 Task: Look for space in El Arahal, Spain from 6th September, 2023 to 10th September, 2023 for 1 adult in price range Rs.10000 to Rs.15000. Place can be private room with 1  bedroom having 1 bed and 1 bathroom. Property type can be house, flat, guest house, hotel. Booking option can be shelf check-in. Required host language is English.
Action: Mouse moved to (267, 157)
Screenshot: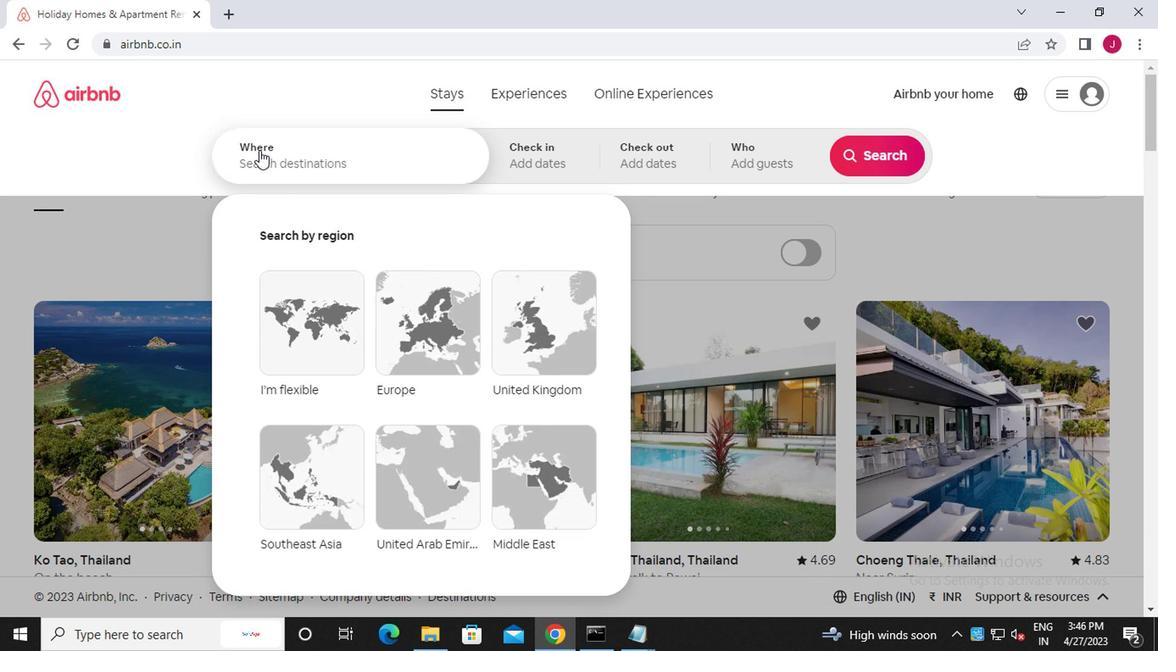 
Action: Mouse pressed left at (267, 157)
Screenshot: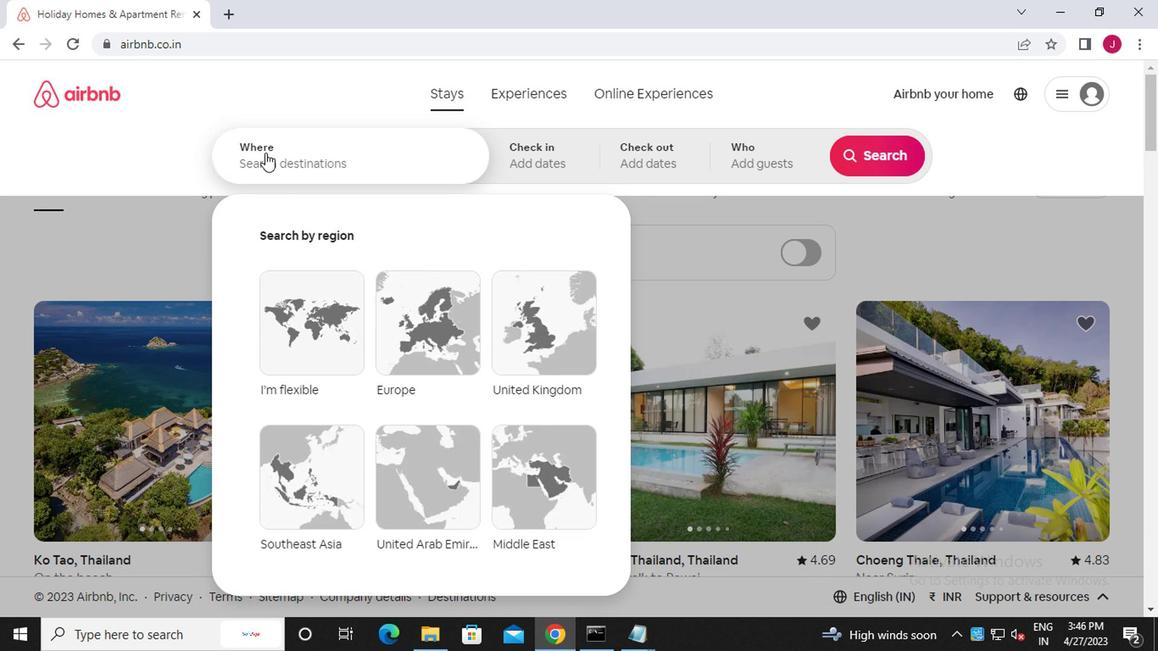 
Action: Mouse moved to (284, 173)
Screenshot: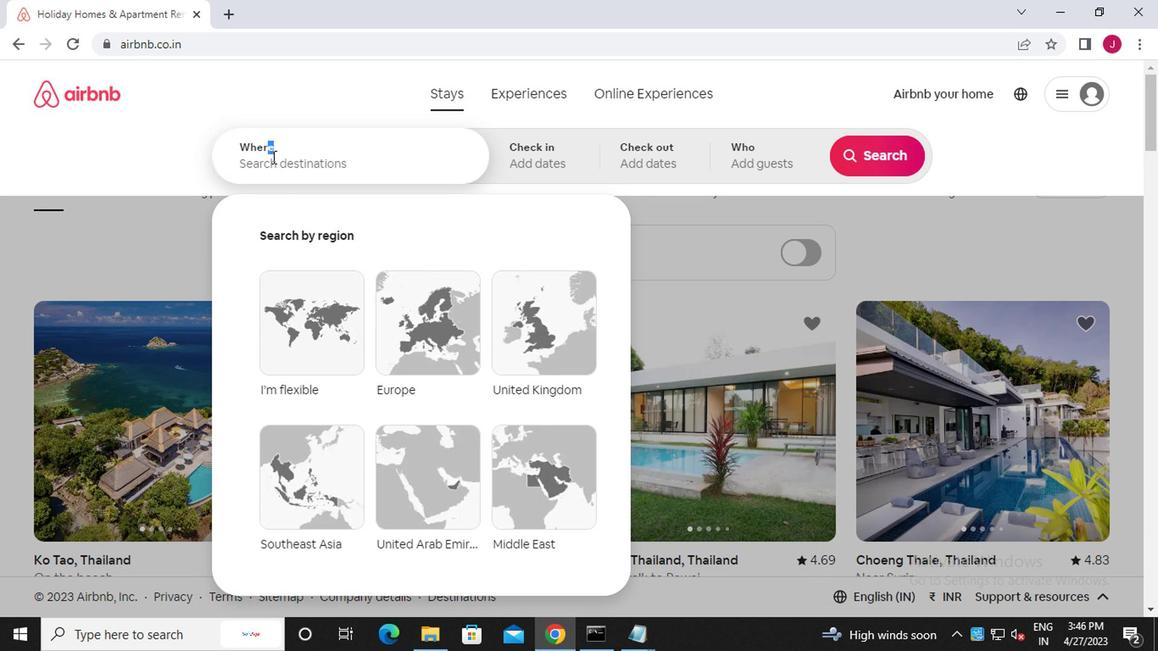 
Action: Mouse pressed left at (284, 173)
Screenshot: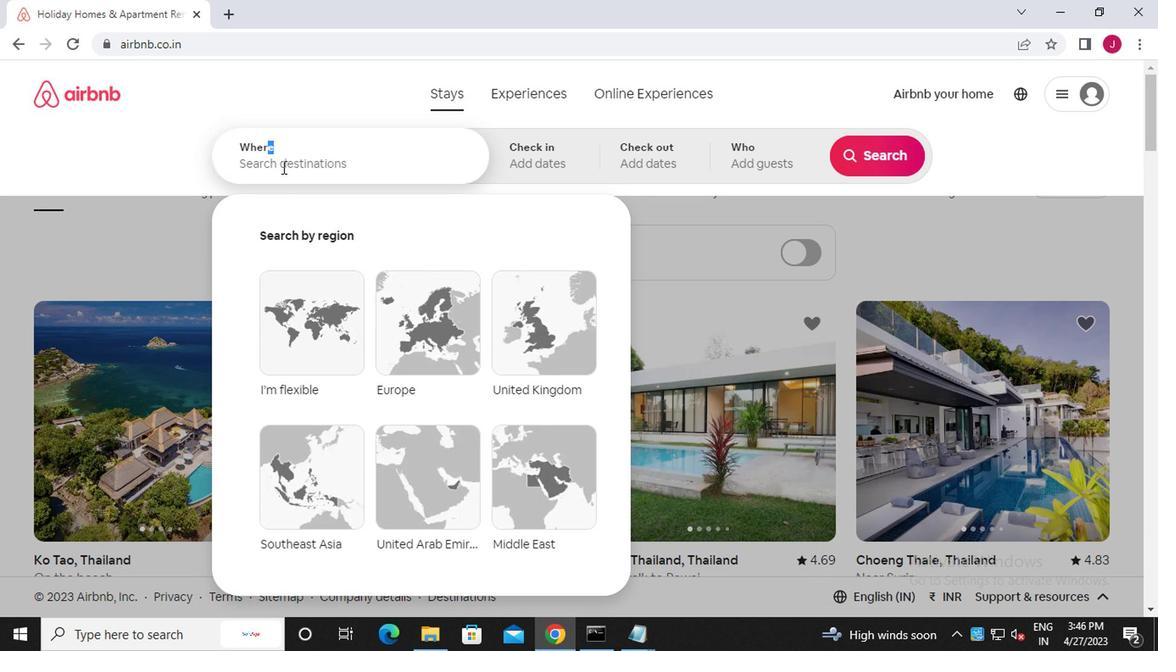 
Action: Mouse moved to (272, 168)
Screenshot: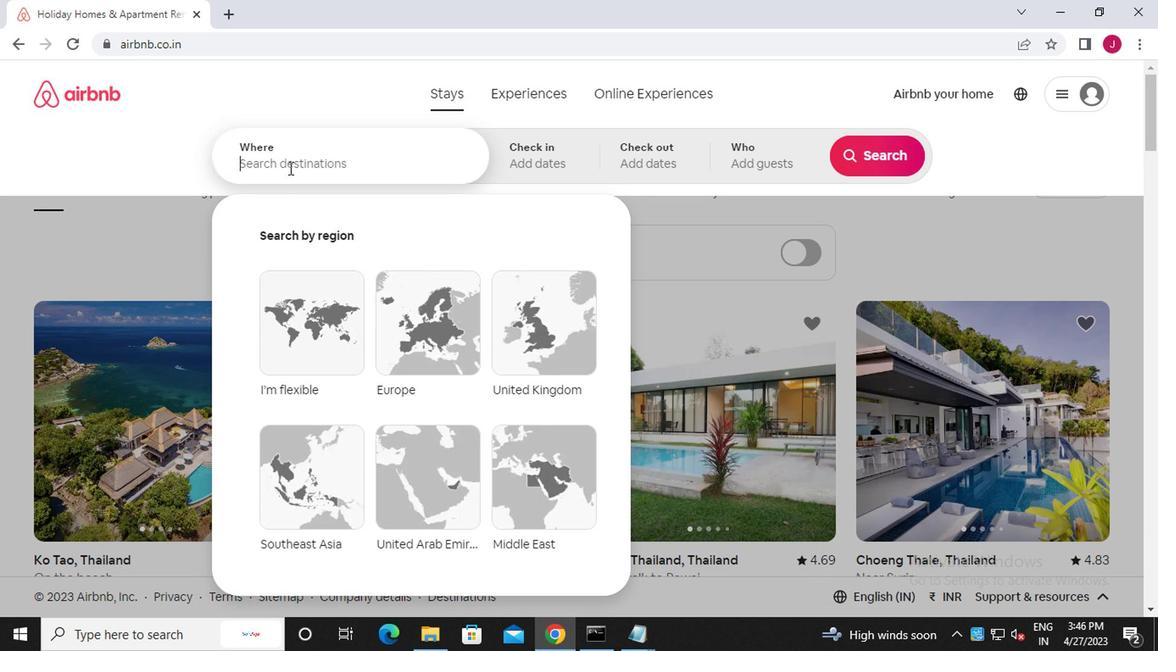 
Action: Key pressed e<Key.caps_lock><Key.caps_lock>l<Key.space><Key.caps_lock>arahal
Screenshot: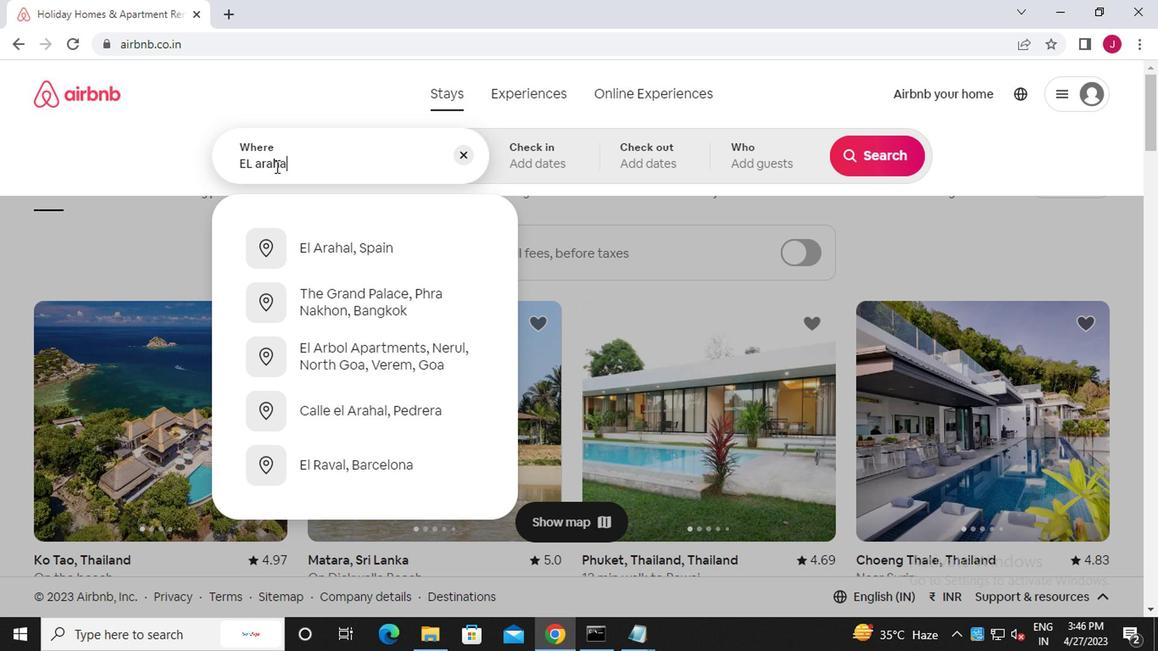 
Action: Mouse moved to (380, 257)
Screenshot: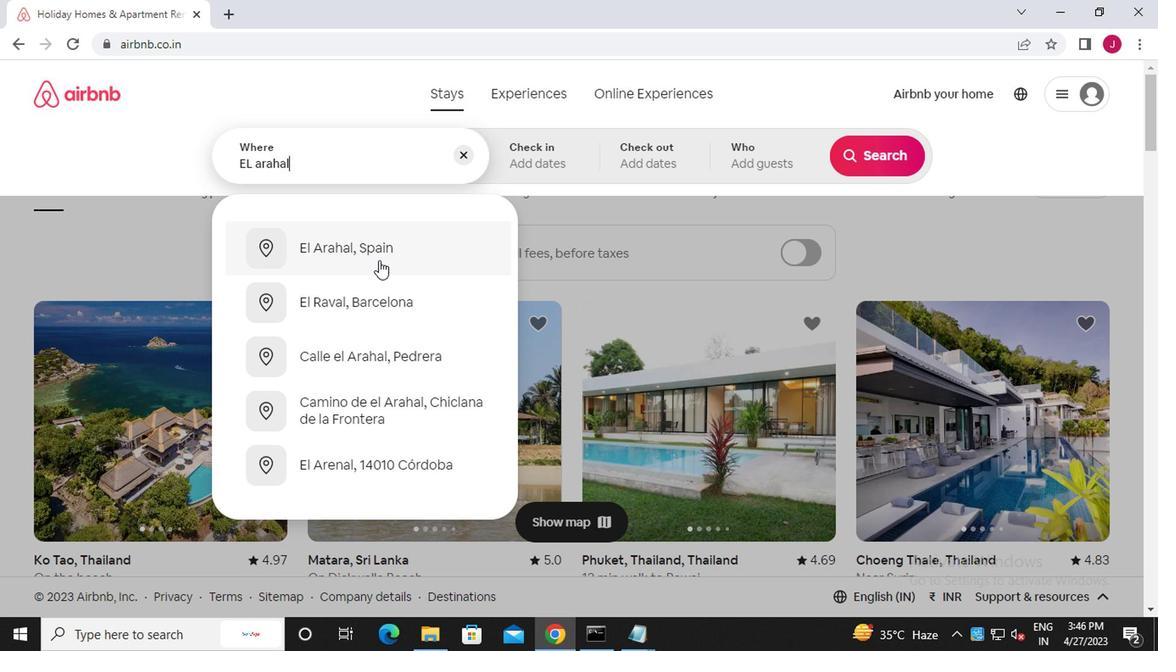 
Action: Mouse pressed left at (380, 257)
Screenshot: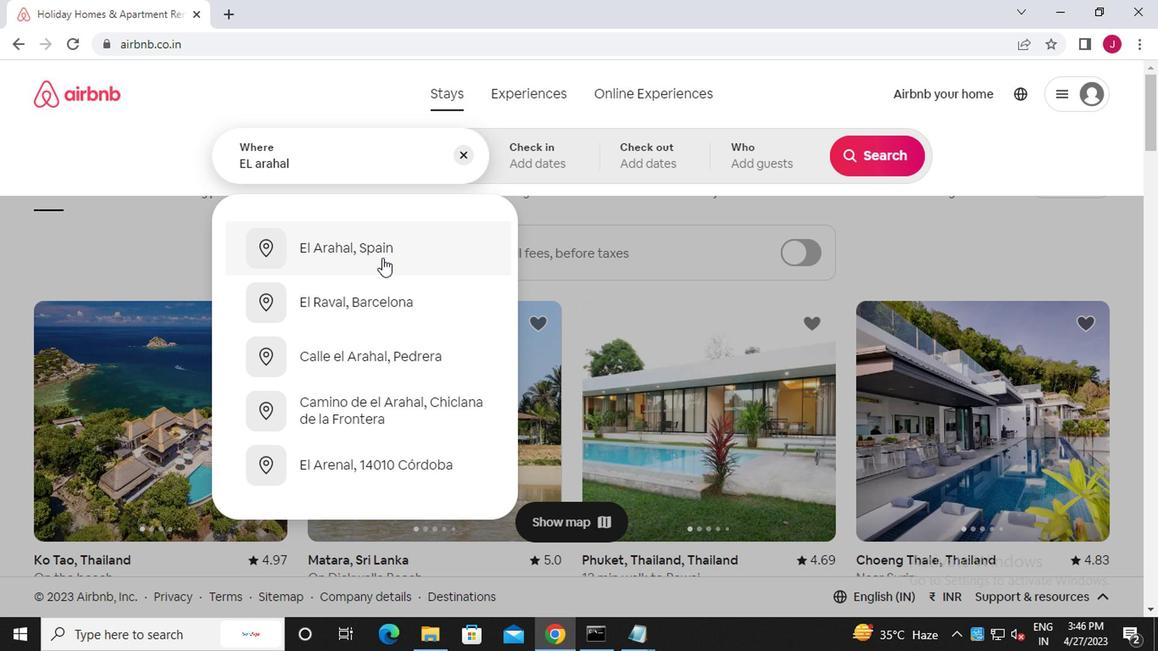 
Action: Mouse moved to (872, 298)
Screenshot: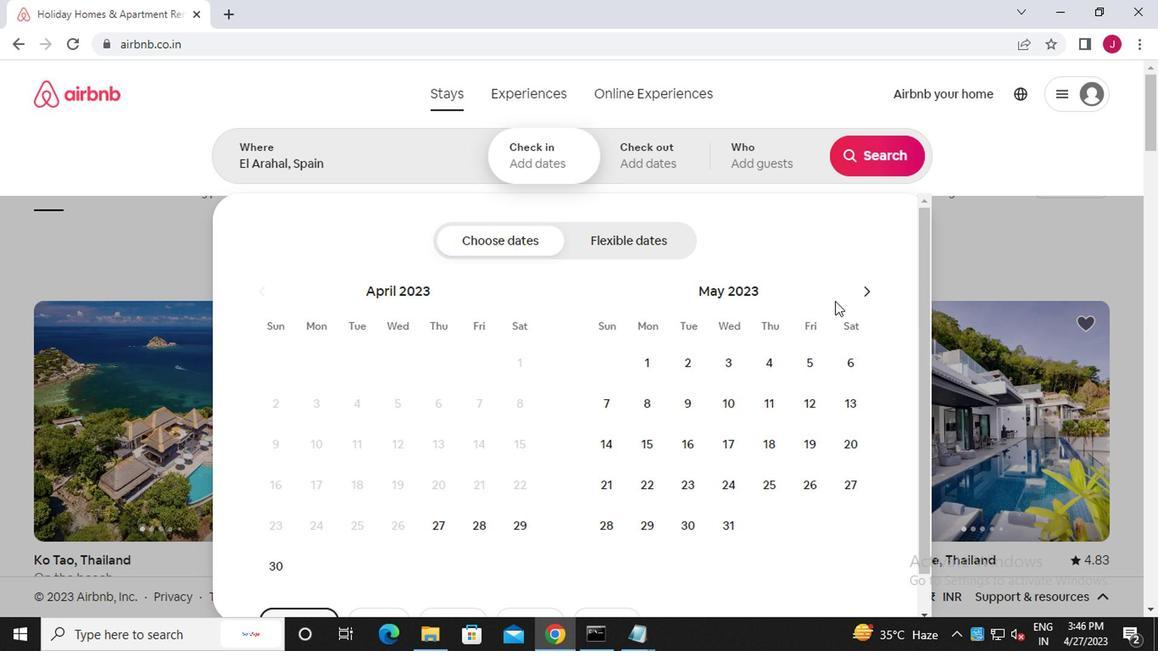 
Action: Mouse pressed left at (872, 298)
Screenshot: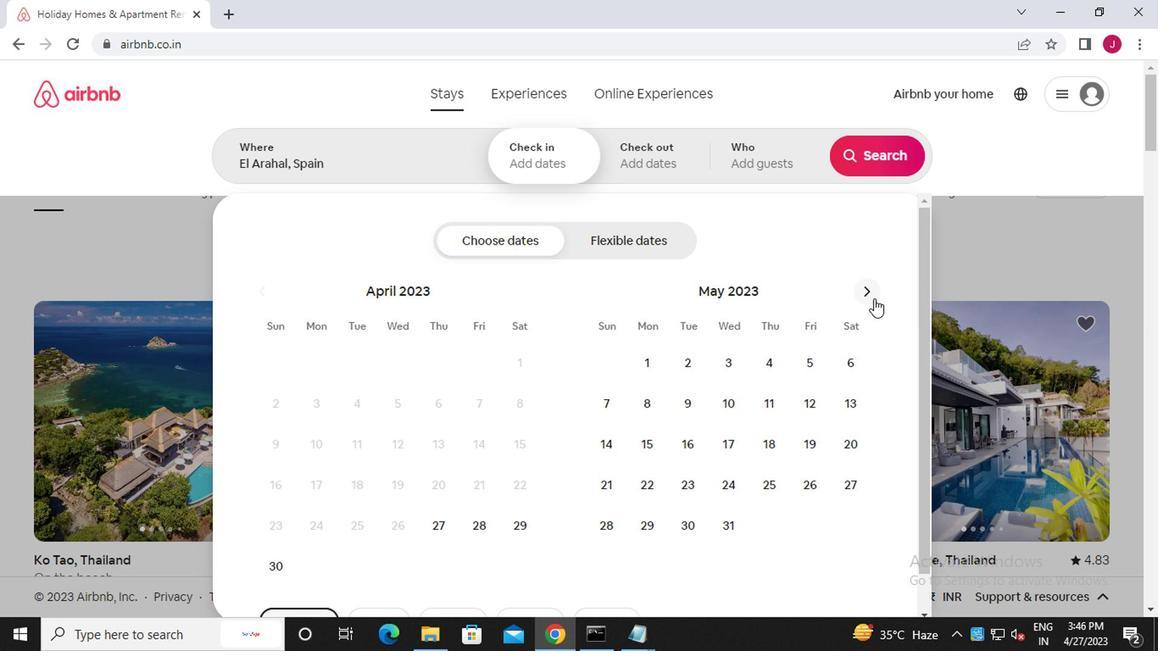 
Action: Mouse pressed left at (872, 298)
Screenshot: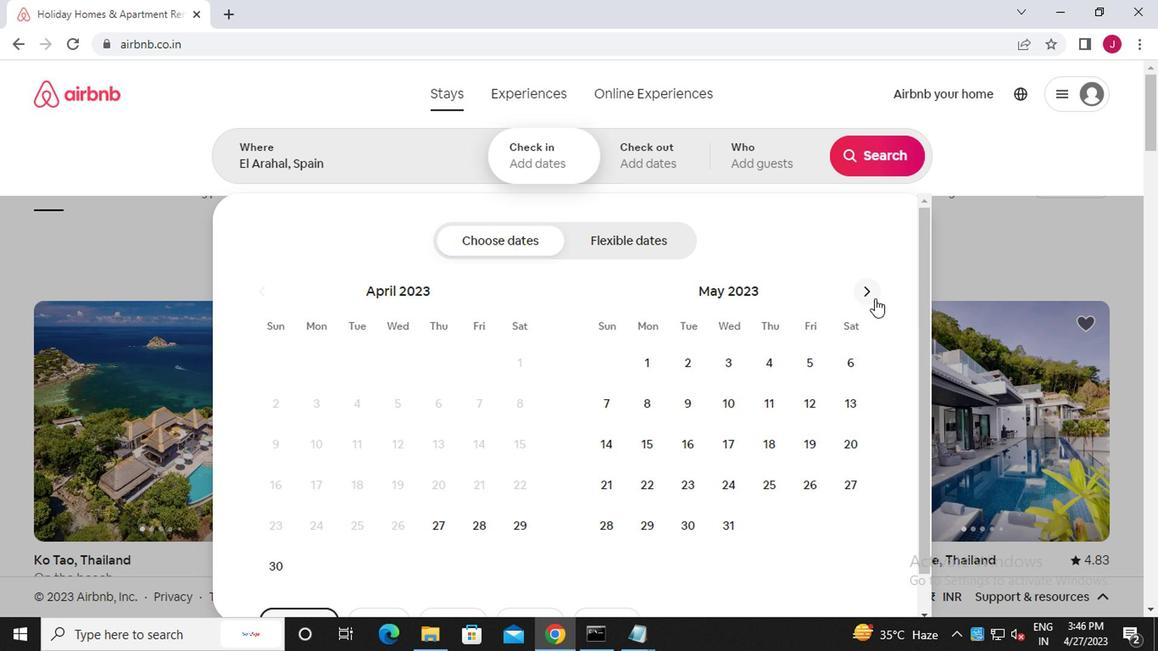 
Action: Mouse pressed left at (872, 298)
Screenshot: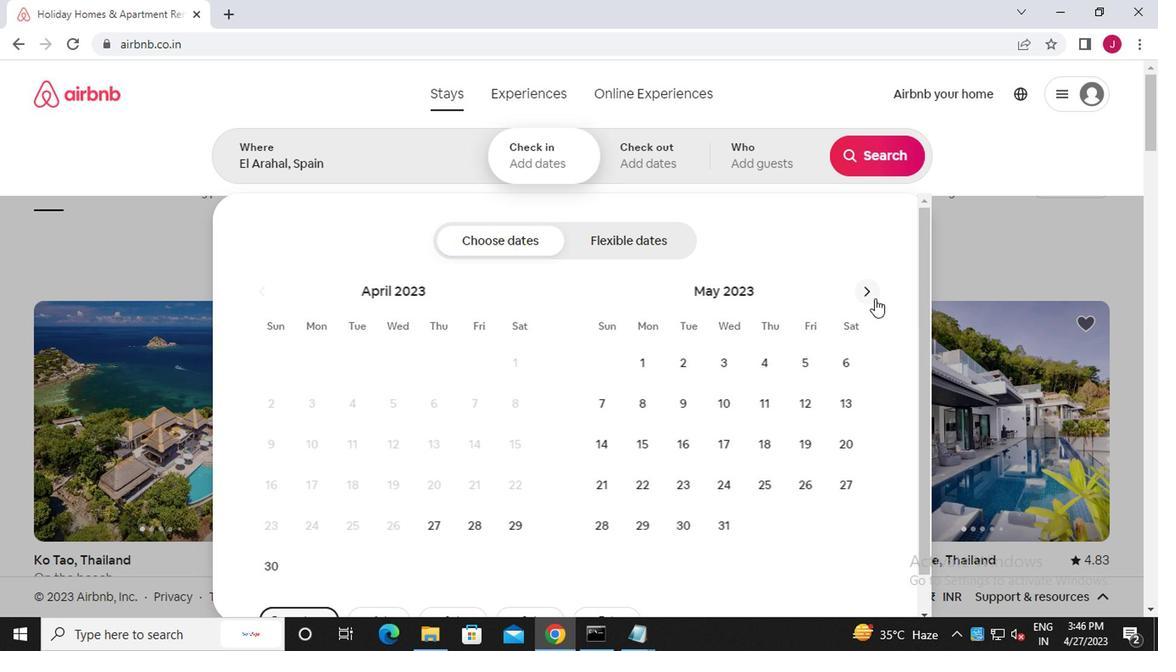 
Action: Mouse pressed left at (872, 298)
Screenshot: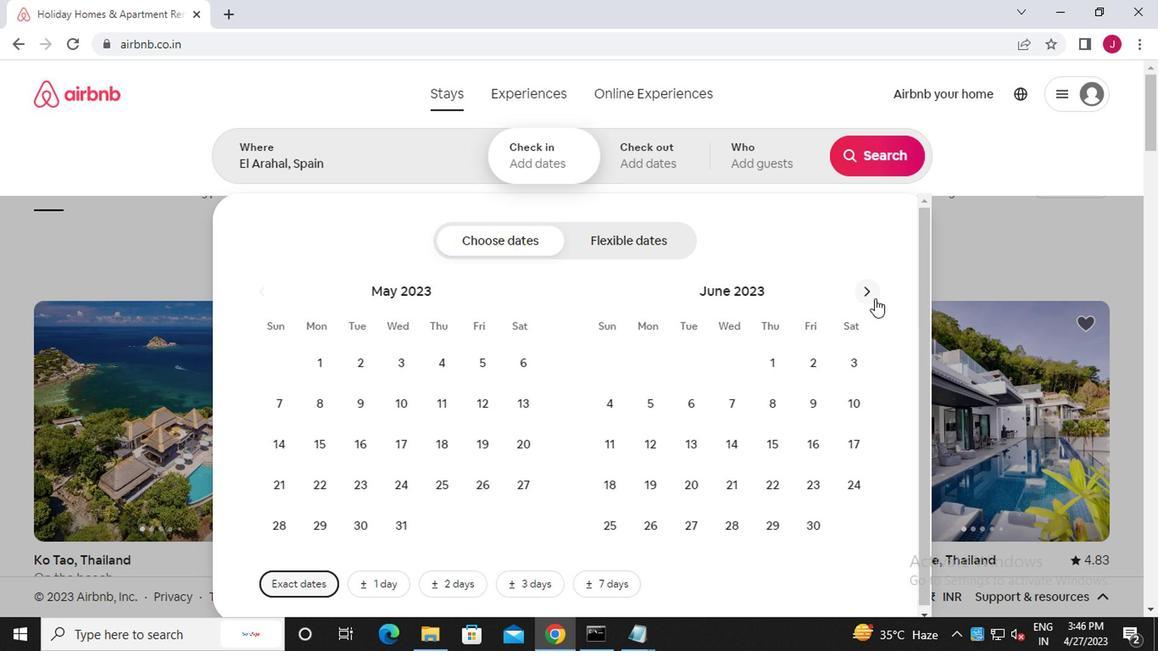 
Action: Mouse pressed left at (872, 298)
Screenshot: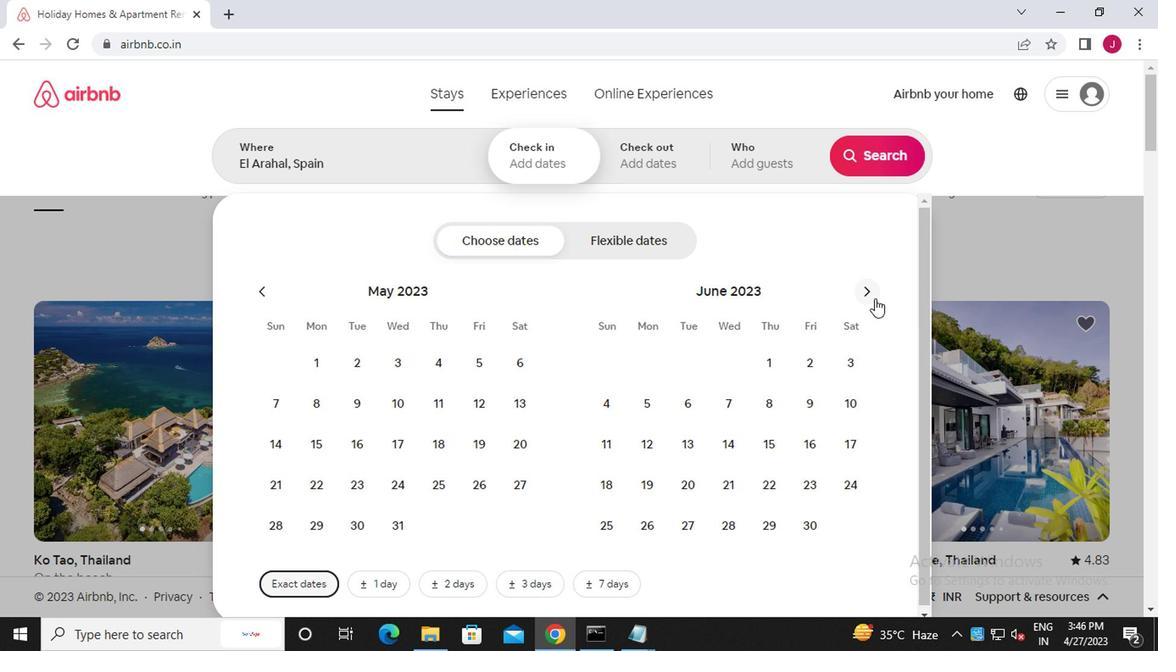 
Action: Mouse pressed left at (872, 298)
Screenshot: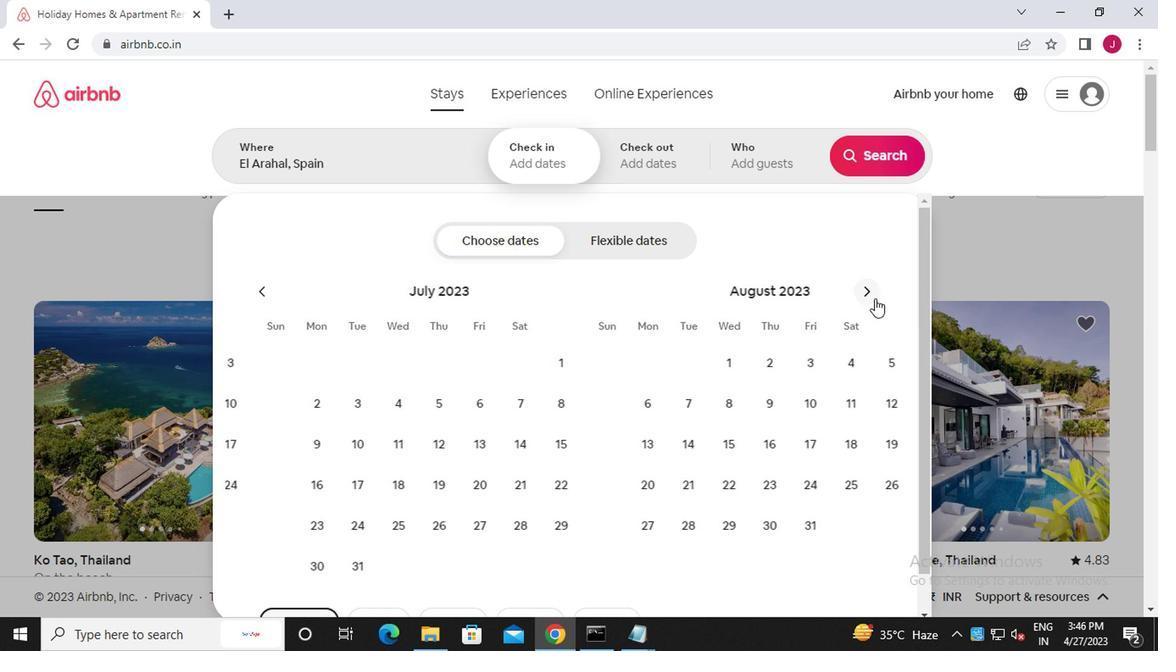 
Action: Mouse moved to (730, 403)
Screenshot: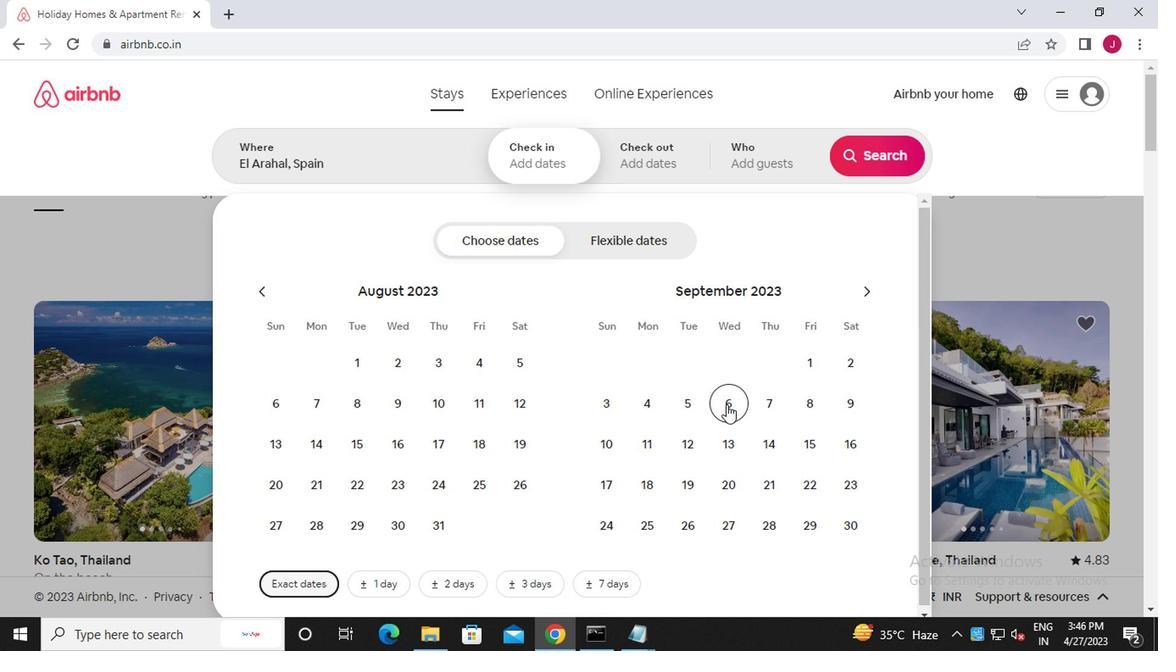 
Action: Mouse pressed left at (730, 403)
Screenshot: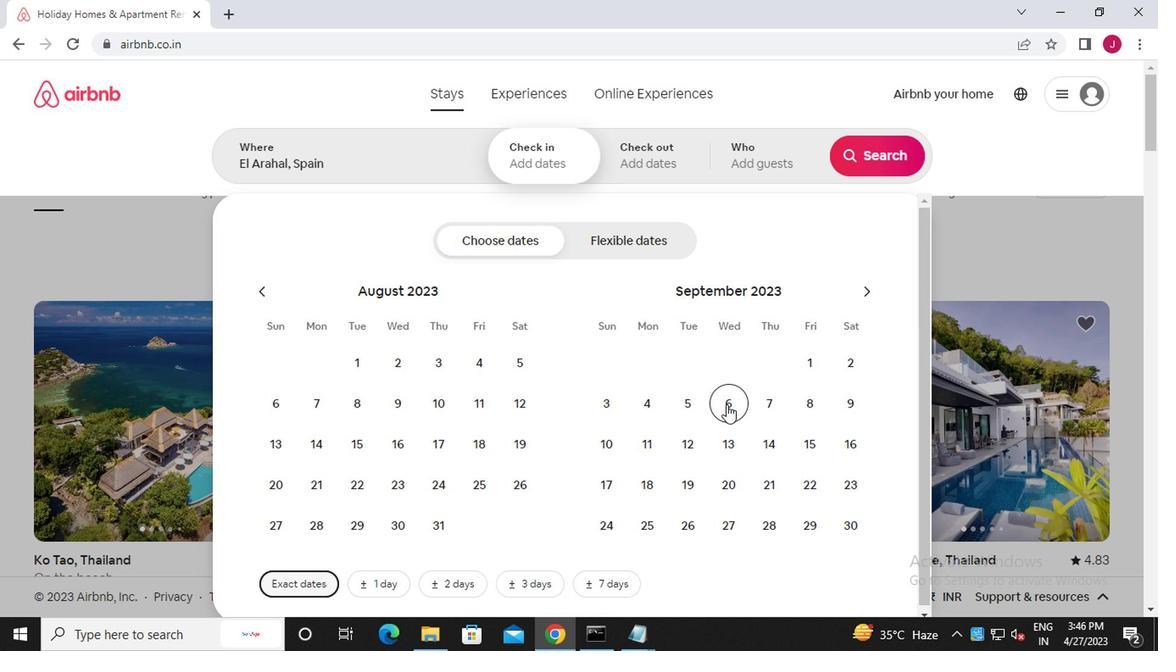
Action: Mouse moved to (604, 436)
Screenshot: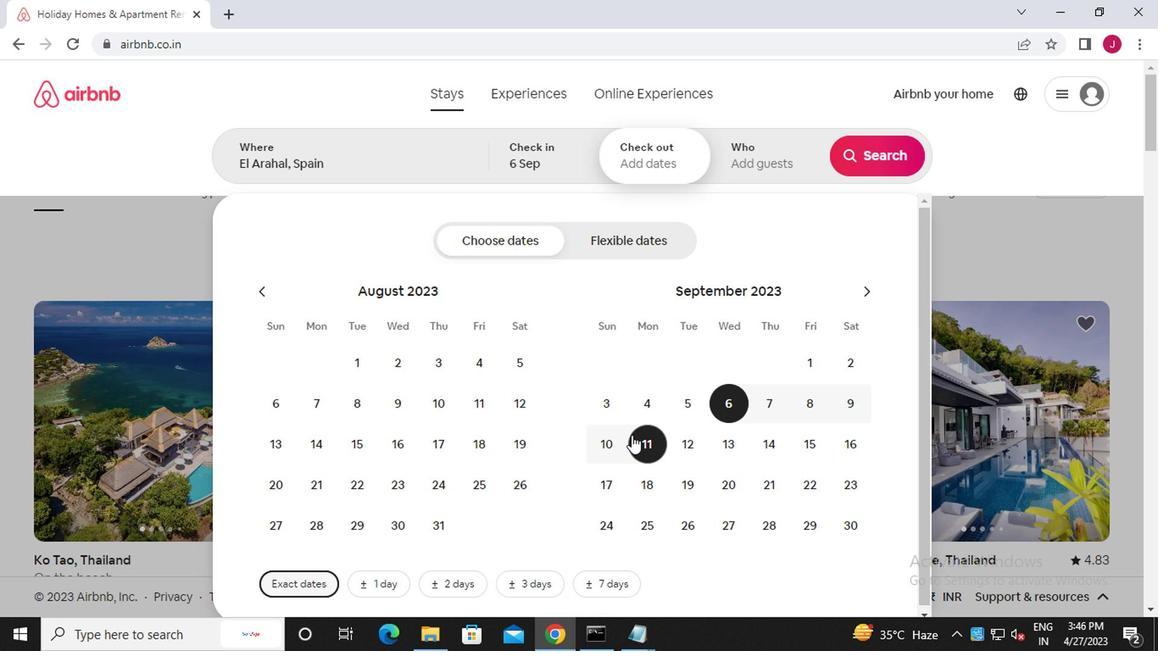 
Action: Mouse pressed left at (604, 436)
Screenshot: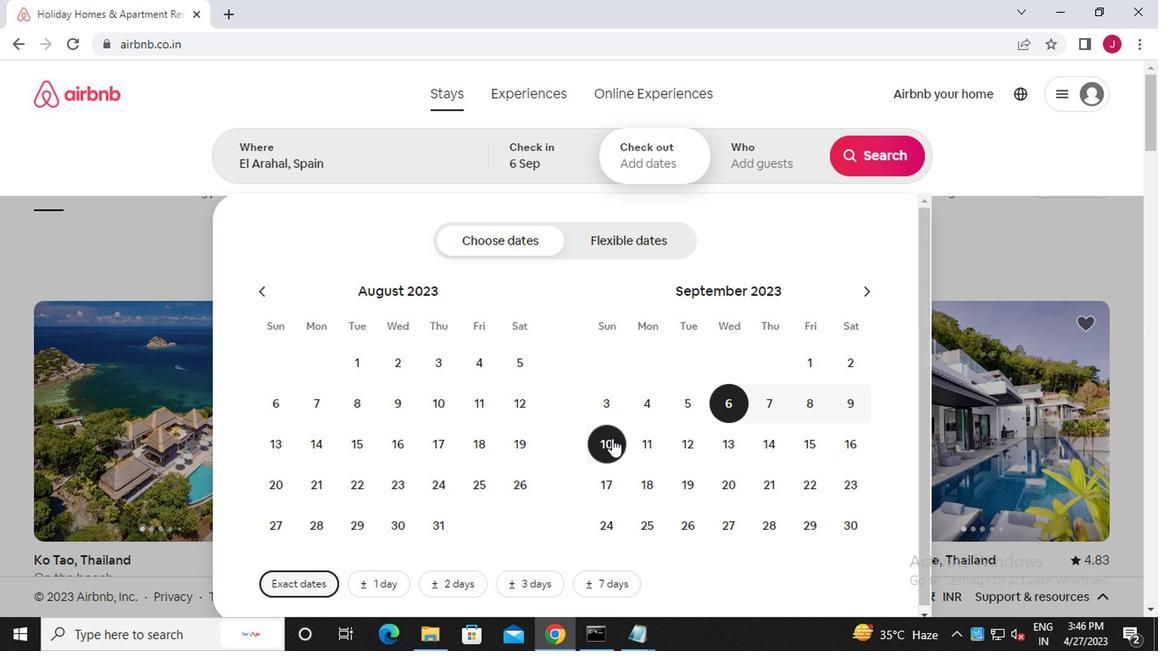 
Action: Mouse moved to (750, 164)
Screenshot: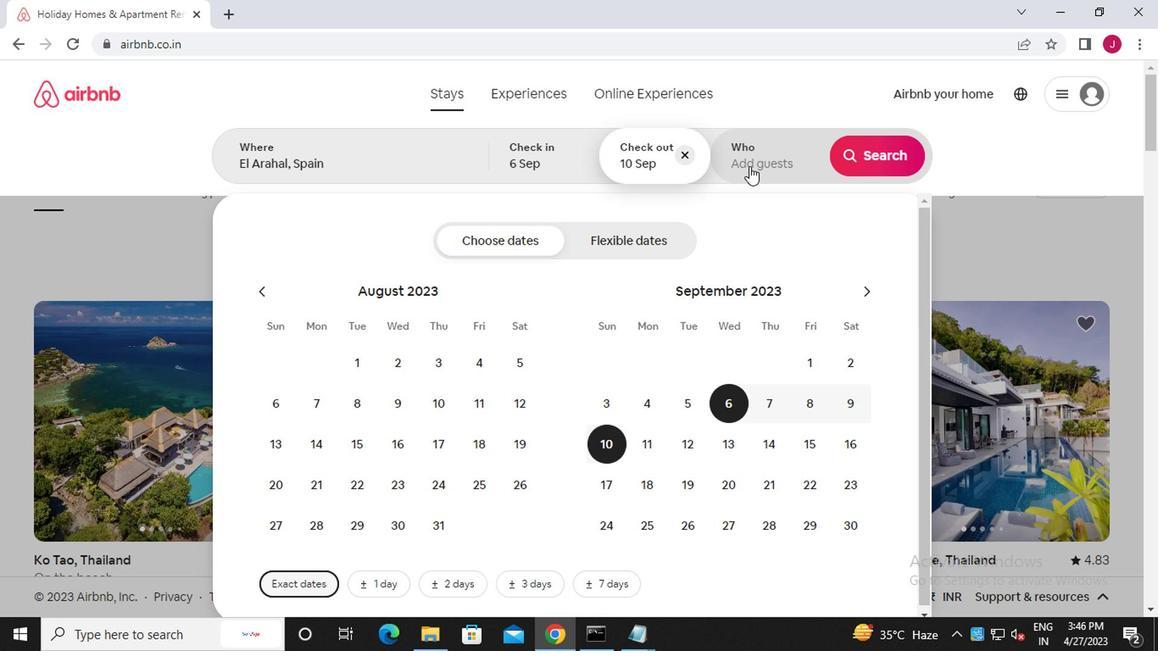 
Action: Mouse pressed left at (750, 164)
Screenshot: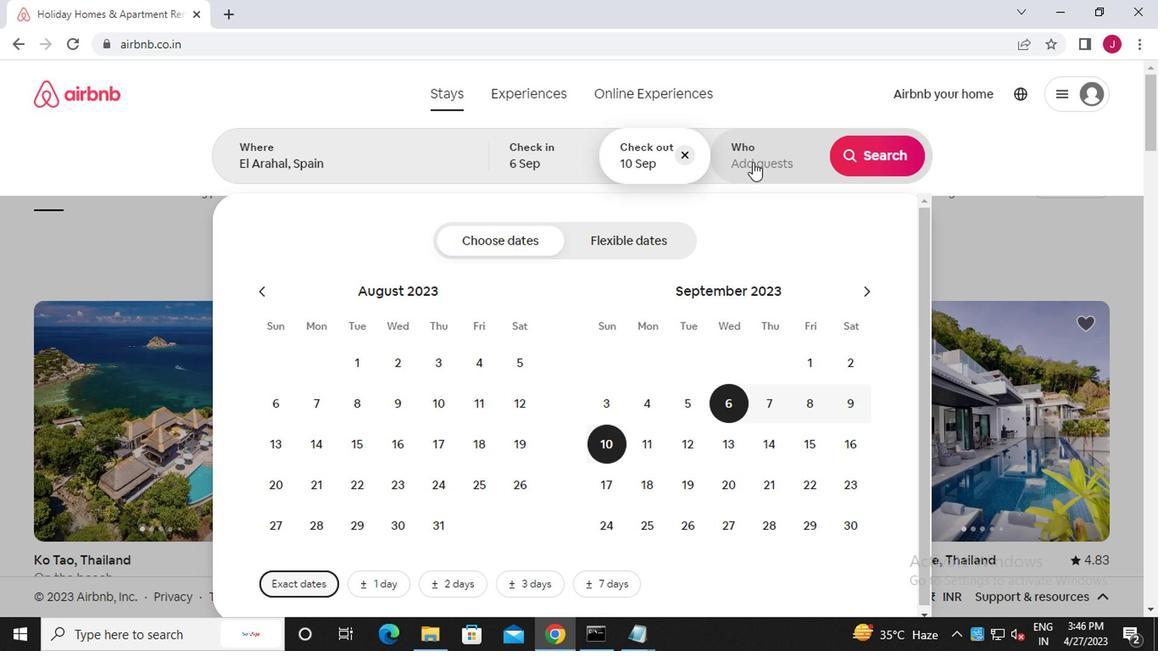 
Action: Mouse moved to (883, 240)
Screenshot: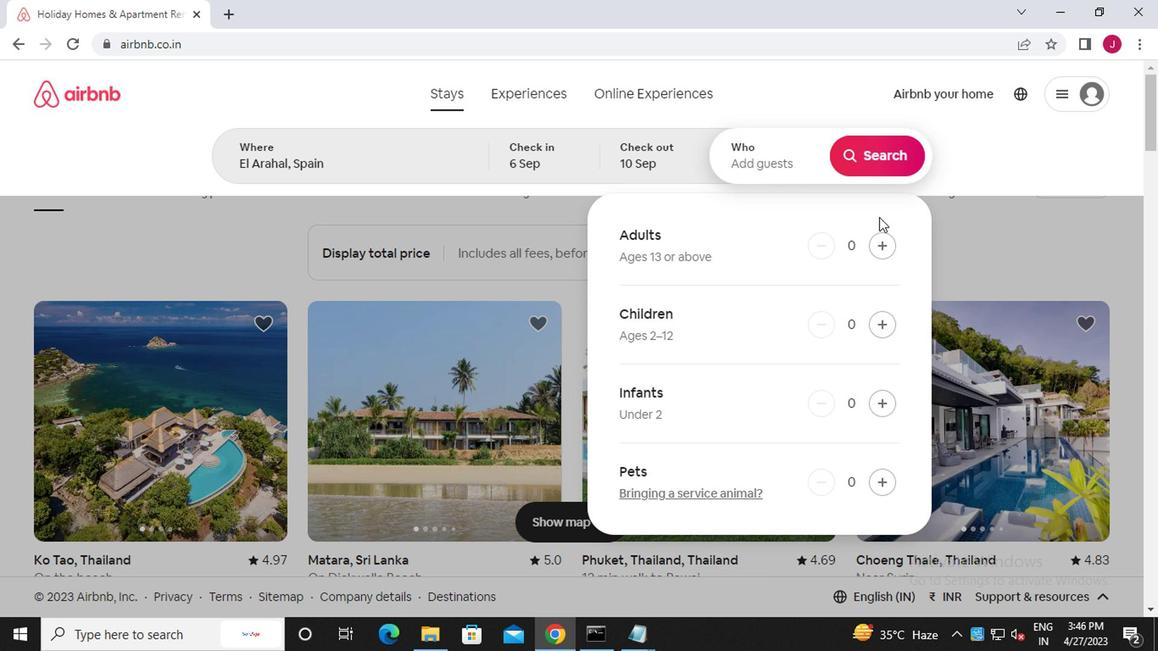 
Action: Mouse pressed left at (883, 240)
Screenshot: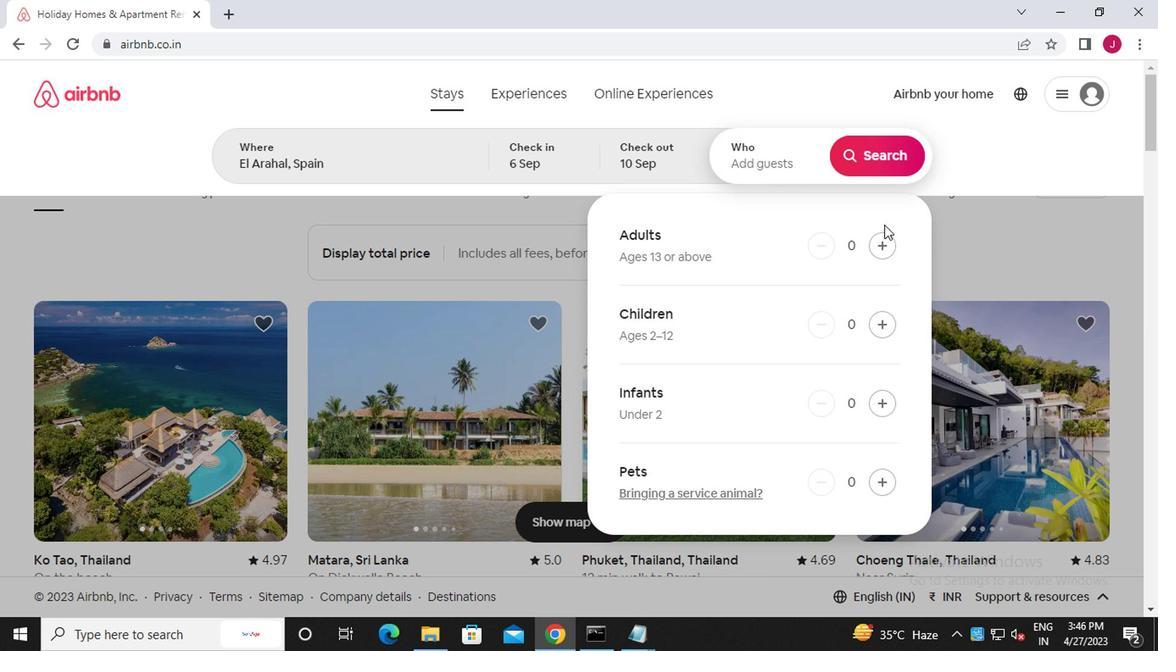 
Action: Mouse moved to (896, 156)
Screenshot: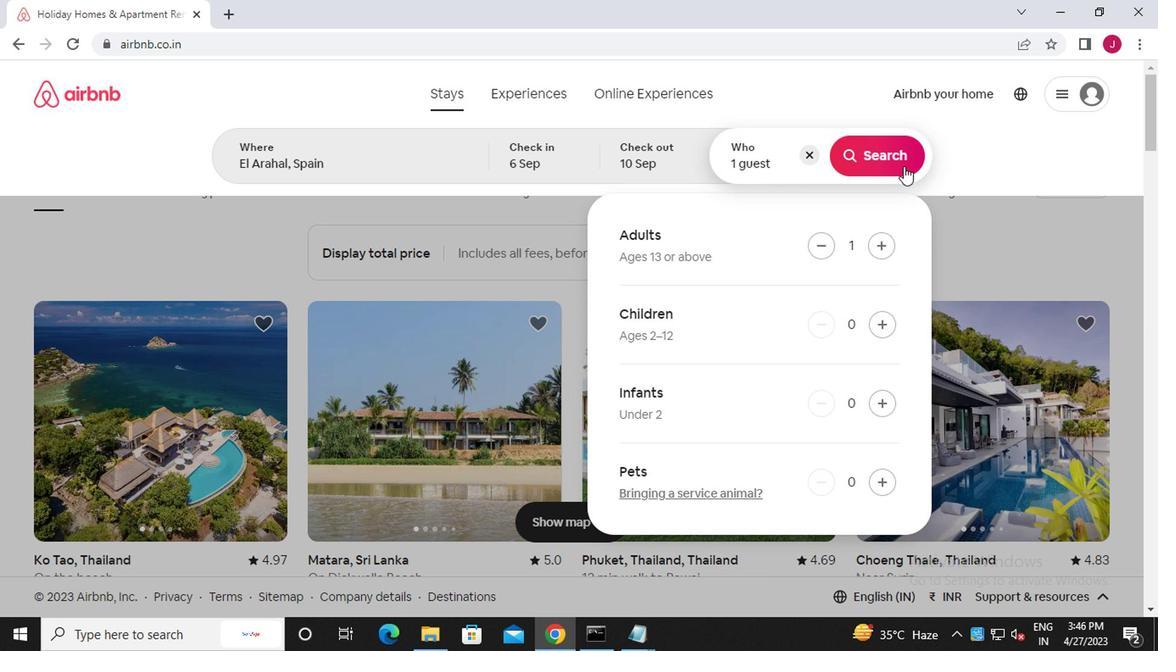 
Action: Mouse pressed left at (896, 156)
Screenshot: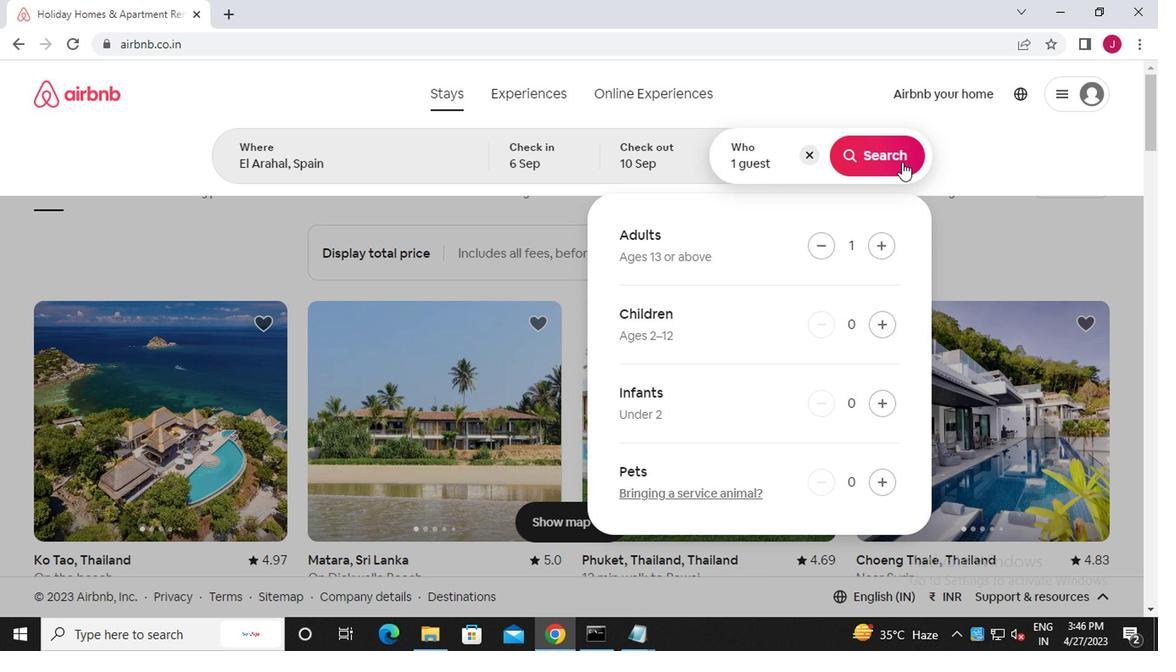 
Action: Mouse moved to (1082, 172)
Screenshot: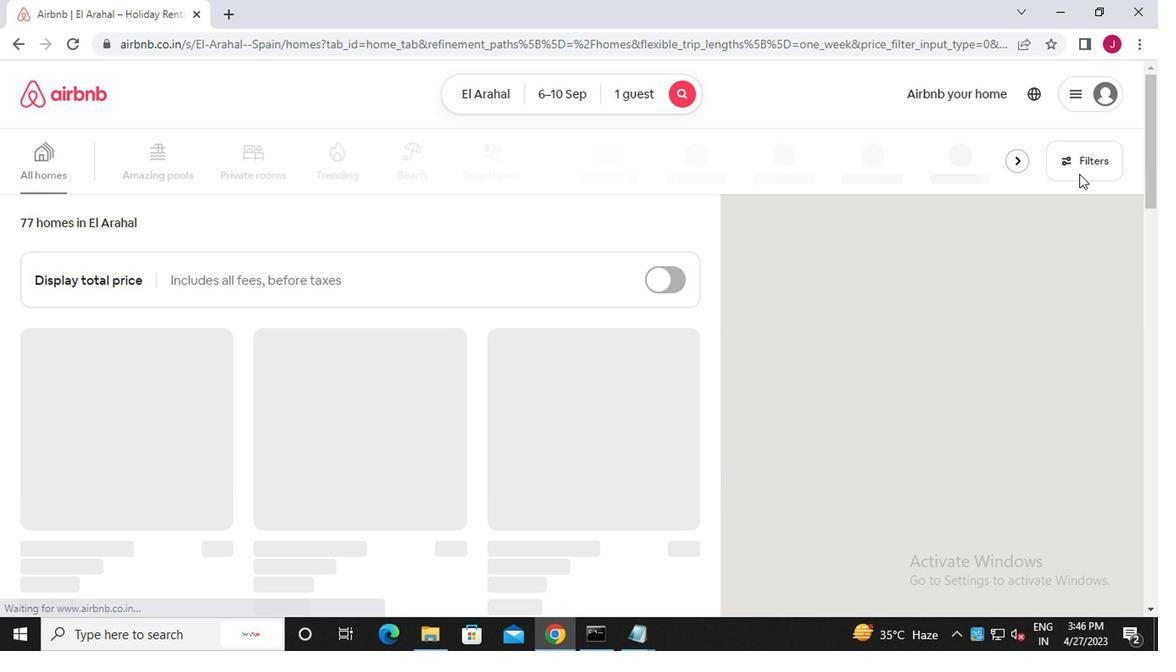 
Action: Mouse pressed left at (1082, 172)
Screenshot: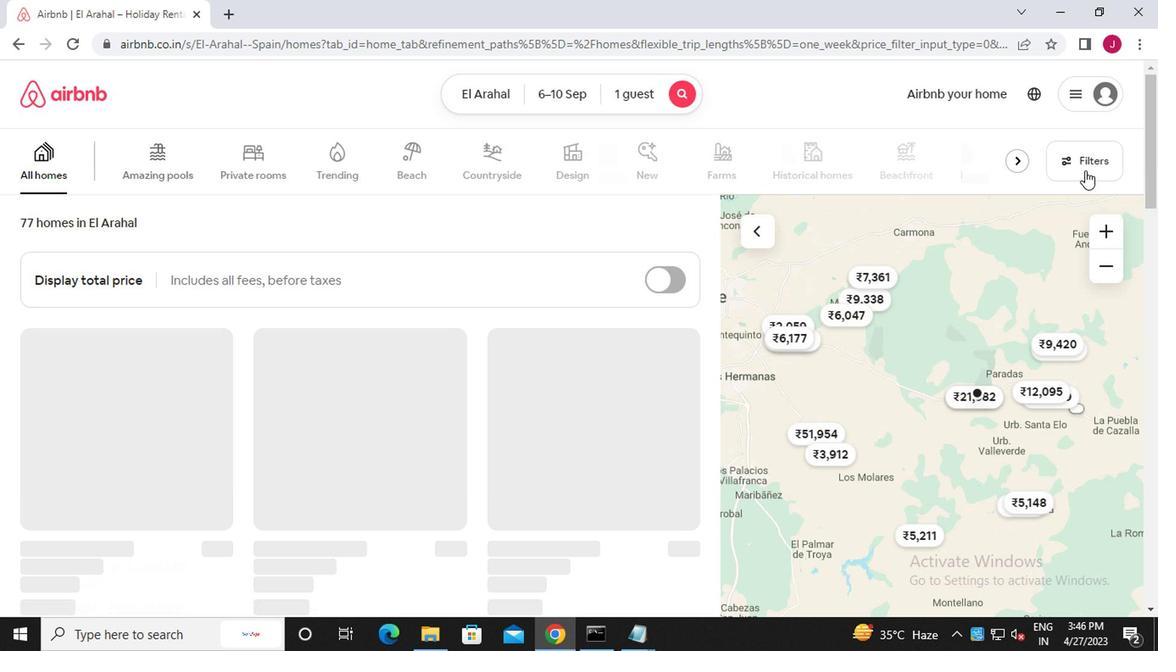 
Action: Mouse moved to (390, 374)
Screenshot: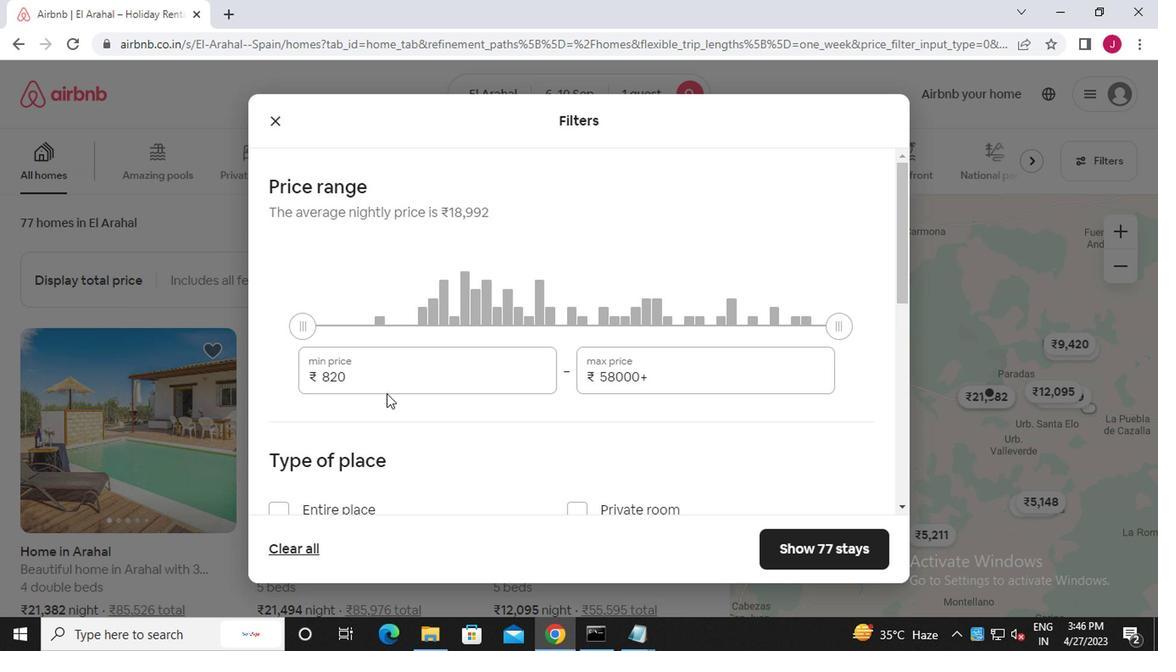 
Action: Mouse pressed left at (390, 374)
Screenshot: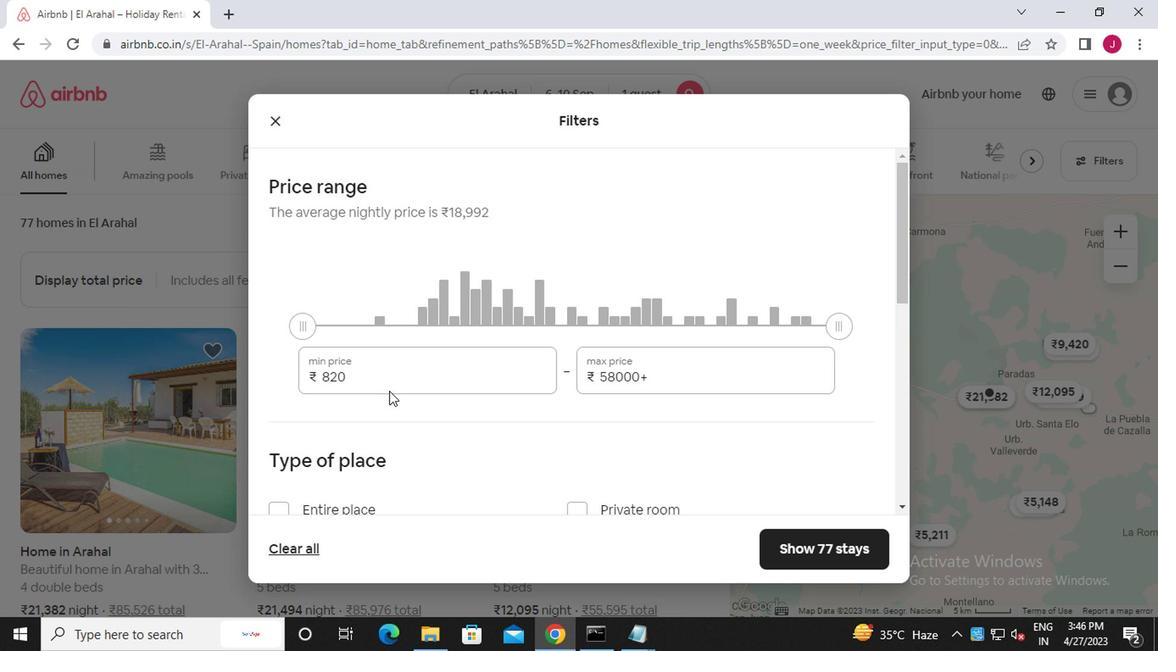 
Action: Mouse moved to (372, 362)
Screenshot: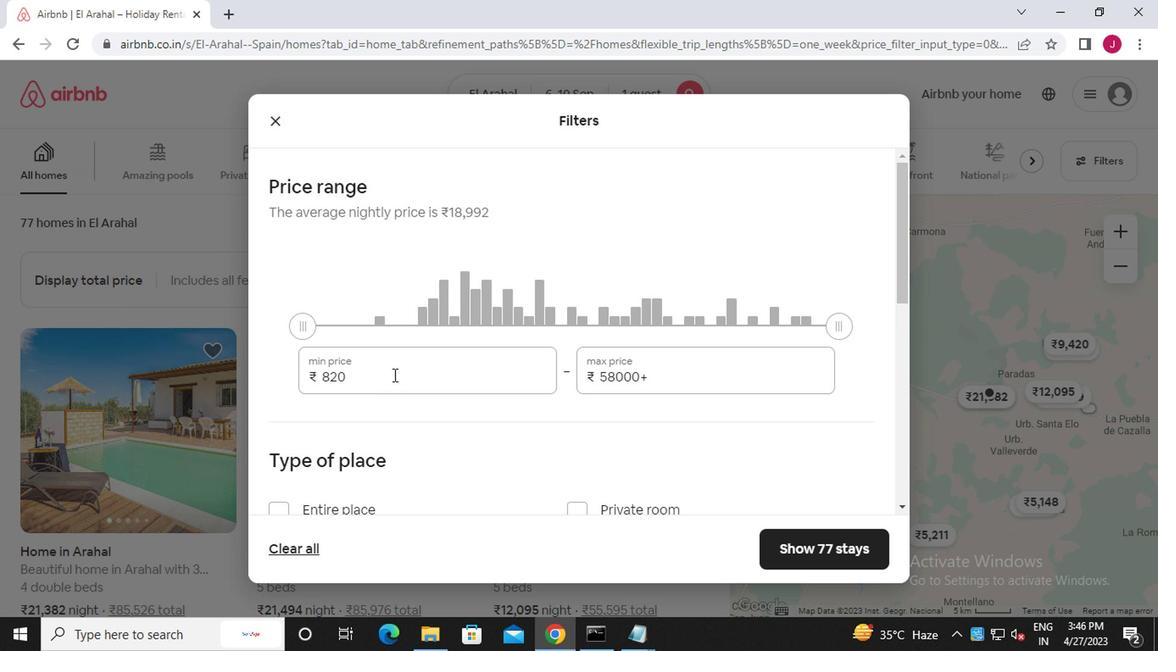 
Action: Key pressed <Key.backspace><Key.backspace><Key.backspace><<97>><<96>><<96>><<96>><<96>>
Screenshot: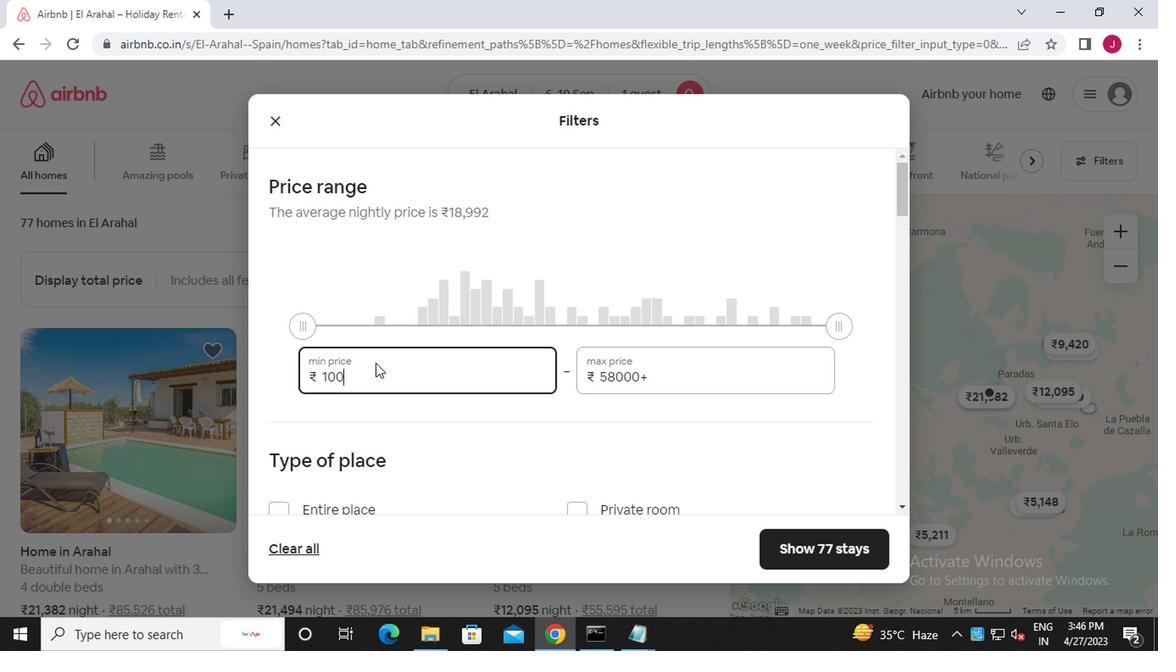 
Action: Mouse moved to (686, 382)
Screenshot: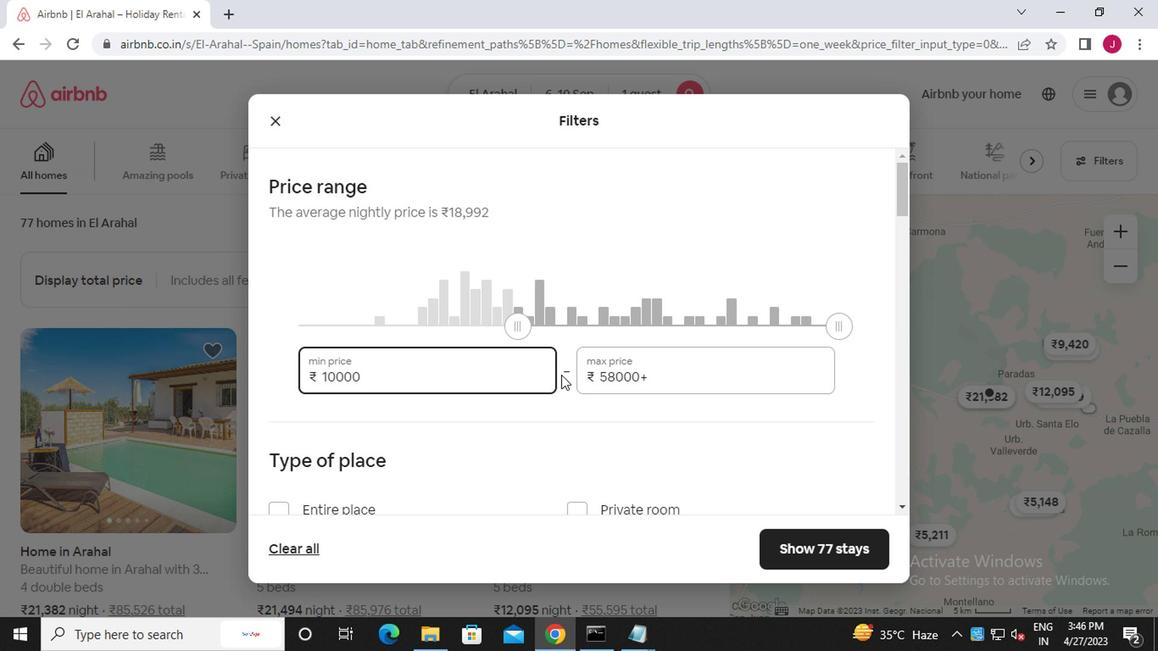
Action: Mouse pressed left at (686, 382)
Screenshot: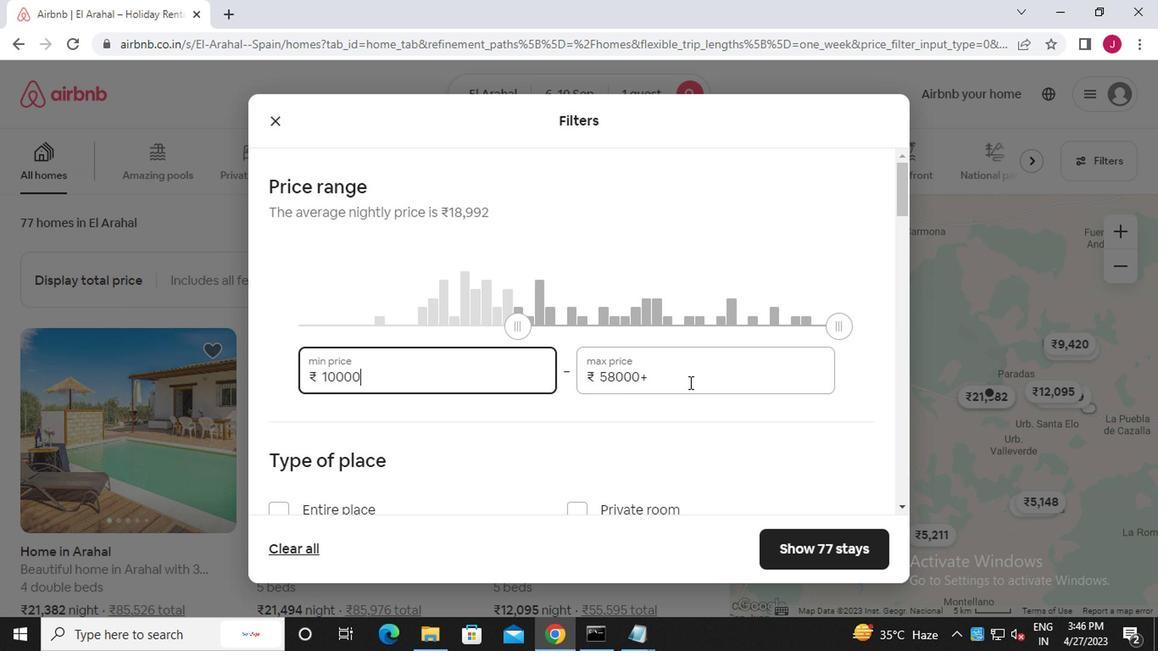 
Action: Key pressed <Key.backspace><Key.backspace><Key.backspace><Key.backspace><Key.backspace><Key.backspace><Key.backspace><Key.backspace><Key.backspace><Key.backspace><Key.backspace><<97>><<101>><<96>><<96>><<96>>
Screenshot: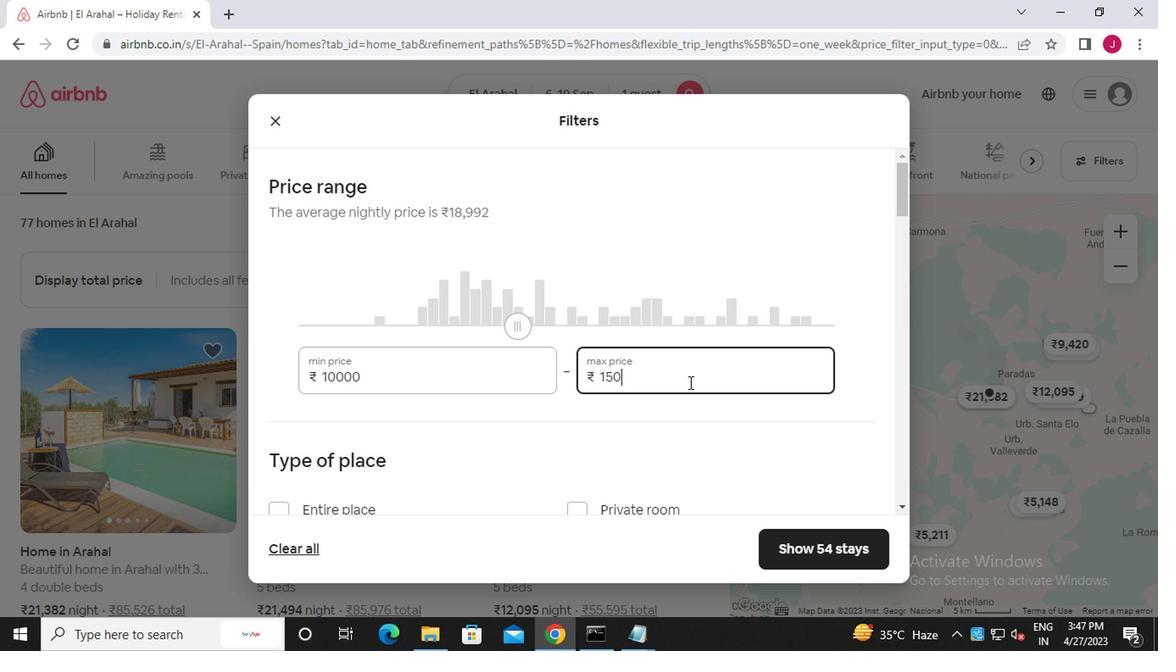 
Action: Mouse moved to (654, 382)
Screenshot: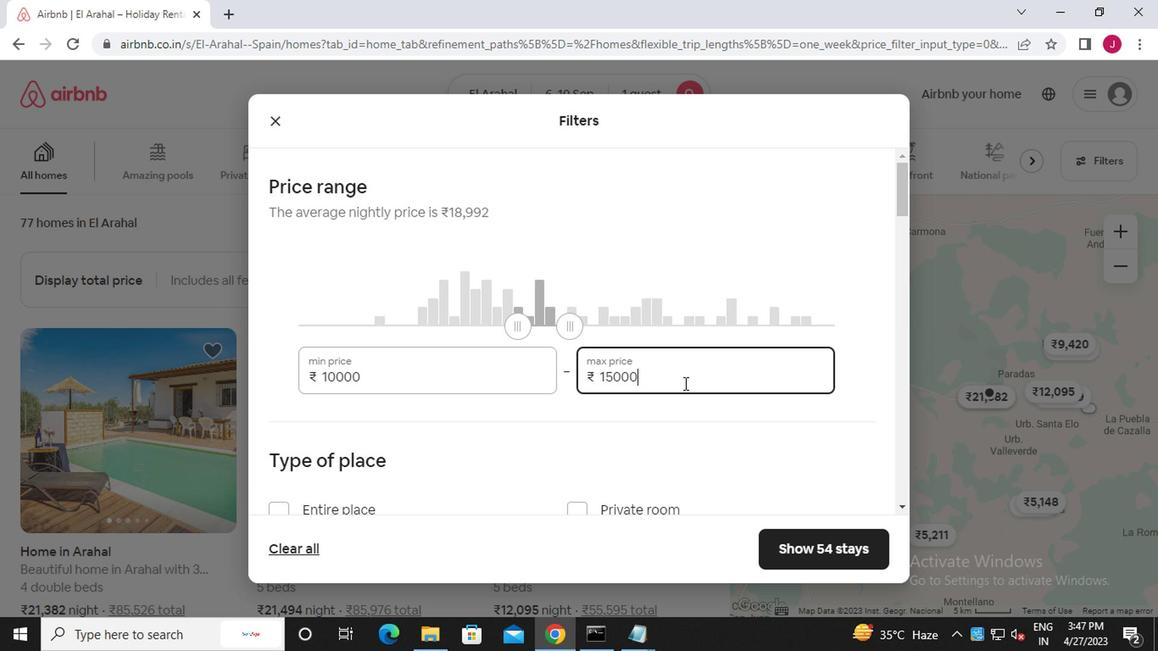 
Action: Mouse scrolled (654, 380) with delta (0, -1)
Screenshot: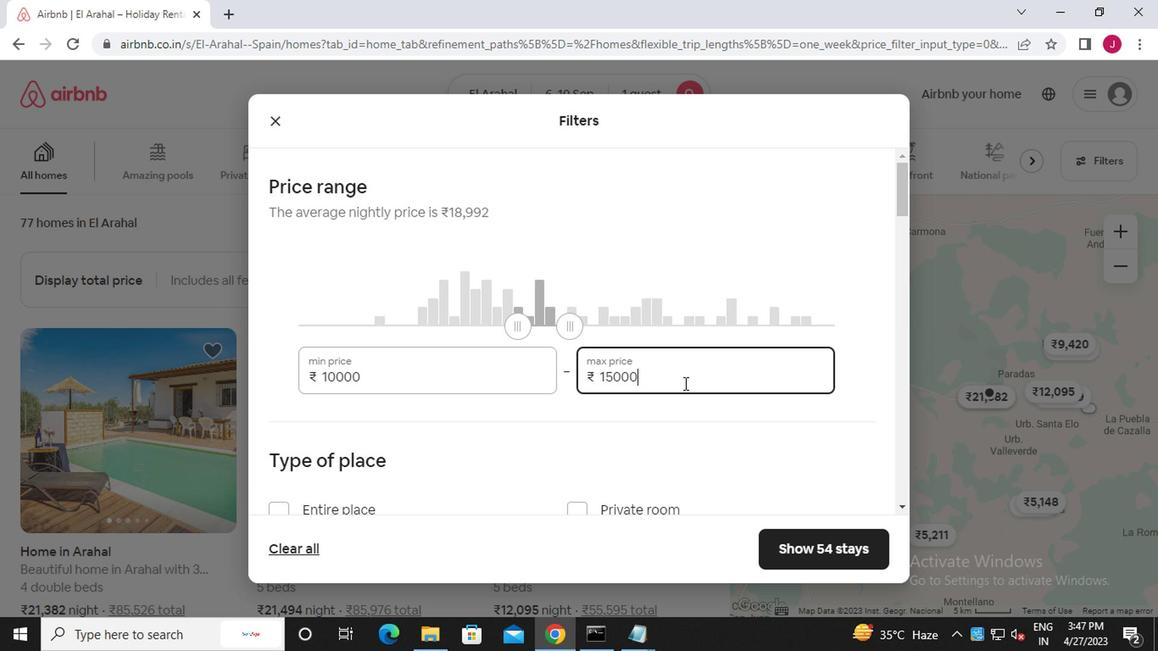 
Action: Mouse scrolled (654, 380) with delta (0, -1)
Screenshot: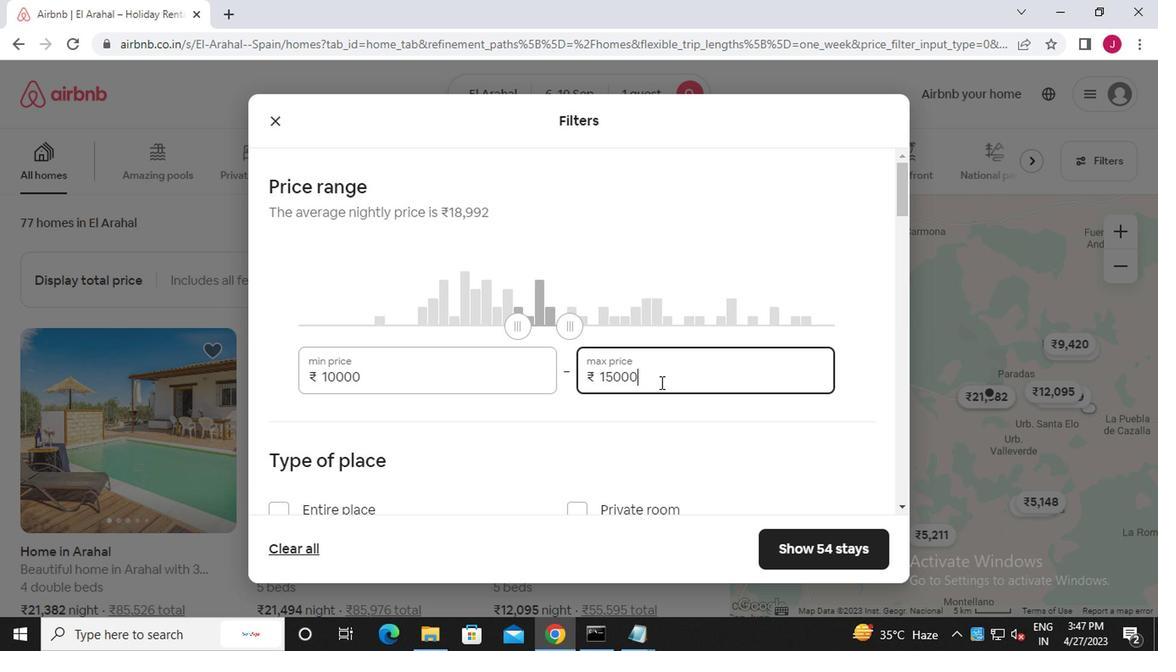 
Action: Mouse scrolled (654, 380) with delta (0, -1)
Screenshot: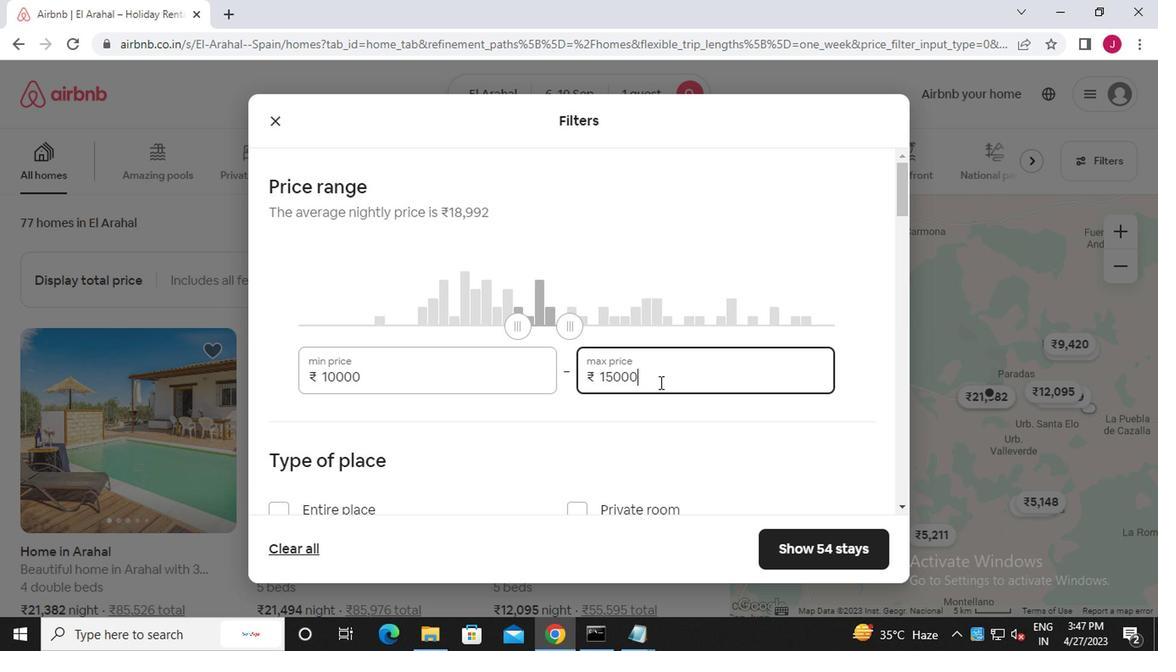 
Action: Mouse moved to (287, 420)
Screenshot: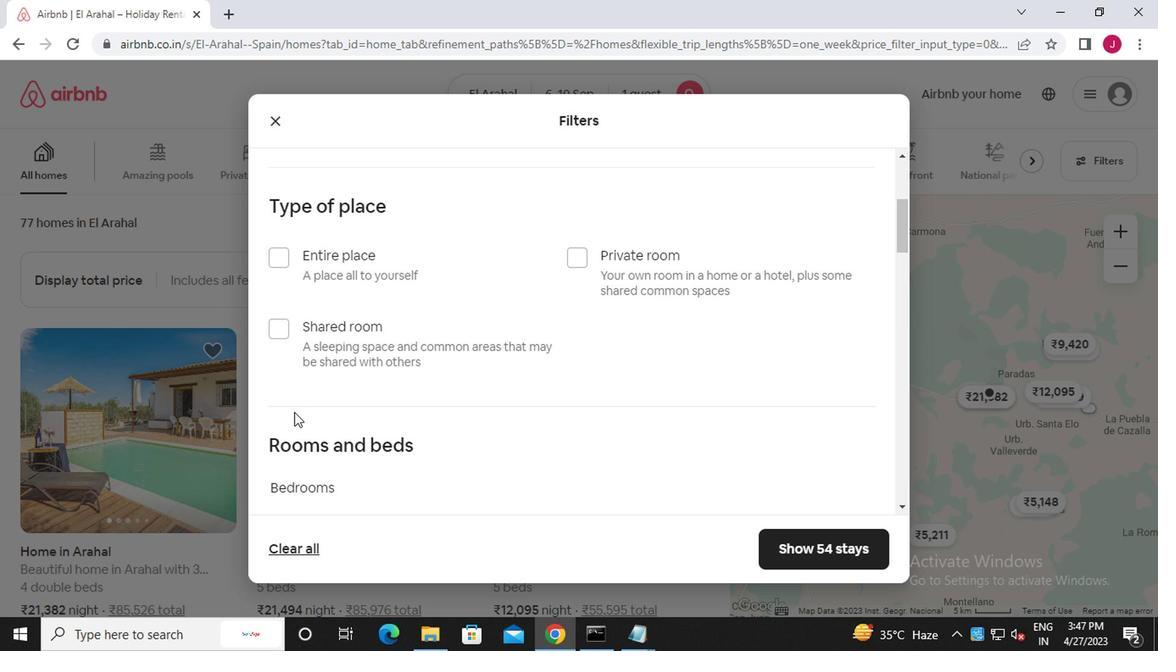 
Action: Mouse scrolled (287, 419) with delta (0, 0)
Screenshot: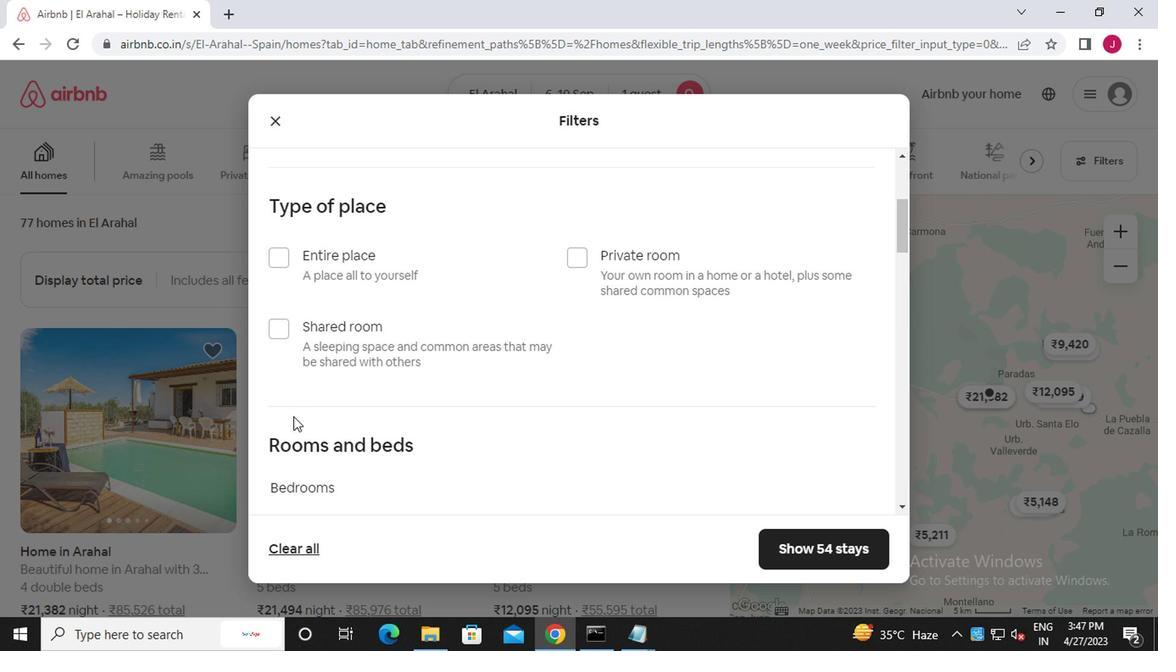 
Action: Mouse moved to (562, 175)
Screenshot: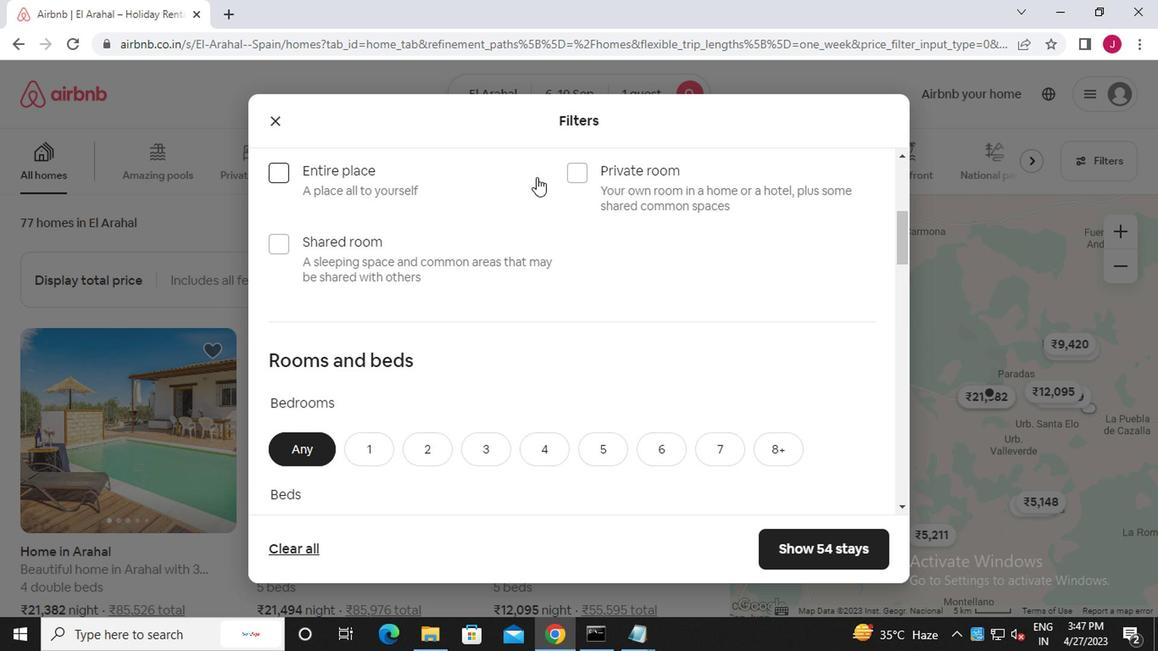 
Action: Mouse pressed left at (562, 175)
Screenshot: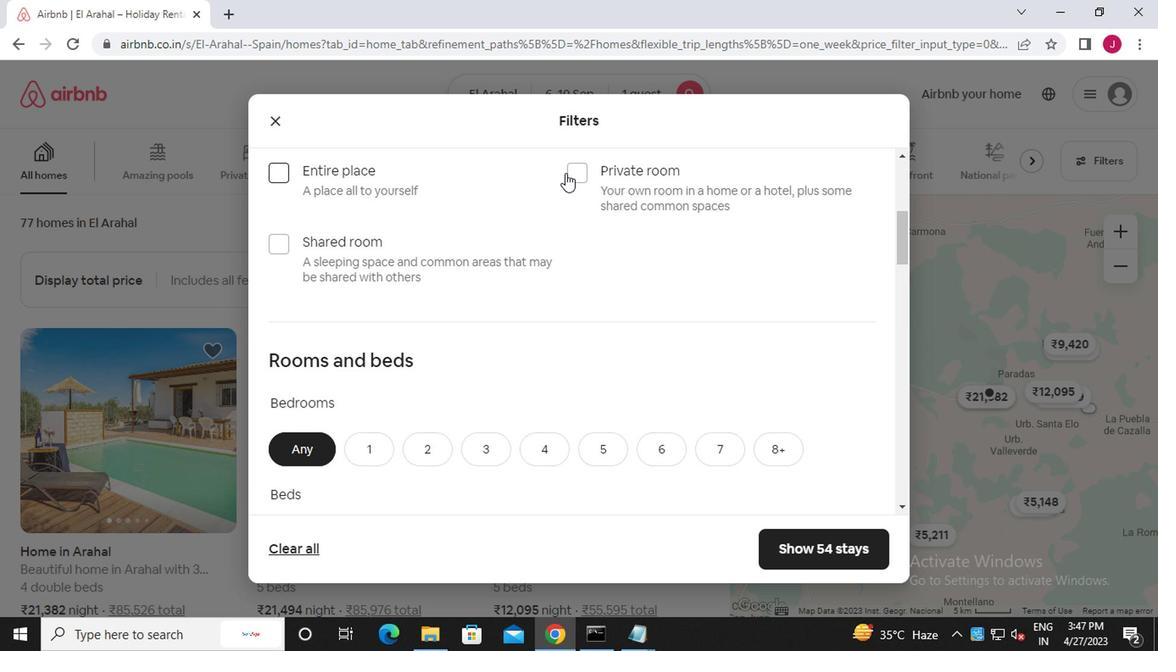 
Action: Mouse moved to (578, 177)
Screenshot: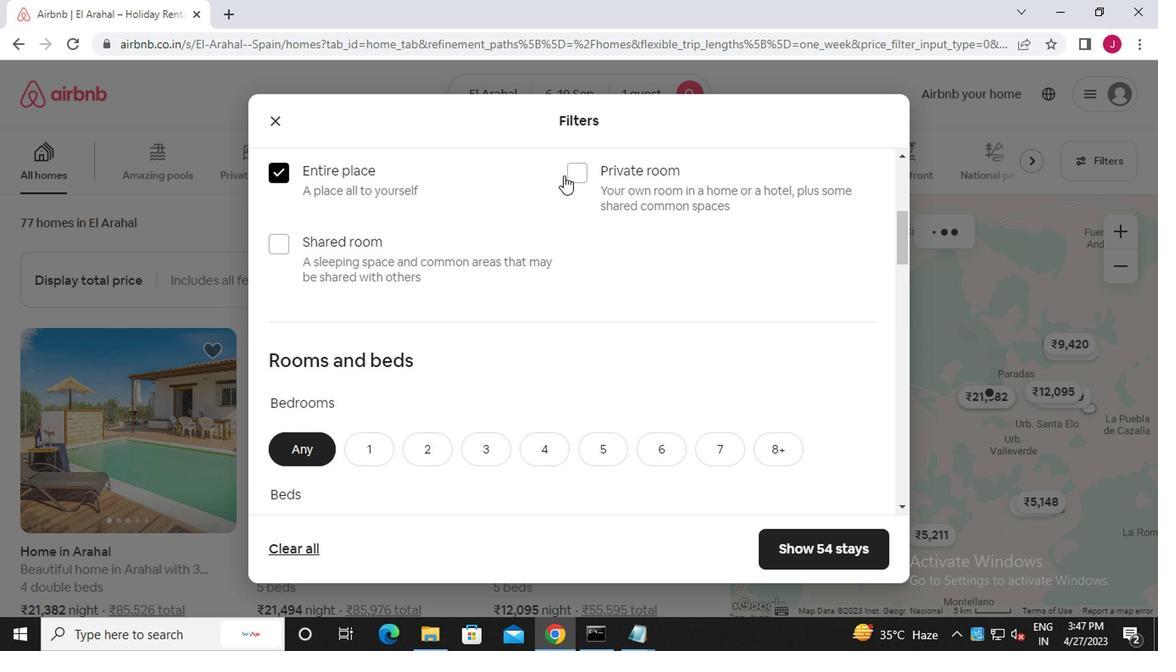 
Action: Mouse pressed left at (578, 177)
Screenshot: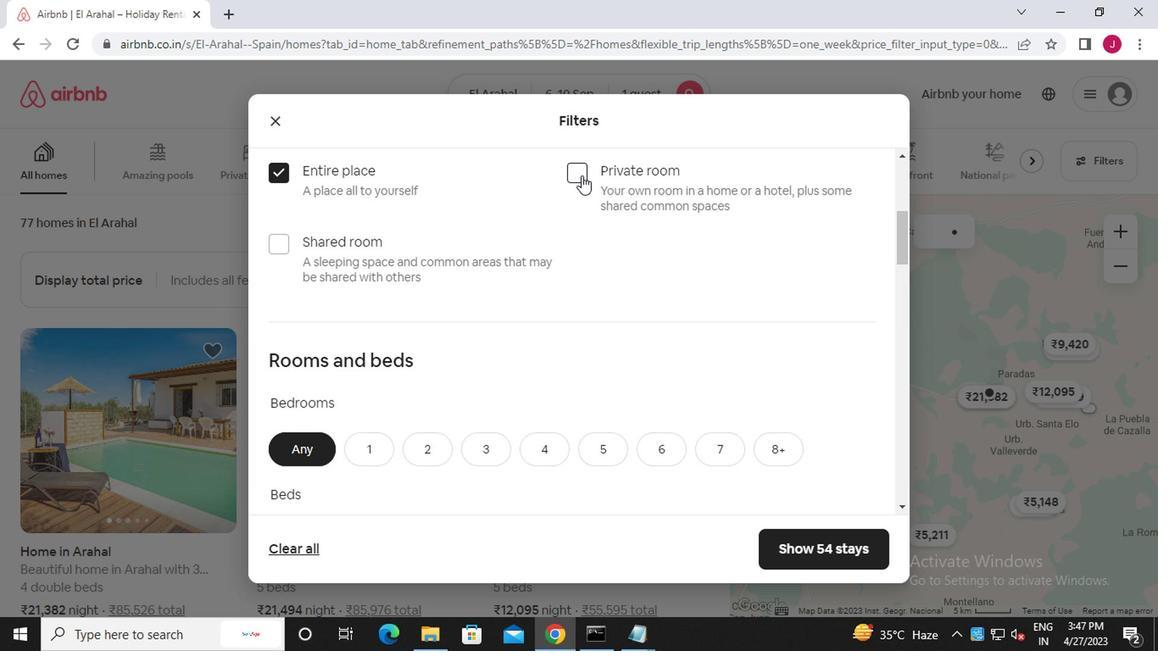 
Action: Mouse moved to (272, 174)
Screenshot: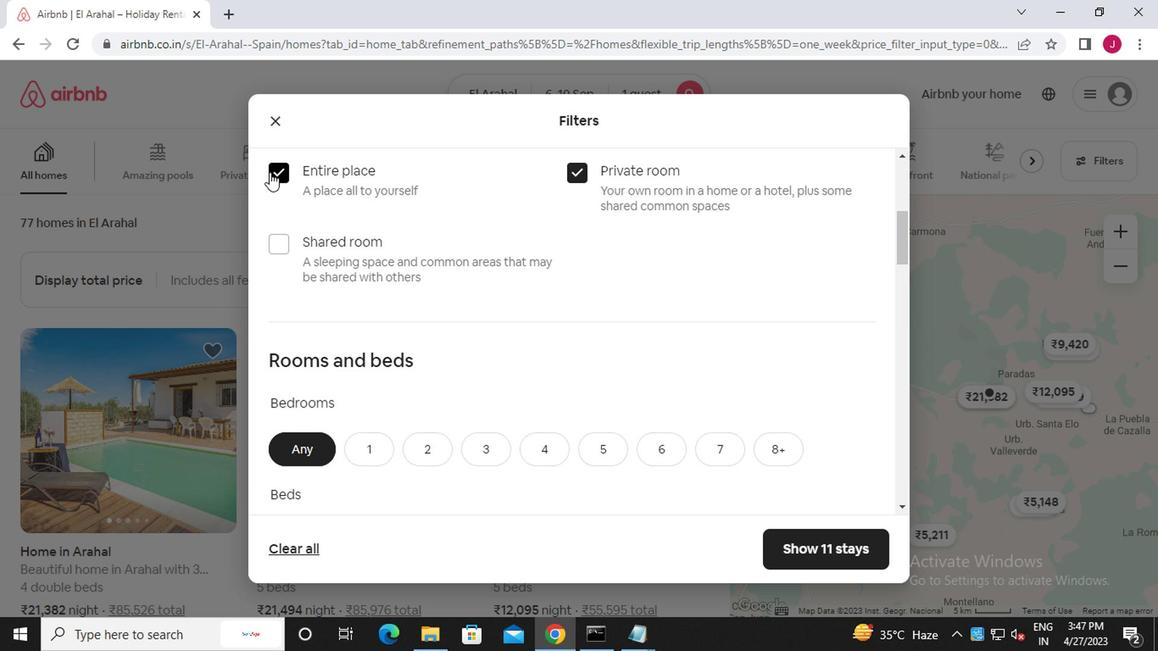 
Action: Mouse pressed left at (272, 174)
Screenshot: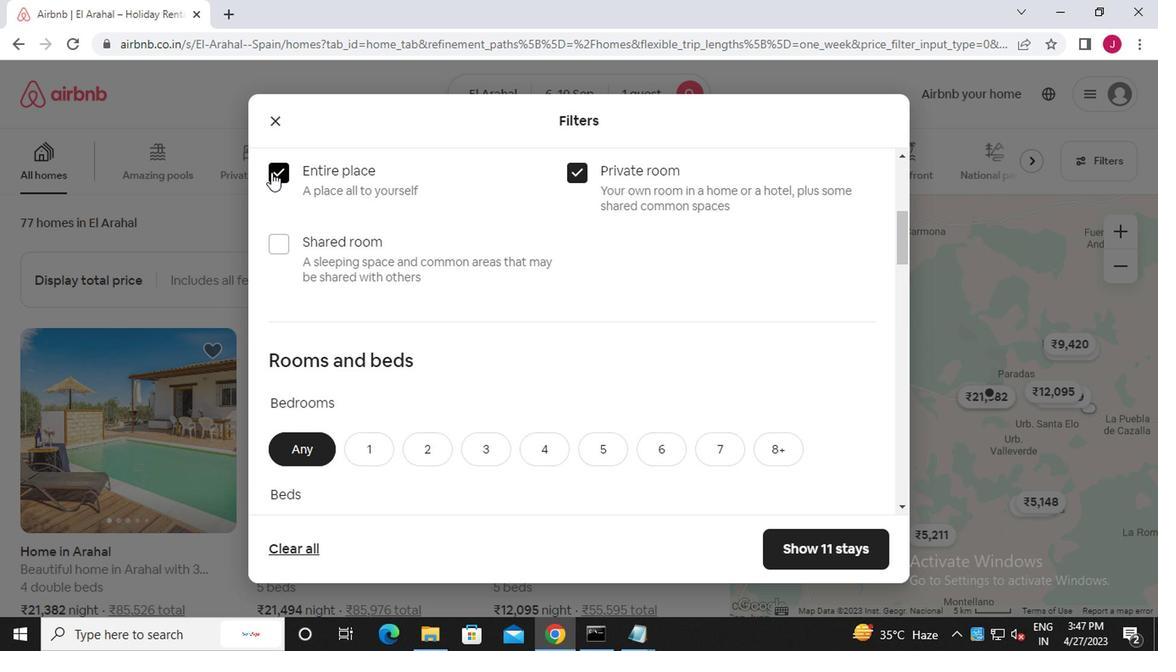 
Action: Mouse moved to (295, 243)
Screenshot: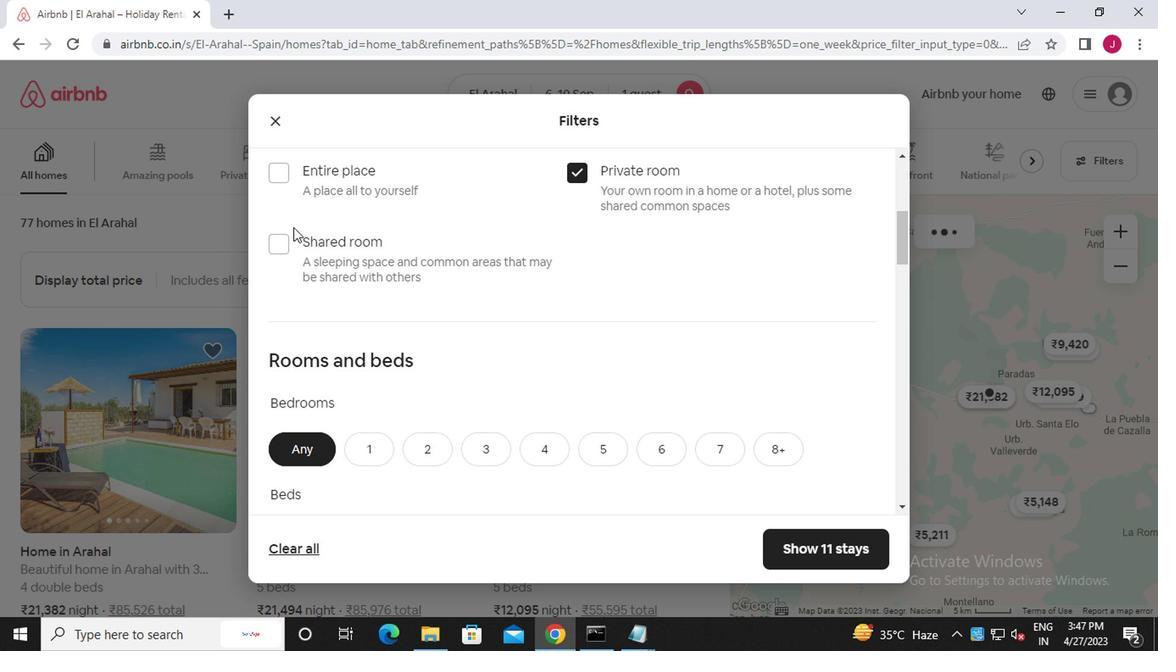 
Action: Mouse scrolled (295, 242) with delta (0, -1)
Screenshot: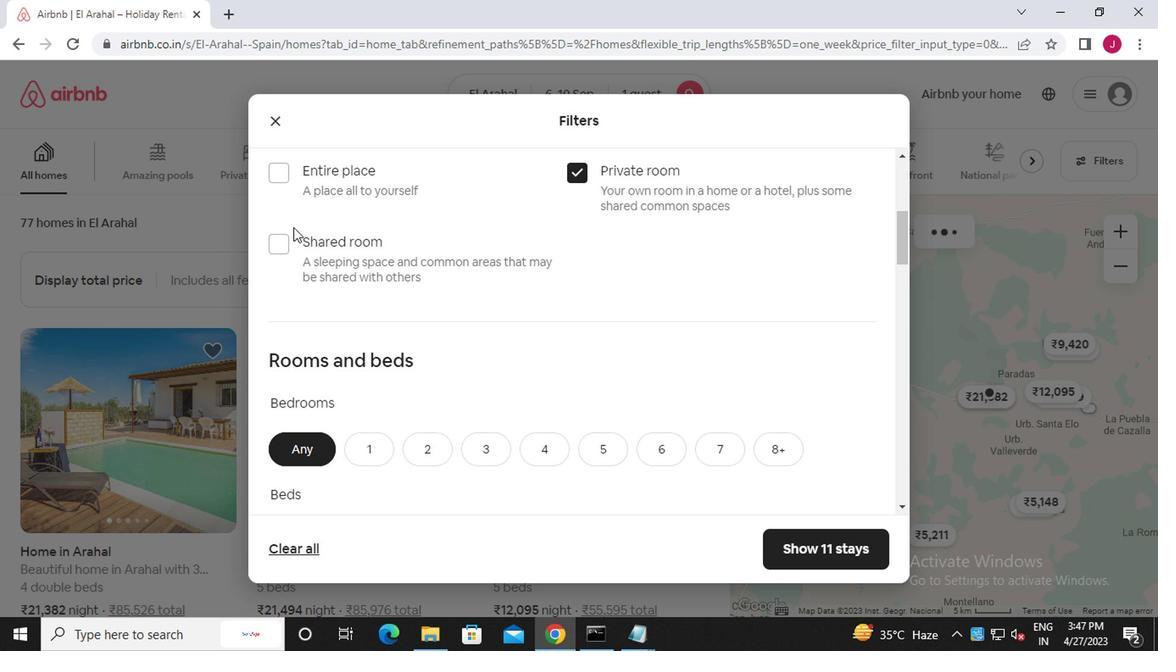 
Action: Mouse moved to (295, 244)
Screenshot: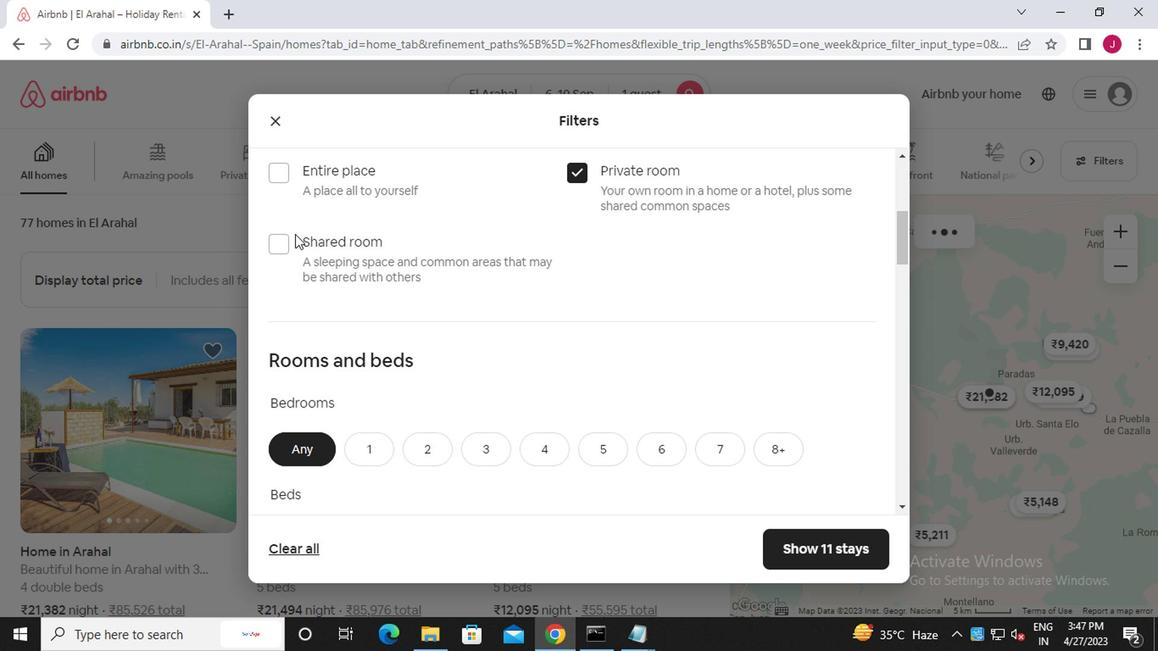 
Action: Mouse scrolled (295, 243) with delta (0, 0)
Screenshot: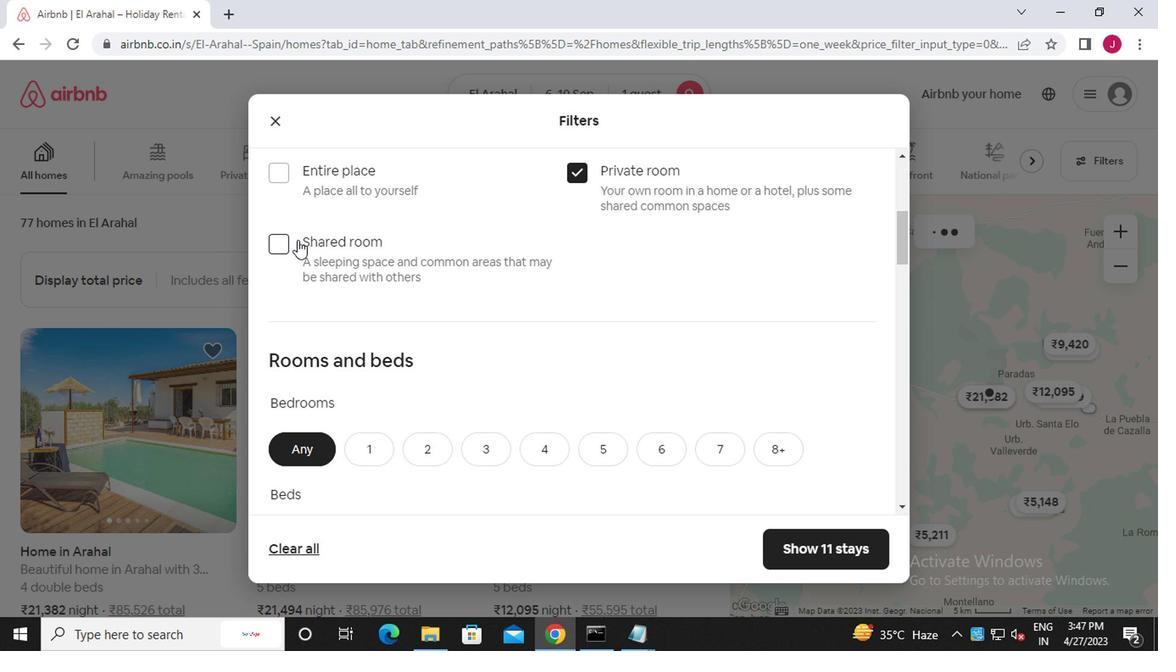 
Action: Mouse scrolled (295, 243) with delta (0, 0)
Screenshot: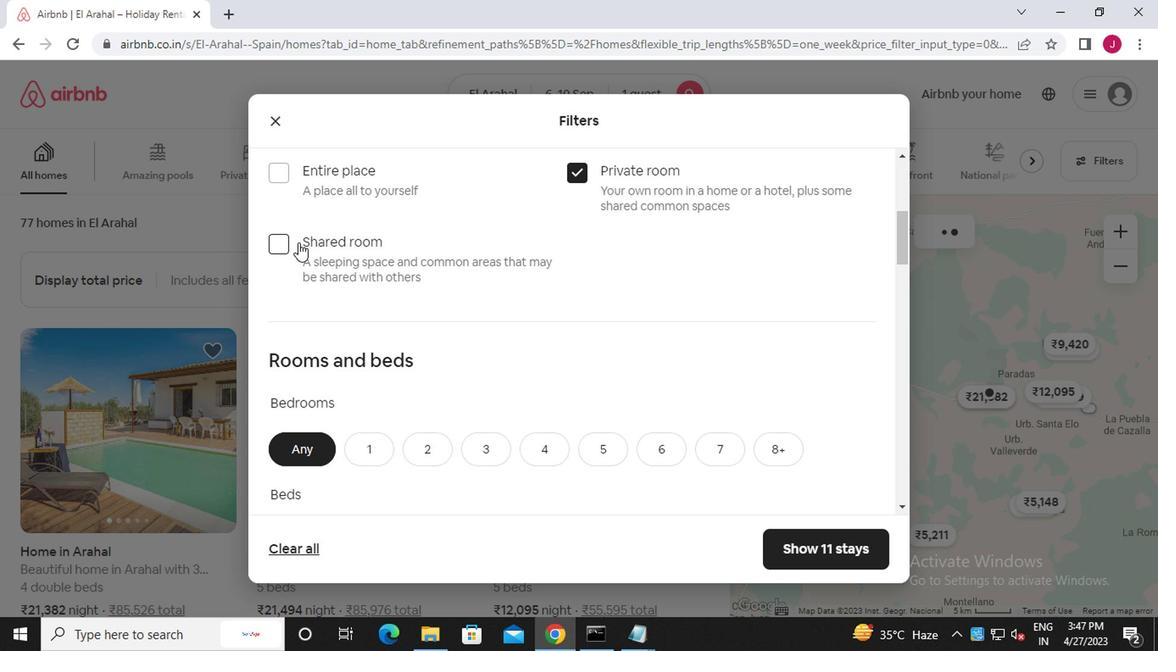 
Action: Mouse moved to (362, 196)
Screenshot: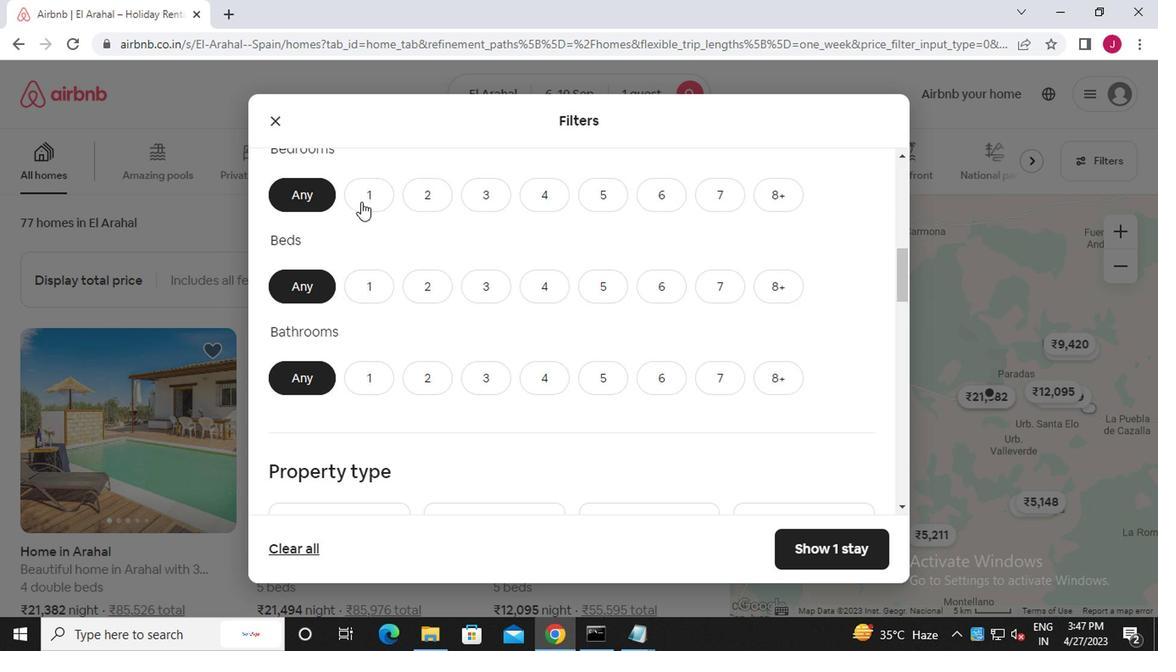 
Action: Mouse pressed left at (362, 196)
Screenshot: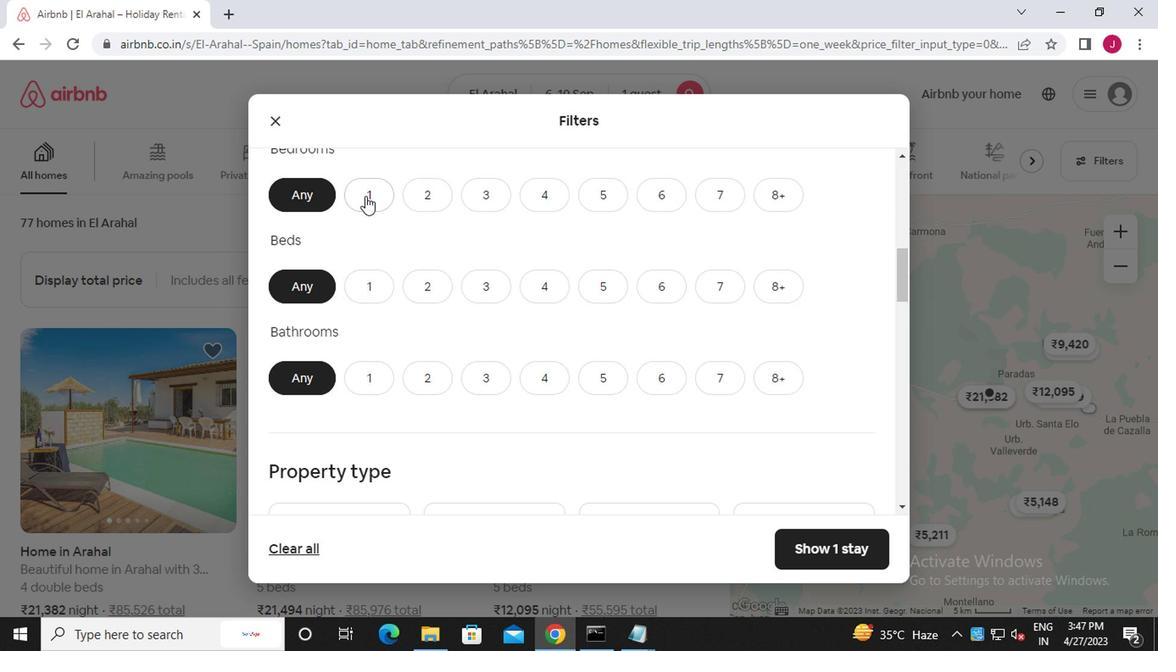 
Action: Mouse moved to (368, 287)
Screenshot: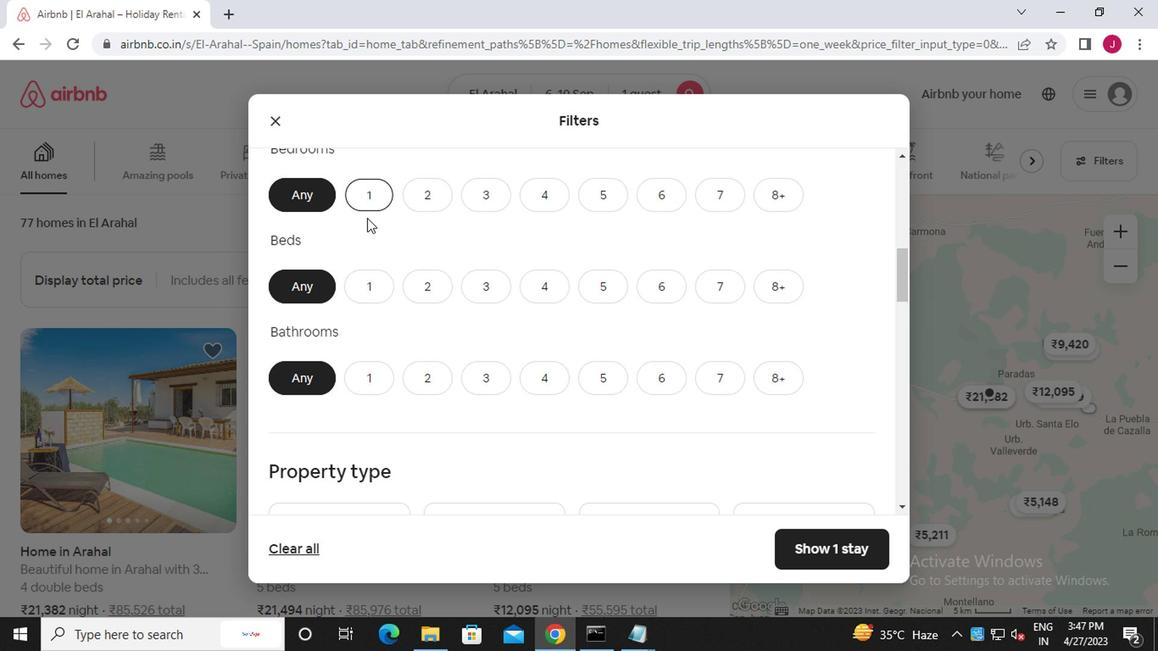
Action: Mouse pressed left at (368, 287)
Screenshot: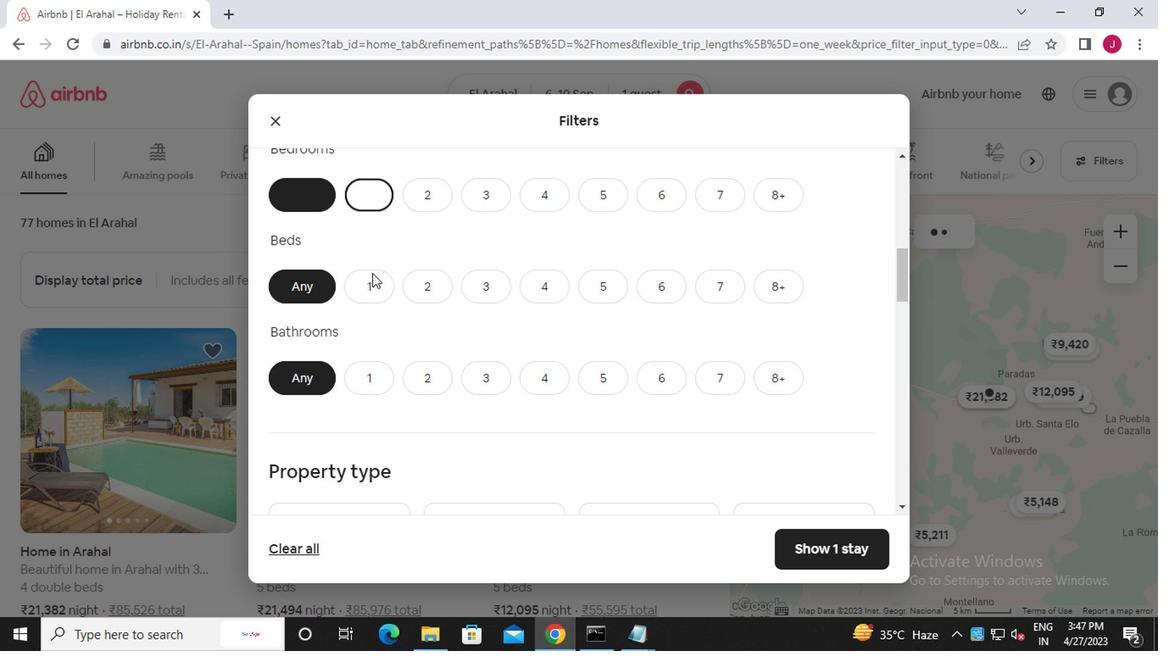 
Action: Mouse moved to (374, 380)
Screenshot: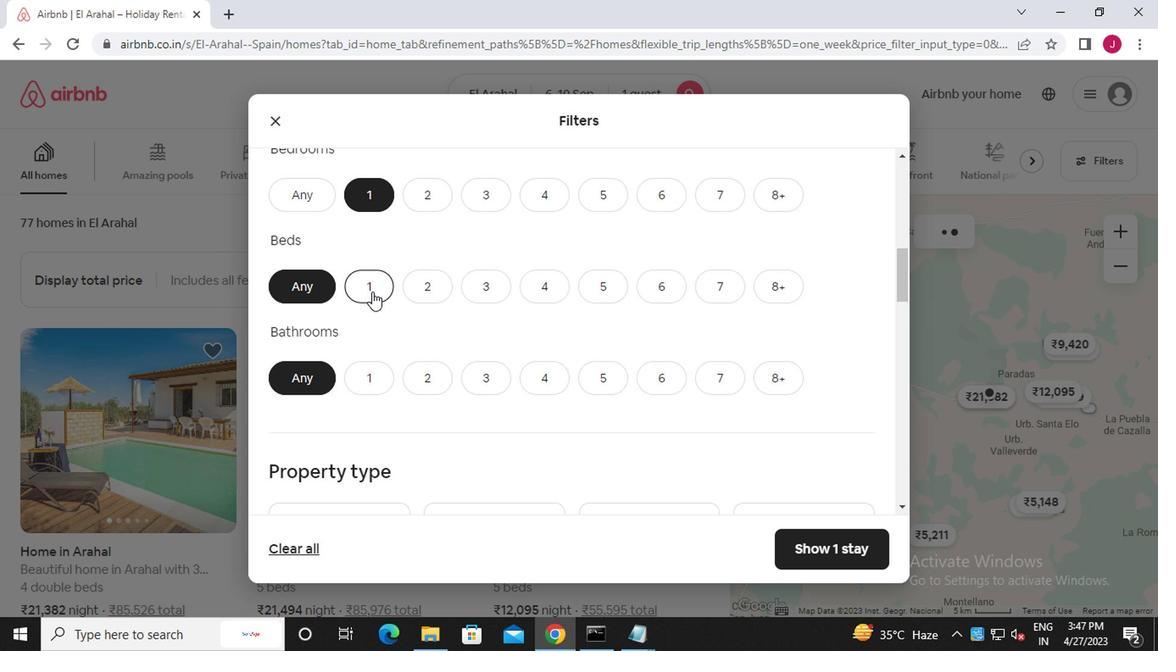 
Action: Mouse pressed left at (374, 380)
Screenshot: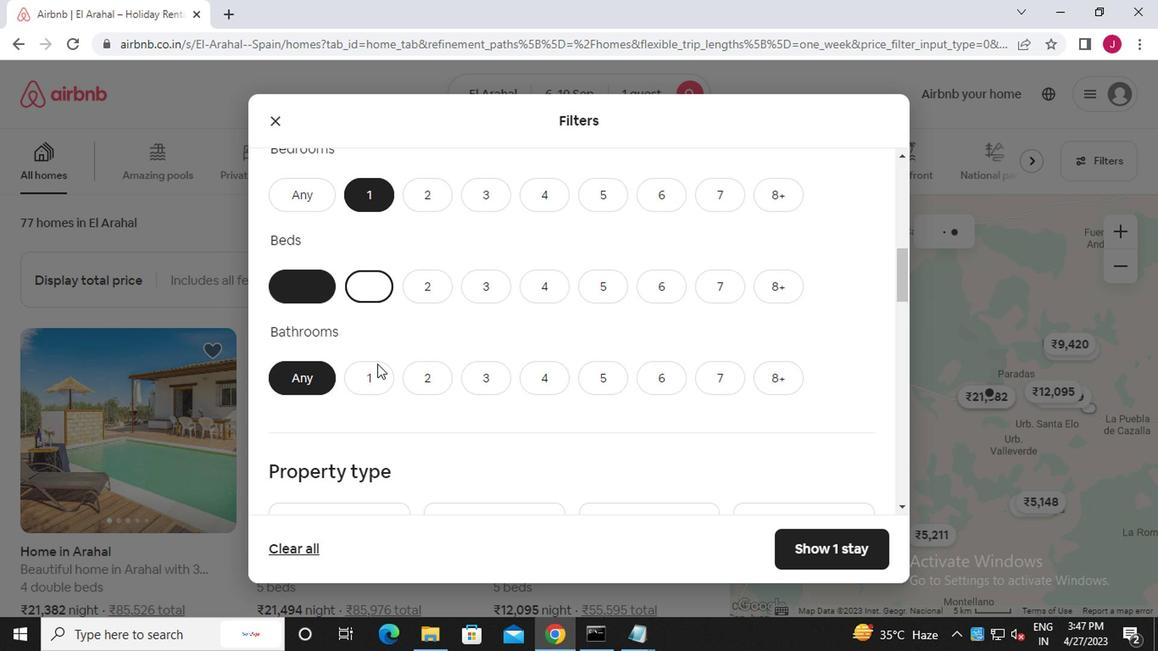 
Action: Mouse moved to (366, 380)
Screenshot: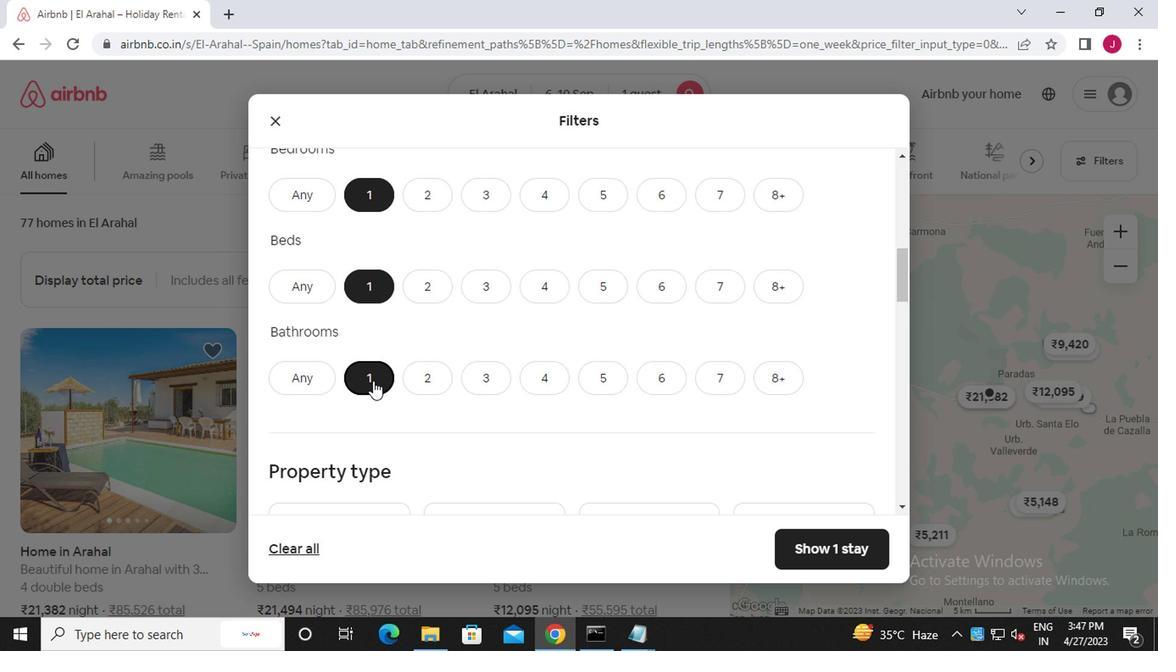
Action: Mouse scrolled (366, 379) with delta (0, -1)
Screenshot: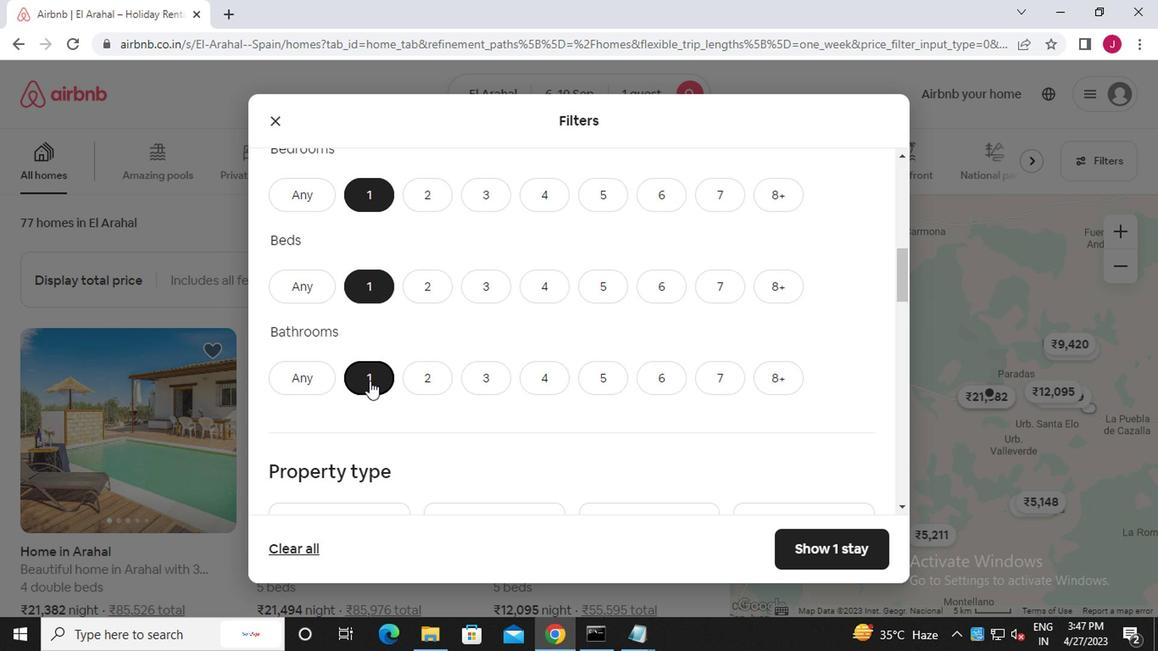 
Action: Mouse scrolled (366, 379) with delta (0, -1)
Screenshot: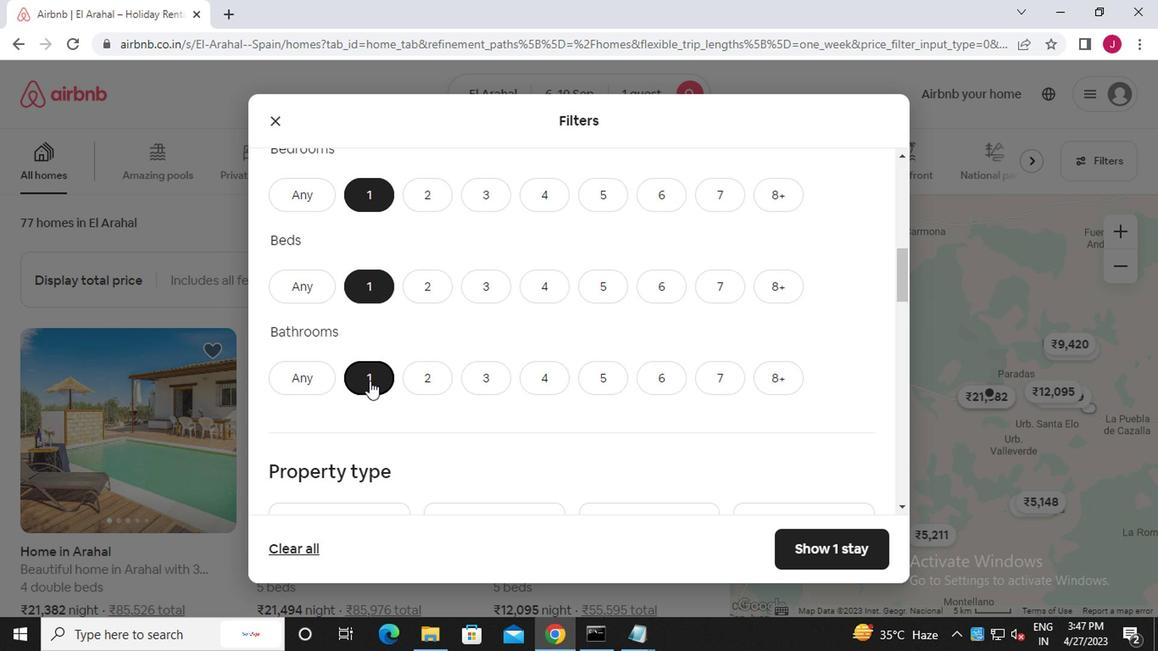 
Action: Mouse moved to (359, 360)
Screenshot: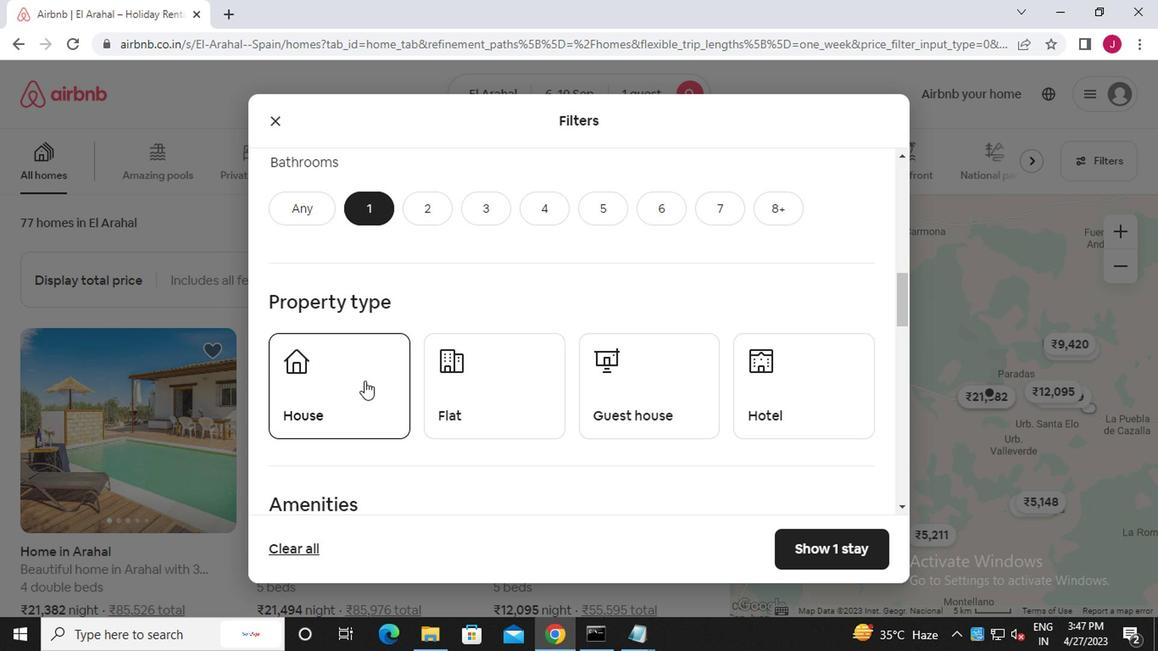 
Action: Mouse pressed left at (359, 360)
Screenshot: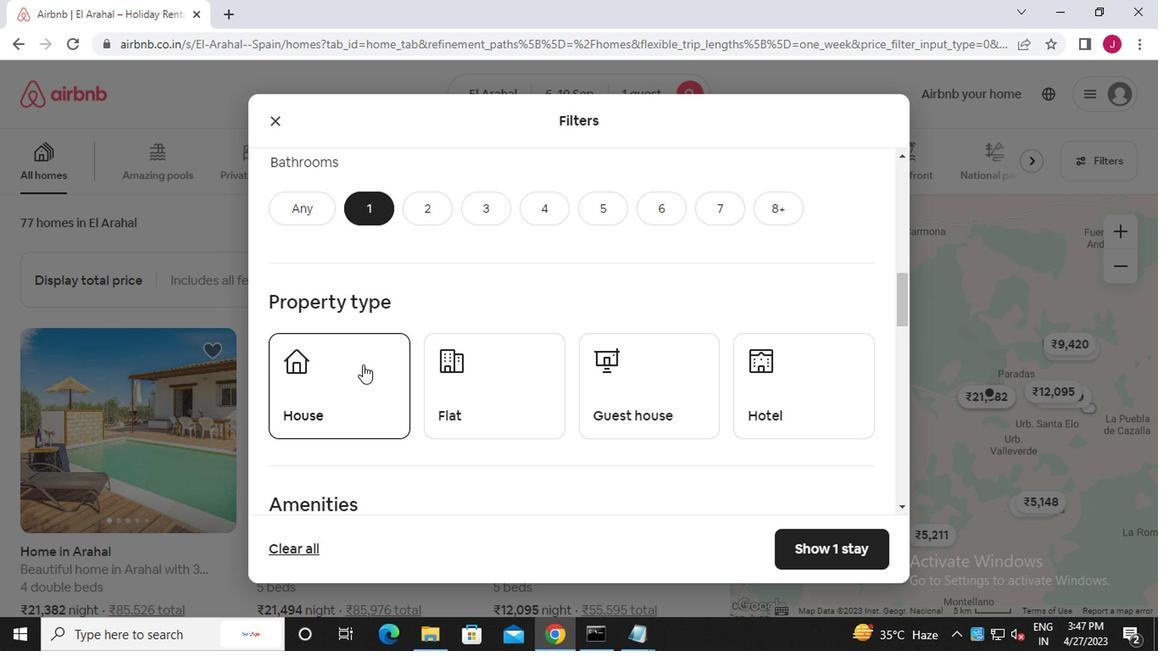 
Action: Mouse moved to (543, 393)
Screenshot: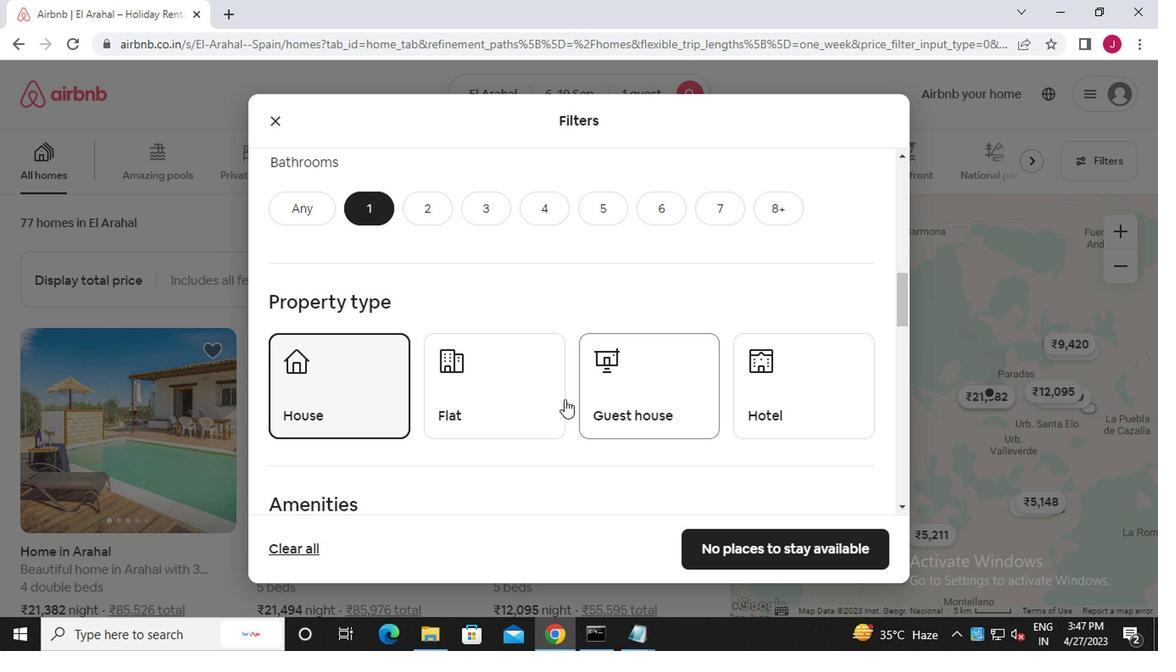 
Action: Mouse pressed left at (543, 393)
Screenshot: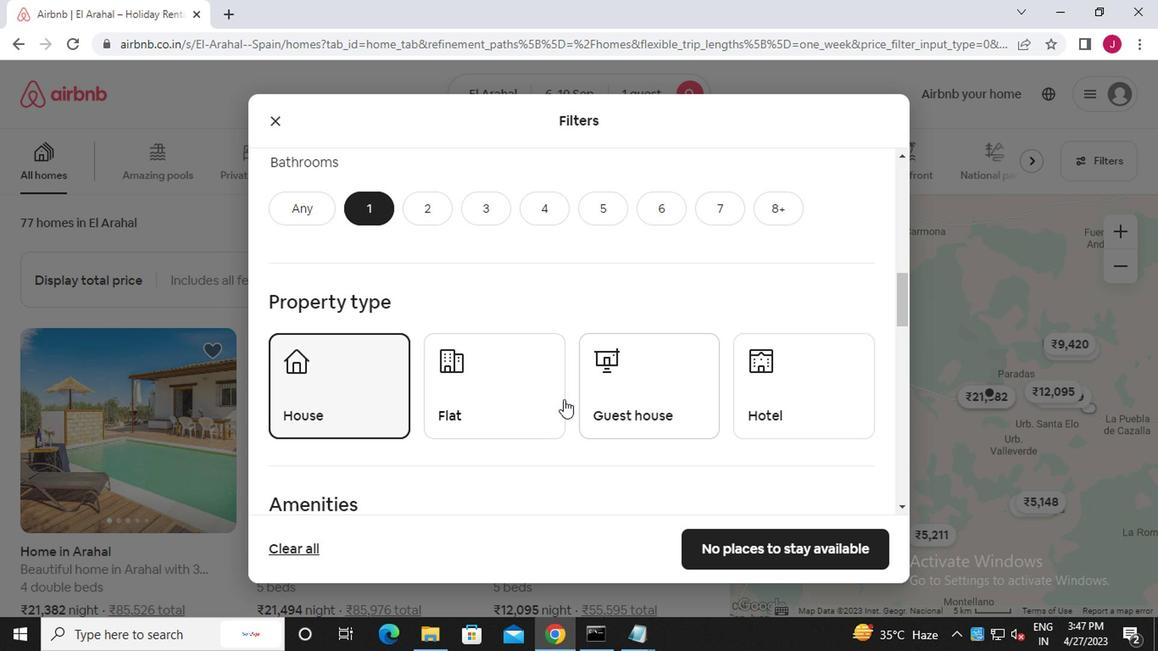
Action: Mouse moved to (648, 398)
Screenshot: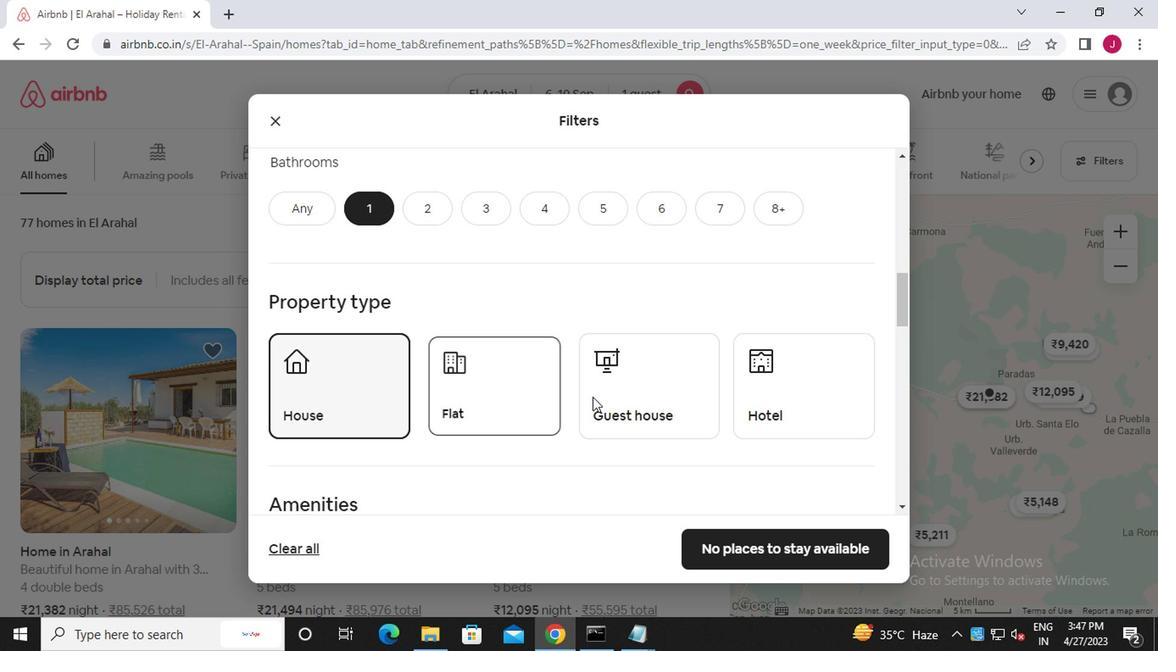 
Action: Mouse pressed left at (648, 398)
Screenshot: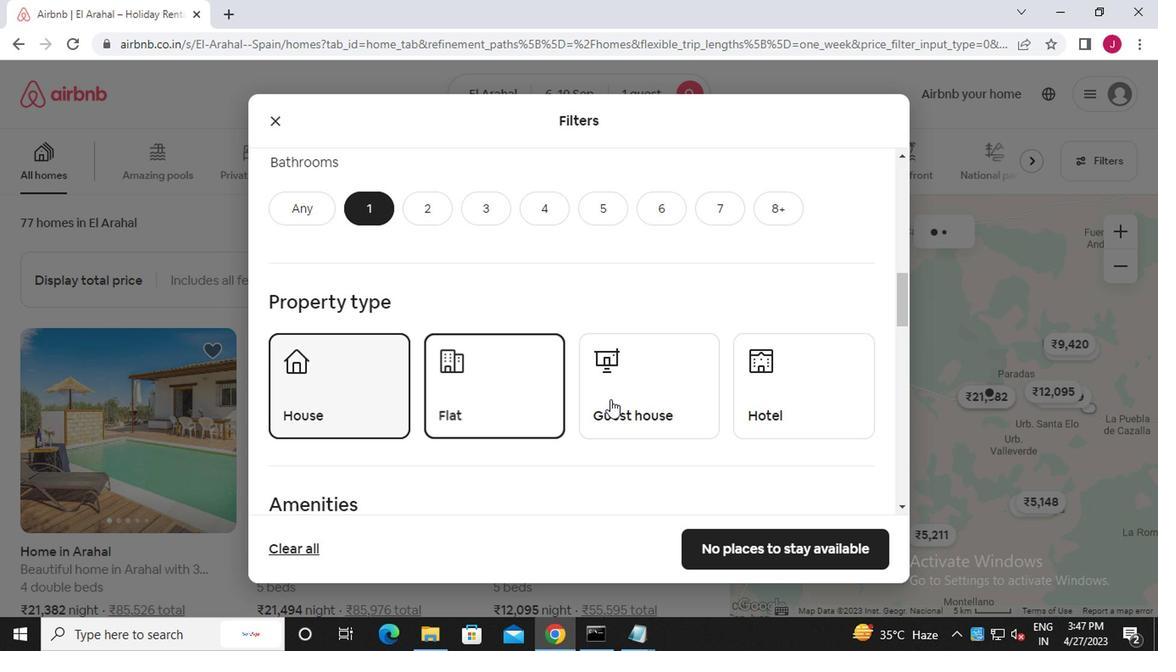 
Action: Mouse moved to (811, 383)
Screenshot: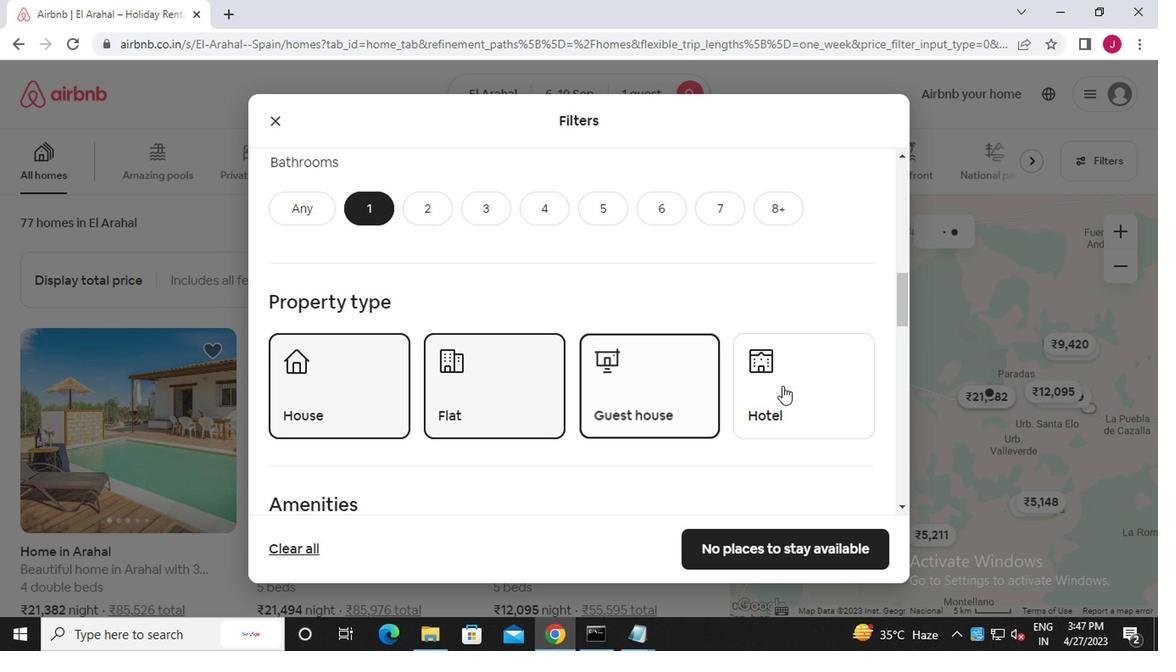 
Action: Mouse pressed left at (811, 383)
Screenshot: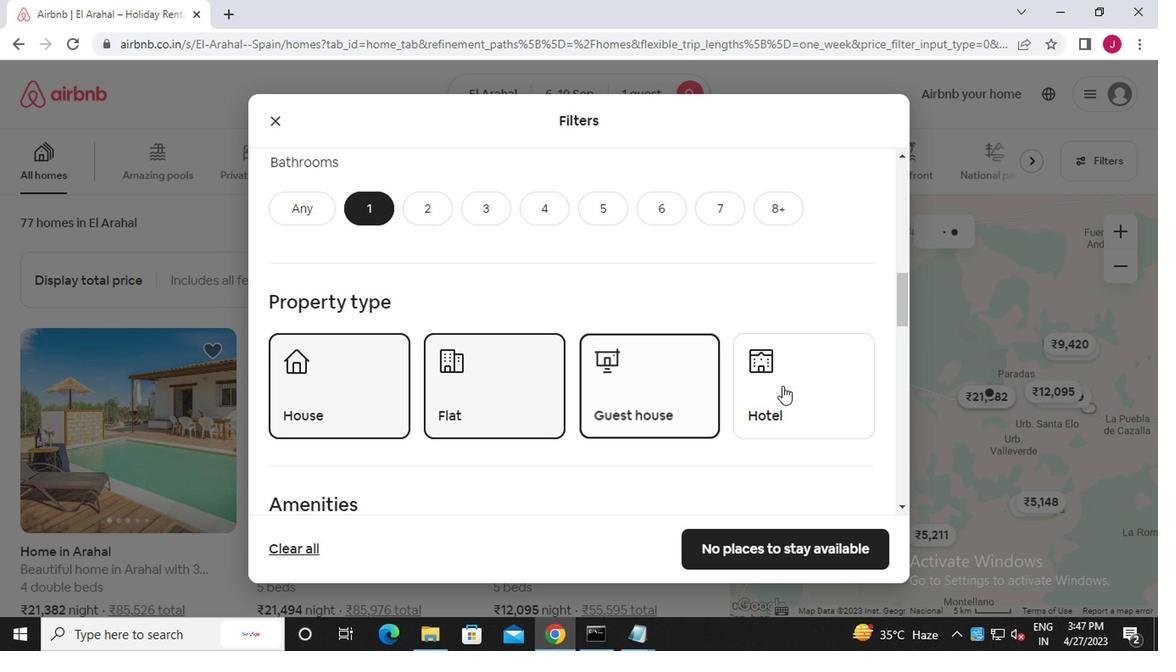 
Action: Mouse moved to (677, 385)
Screenshot: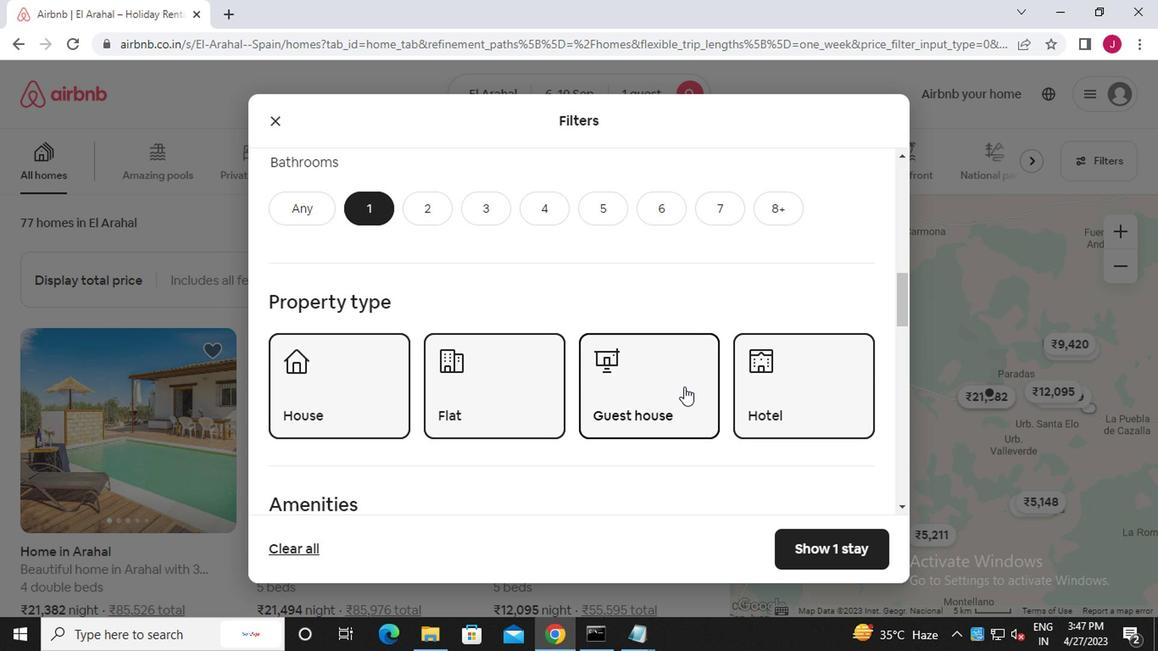 
Action: Mouse scrolled (677, 385) with delta (0, 0)
Screenshot: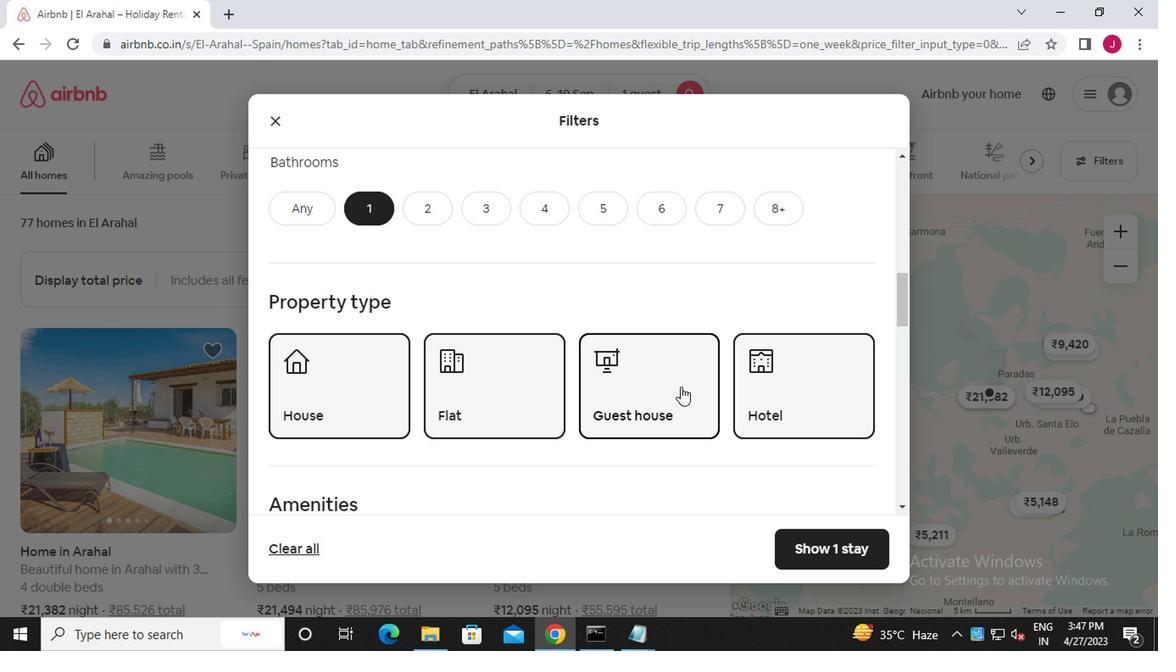 
Action: Mouse scrolled (677, 385) with delta (0, 0)
Screenshot: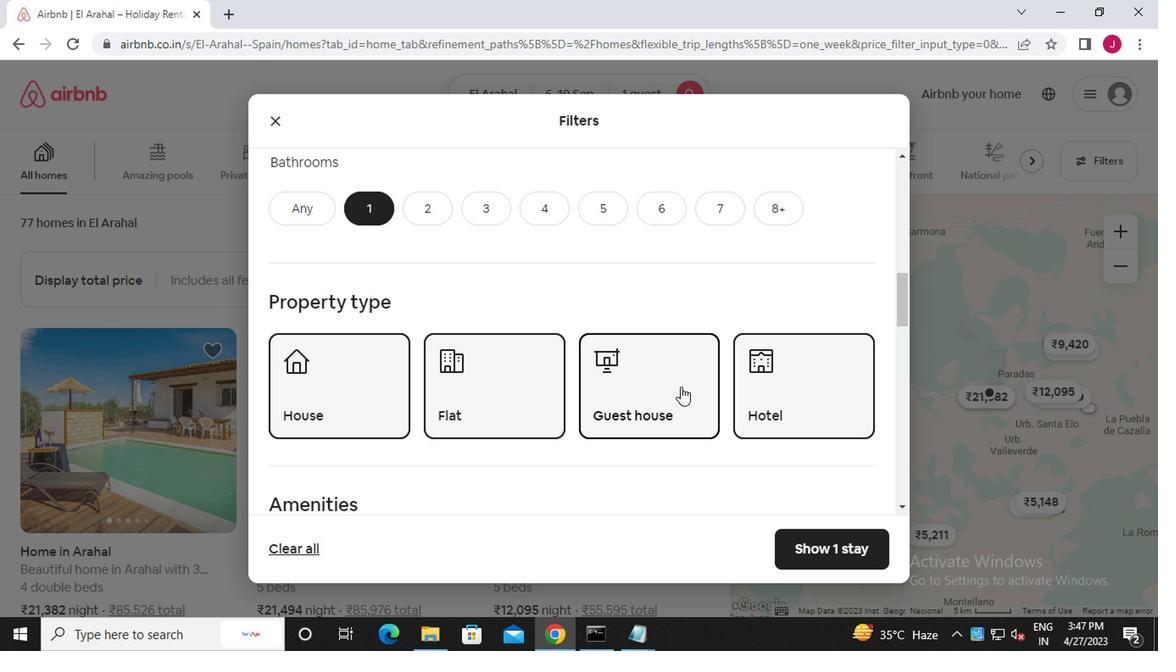 
Action: Mouse scrolled (677, 385) with delta (0, 0)
Screenshot: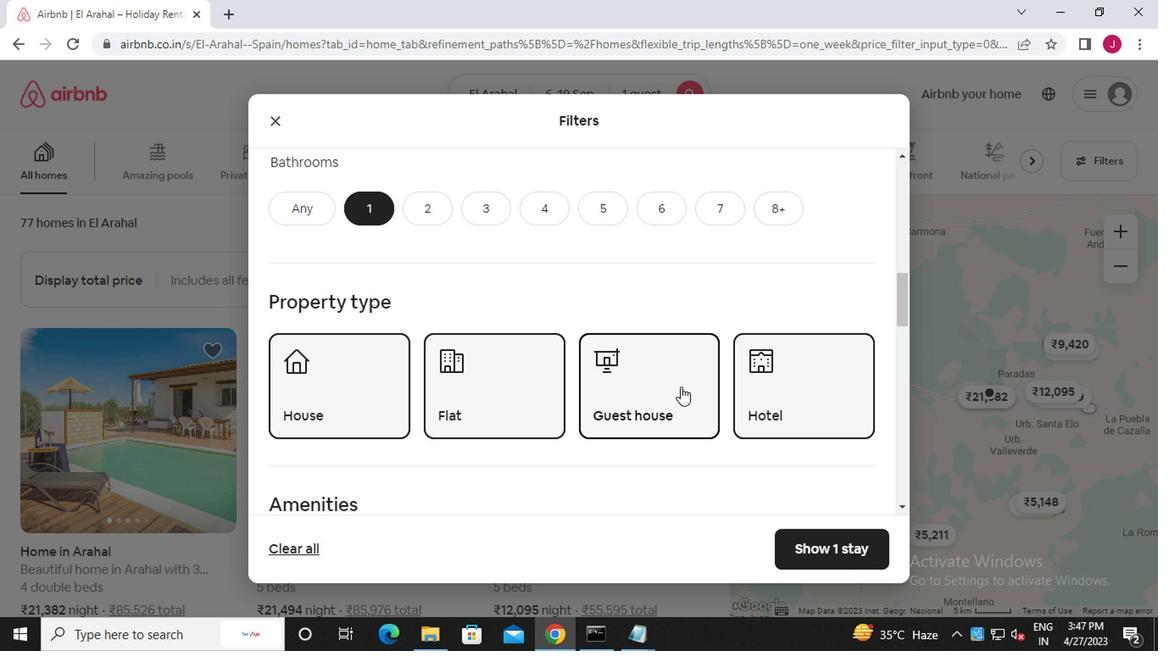 
Action: Mouse scrolled (677, 385) with delta (0, 0)
Screenshot: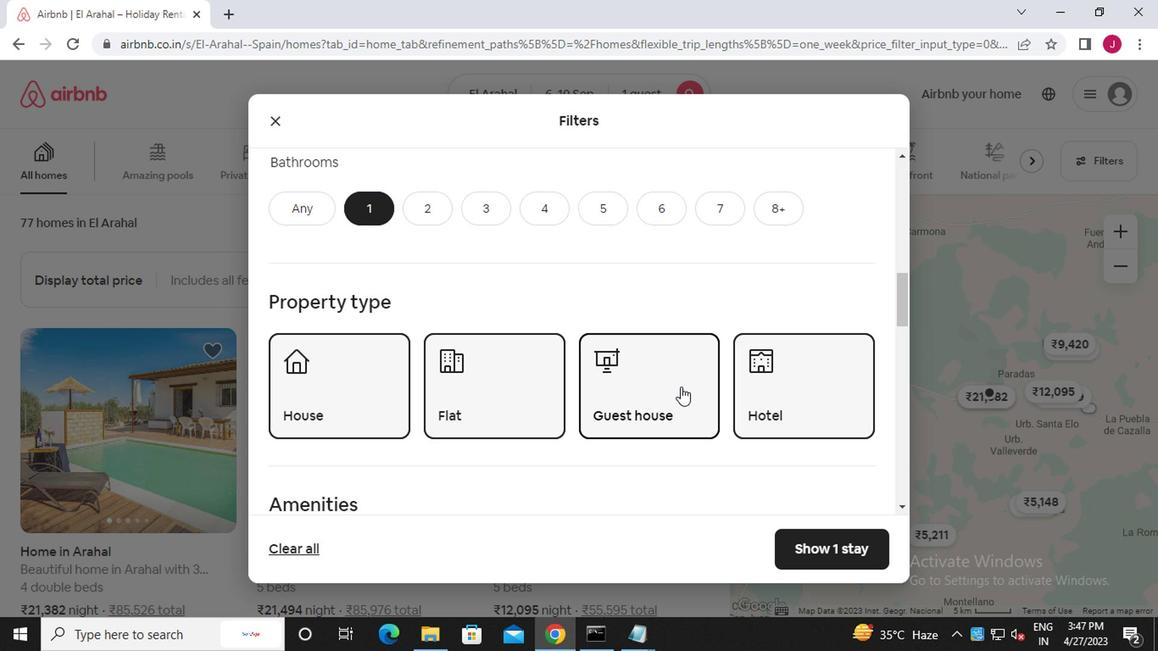 
Action: Mouse scrolled (677, 385) with delta (0, 0)
Screenshot: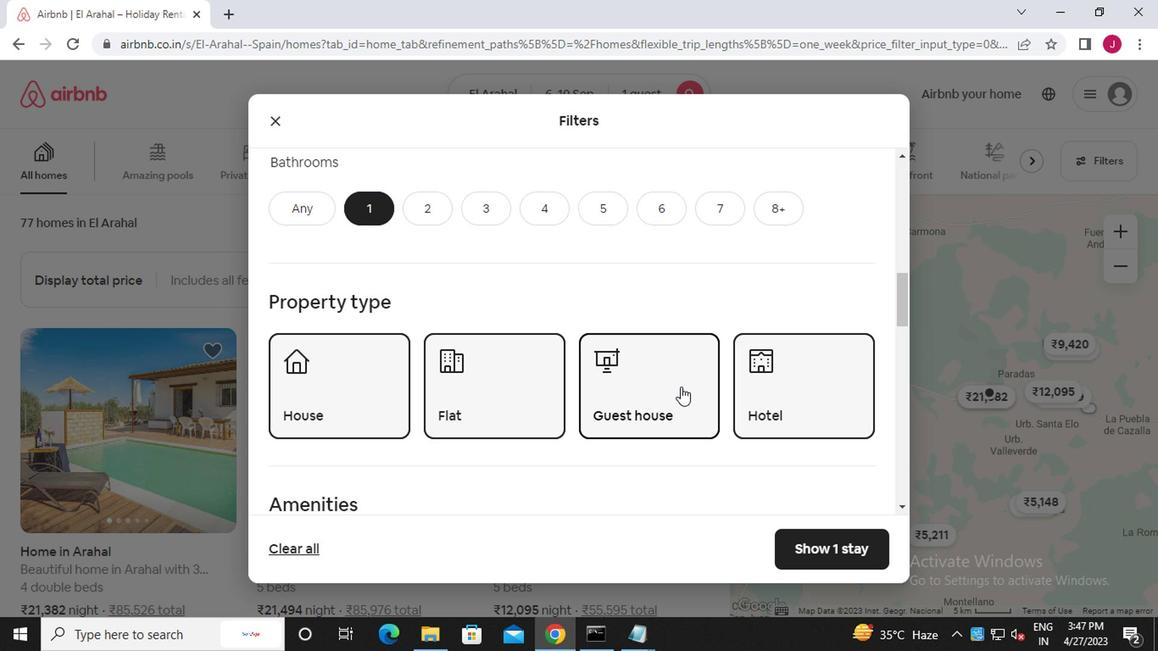 
Action: Mouse scrolled (677, 385) with delta (0, 0)
Screenshot: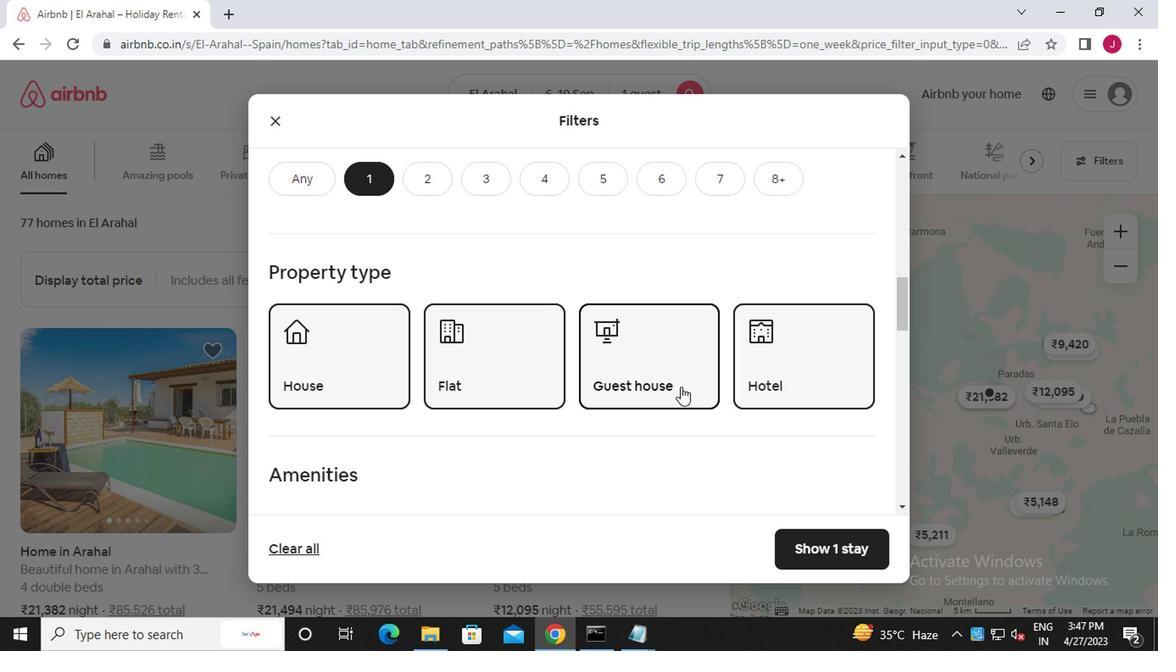 
Action: Mouse moved to (857, 393)
Screenshot: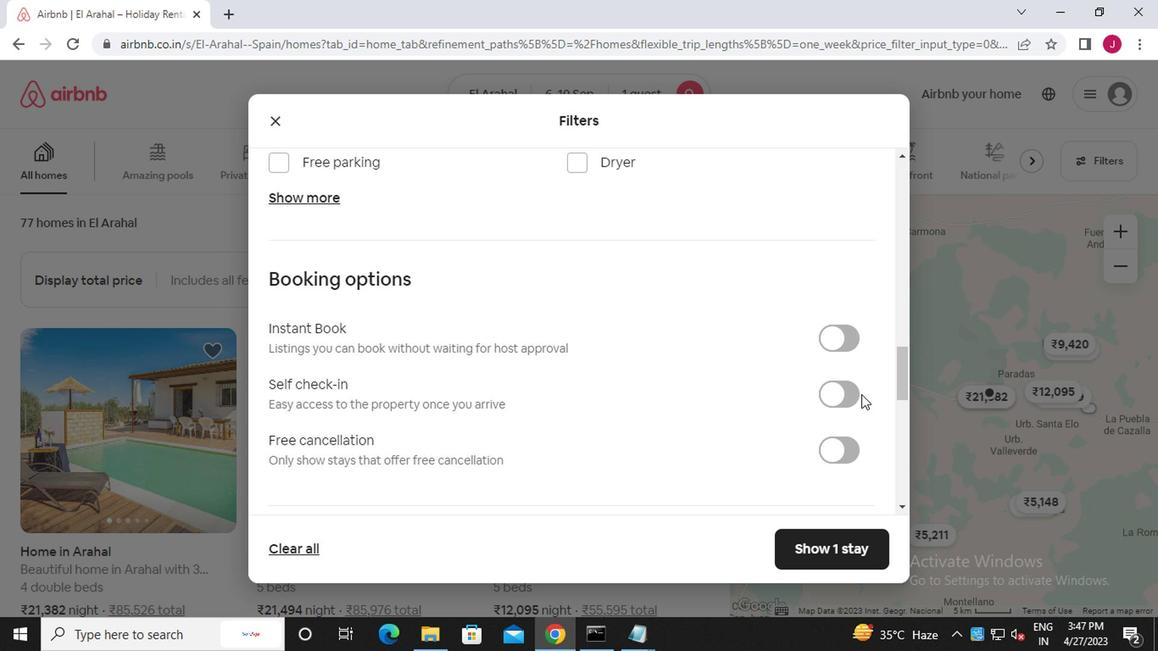 
Action: Mouse pressed left at (857, 393)
Screenshot: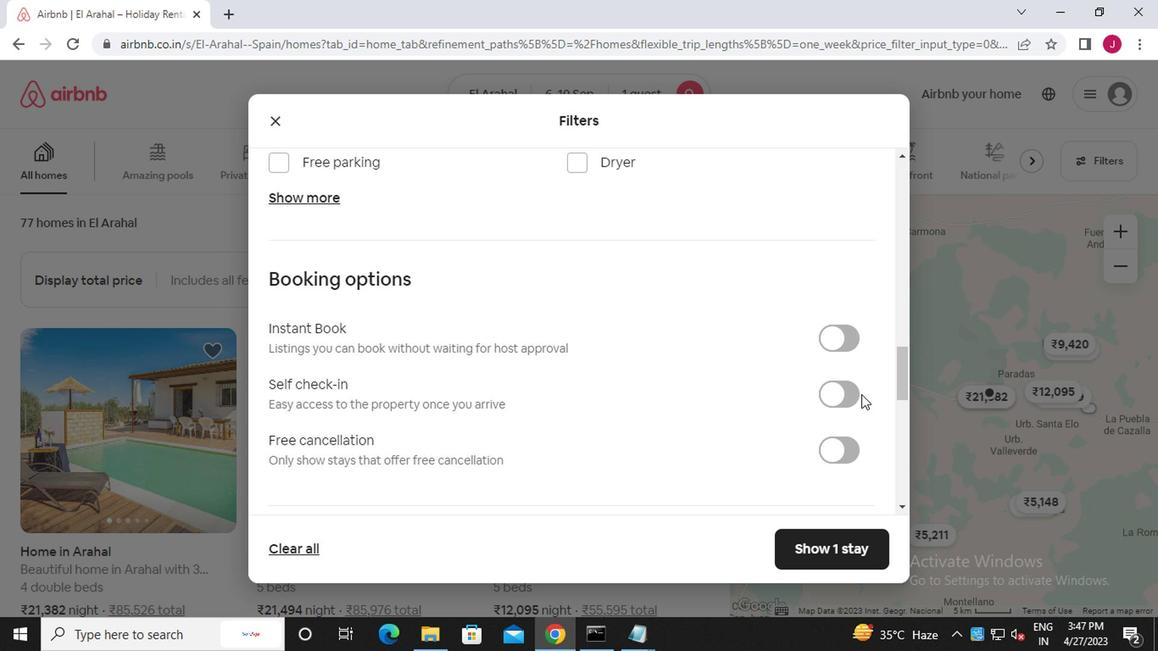 
Action: Mouse moved to (837, 397)
Screenshot: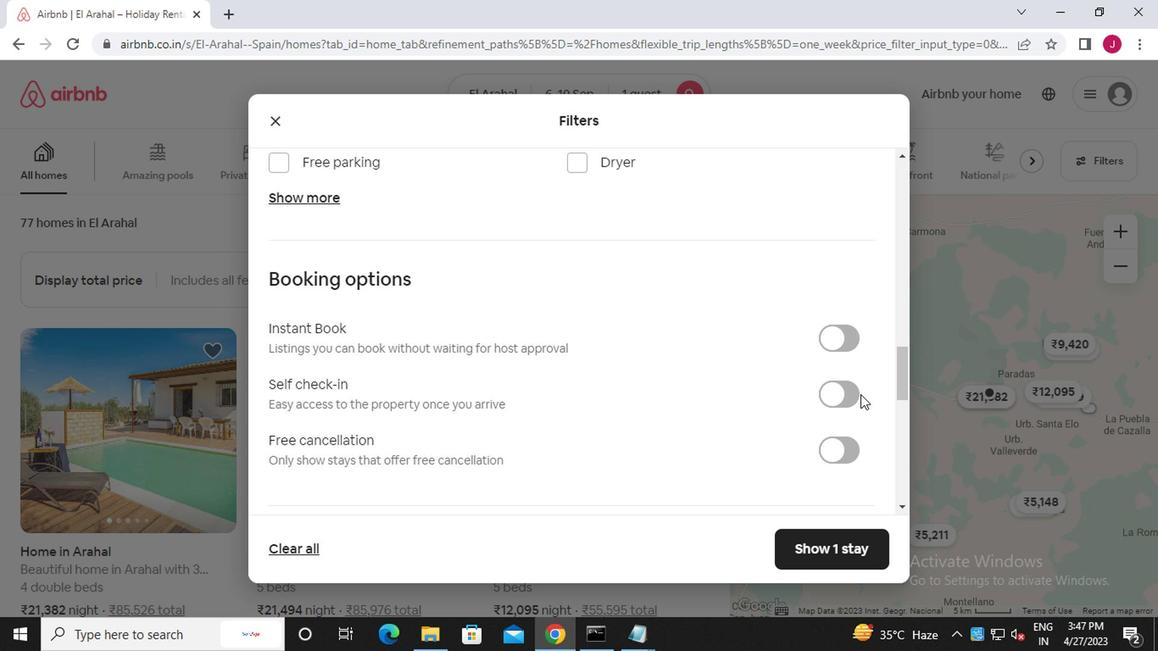 
Action: Mouse pressed left at (837, 397)
Screenshot: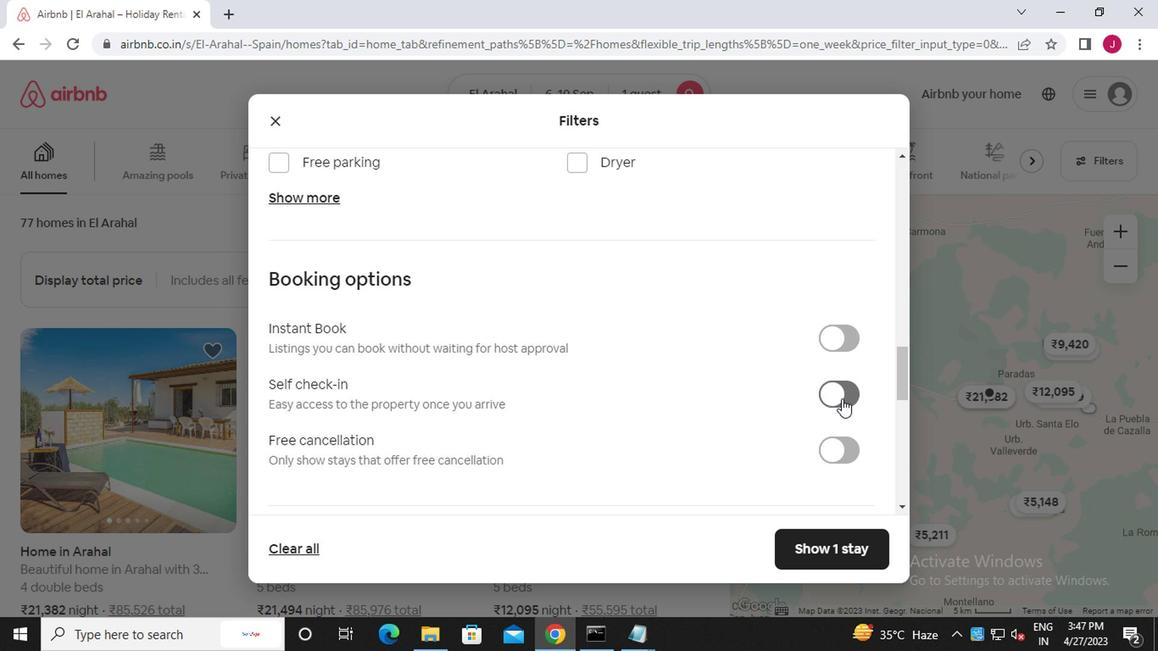 
Action: Mouse moved to (575, 421)
Screenshot: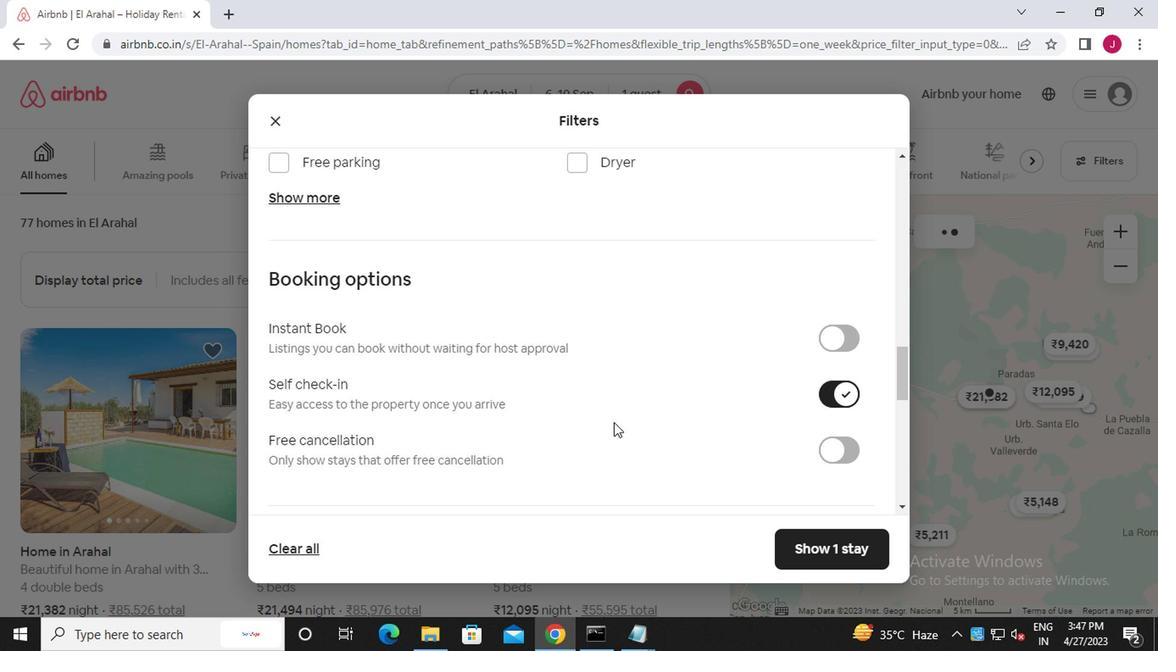 
Action: Mouse scrolled (575, 421) with delta (0, 0)
Screenshot: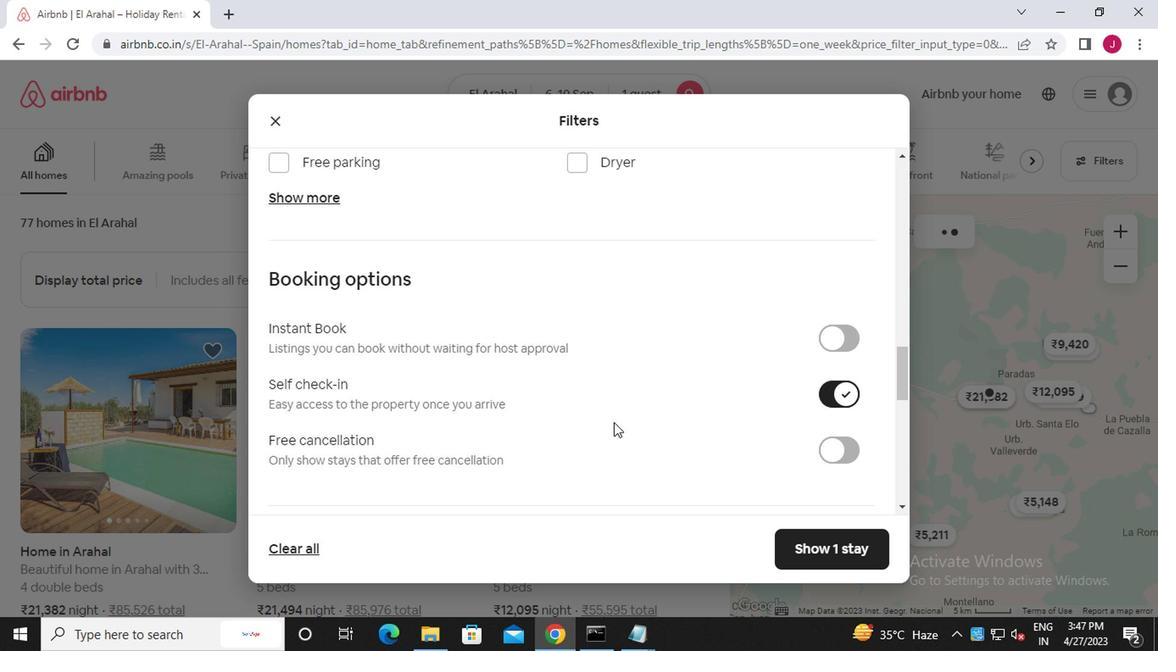 
Action: Mouse moved to (573, 421)
Screenshot: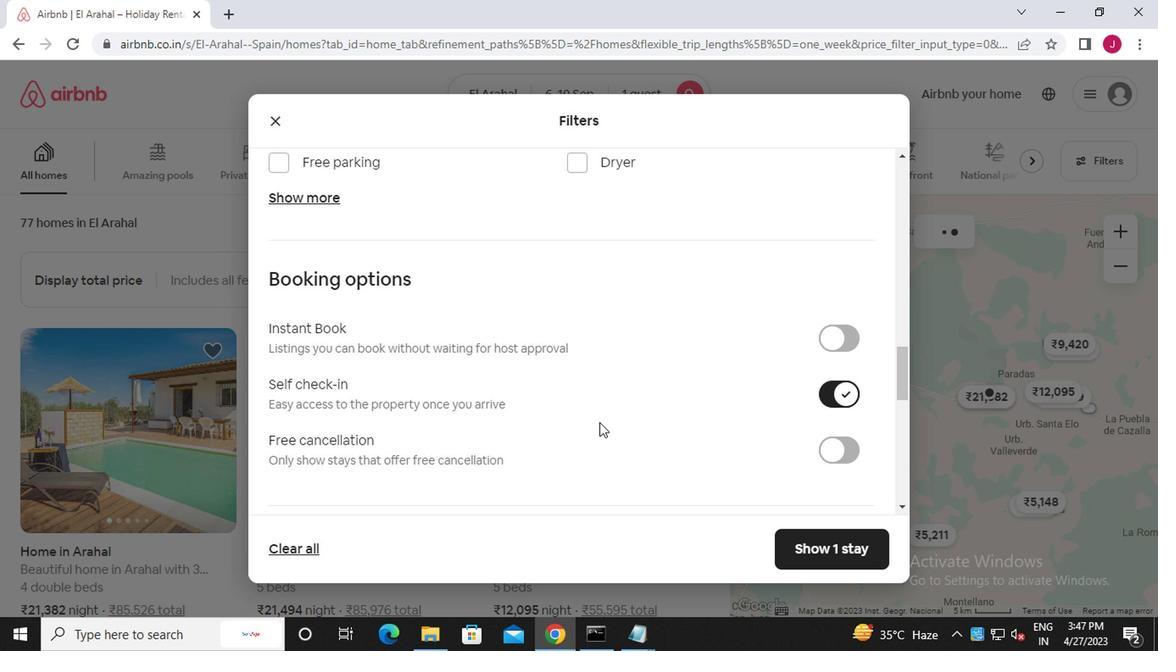 
Action: Mouse scrolled (573, 421) with delta (0, 0)
Screenshot: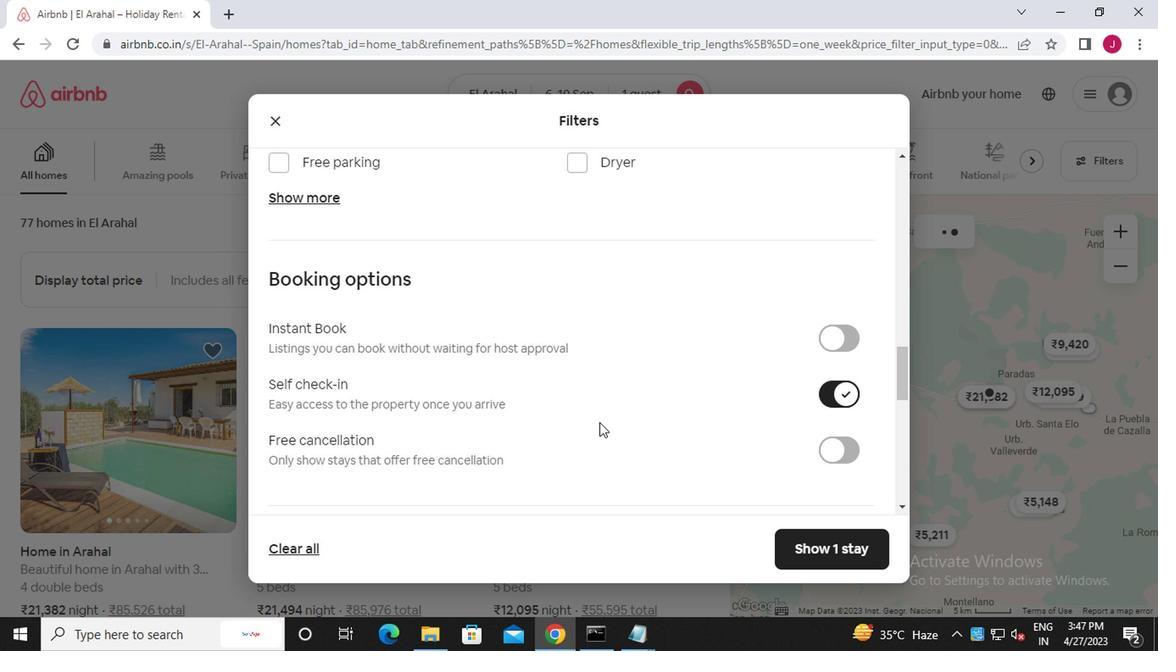 
Action: Mouse moved to (572, 421)
Screenshot: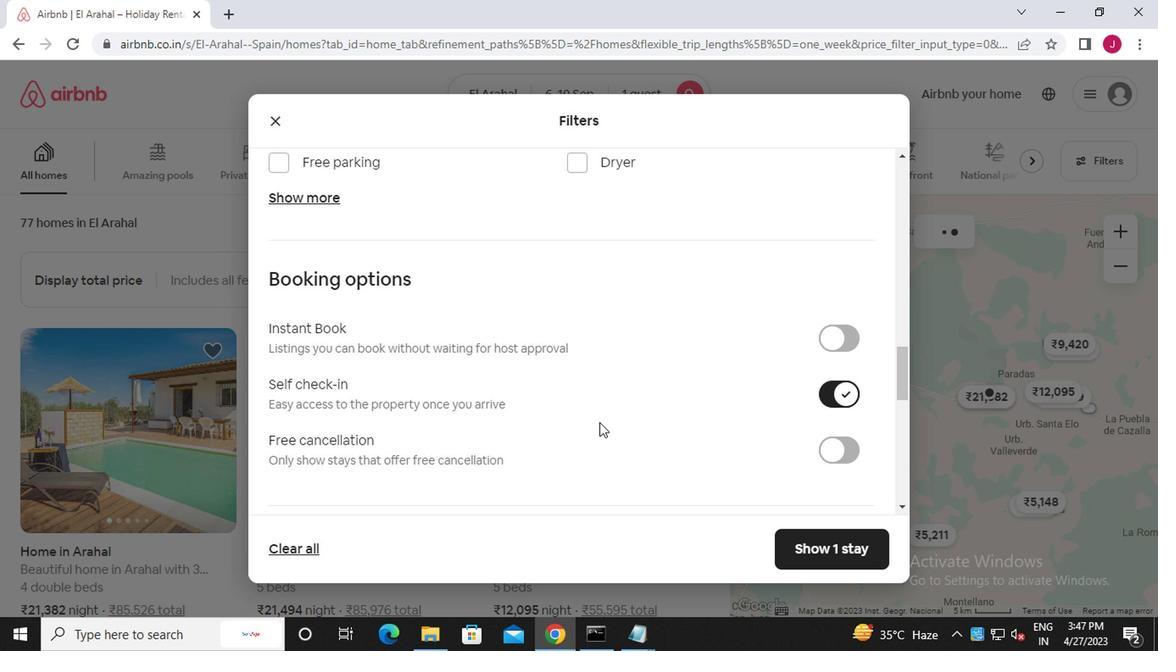 
Action: Mouse scrolled (572, 421) with delta (0, 0)
Screenshot: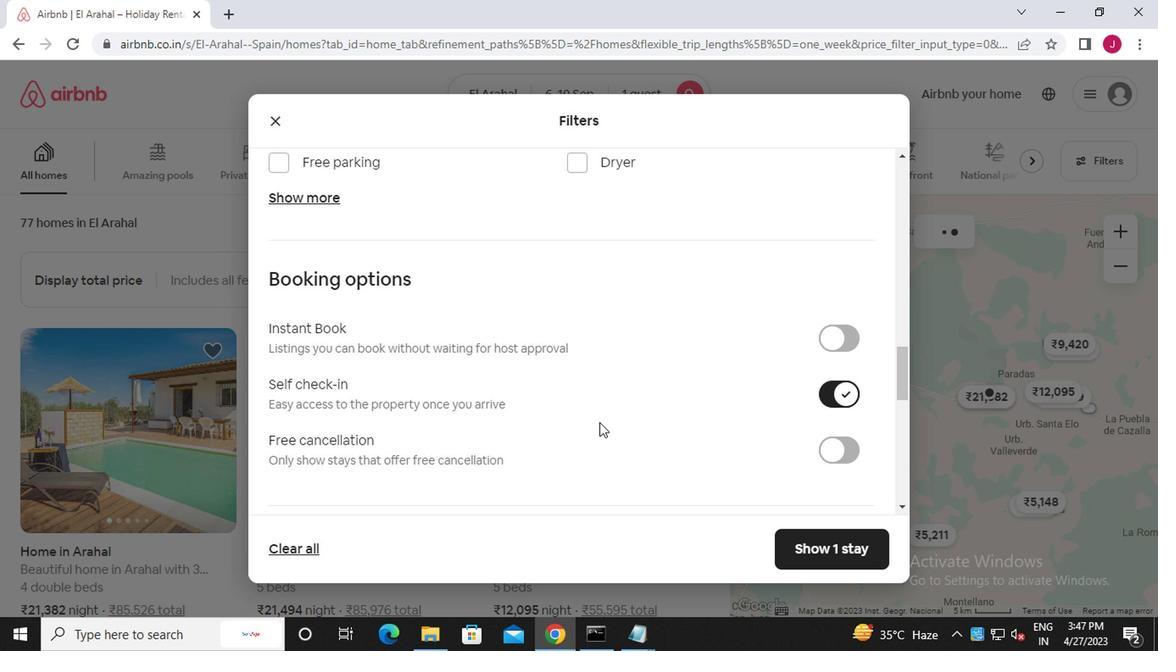 
Action: Mouse moved to (570, 421)
Screenshot: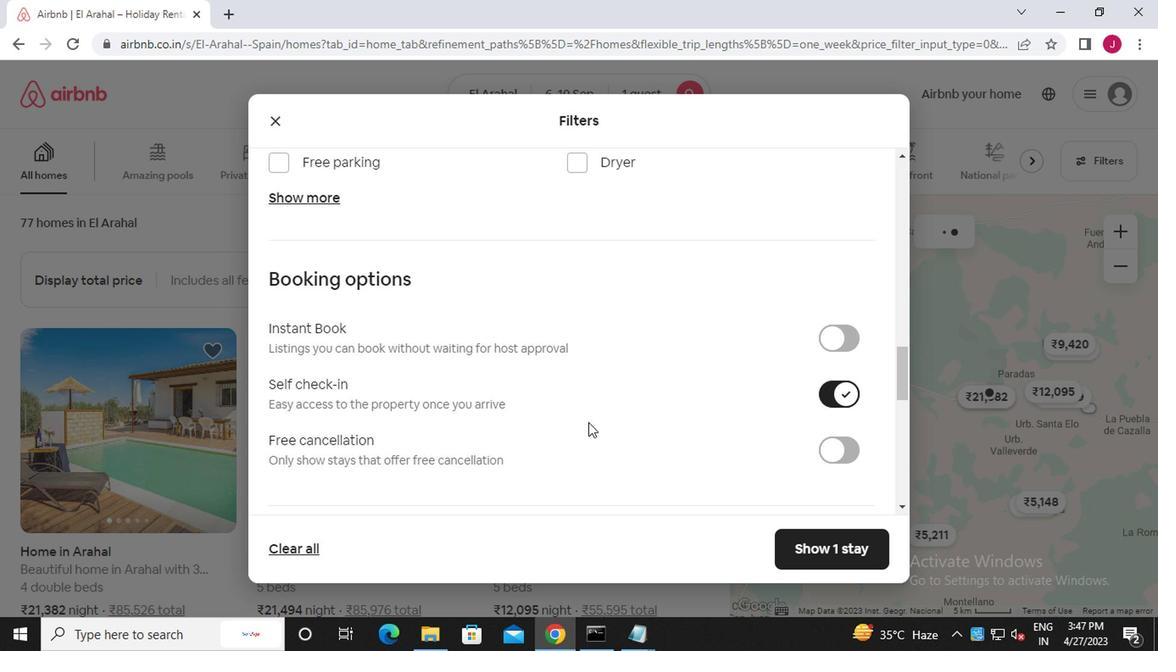 
Action: Mouse scrolled (570, 421) with delta (0, 0)
Screenshot: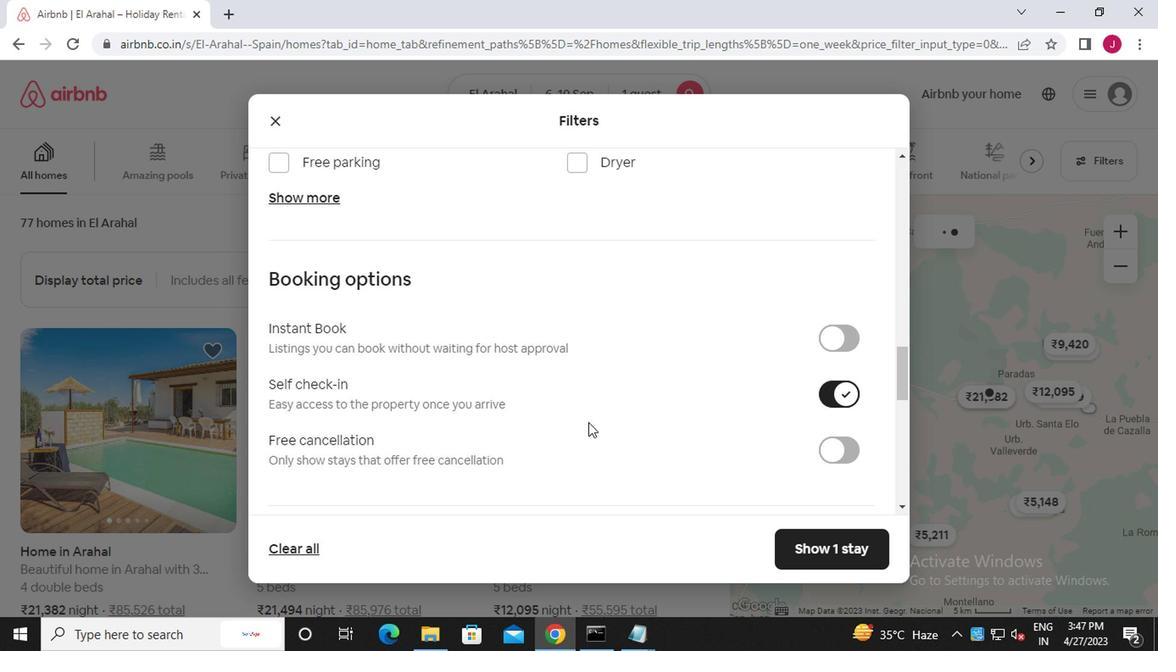 
Action: Mouse moved to (570, 421)
Screenshot: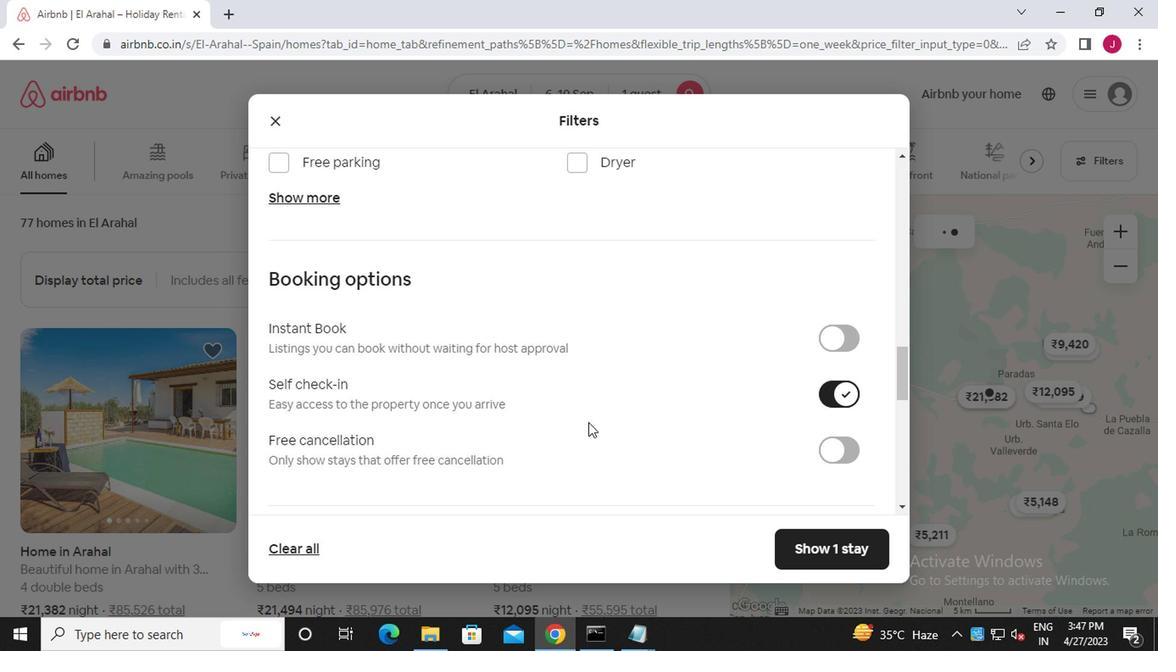 
Action: Mouse scrolled (570, 421) with delta (0, 0)
Screenshot: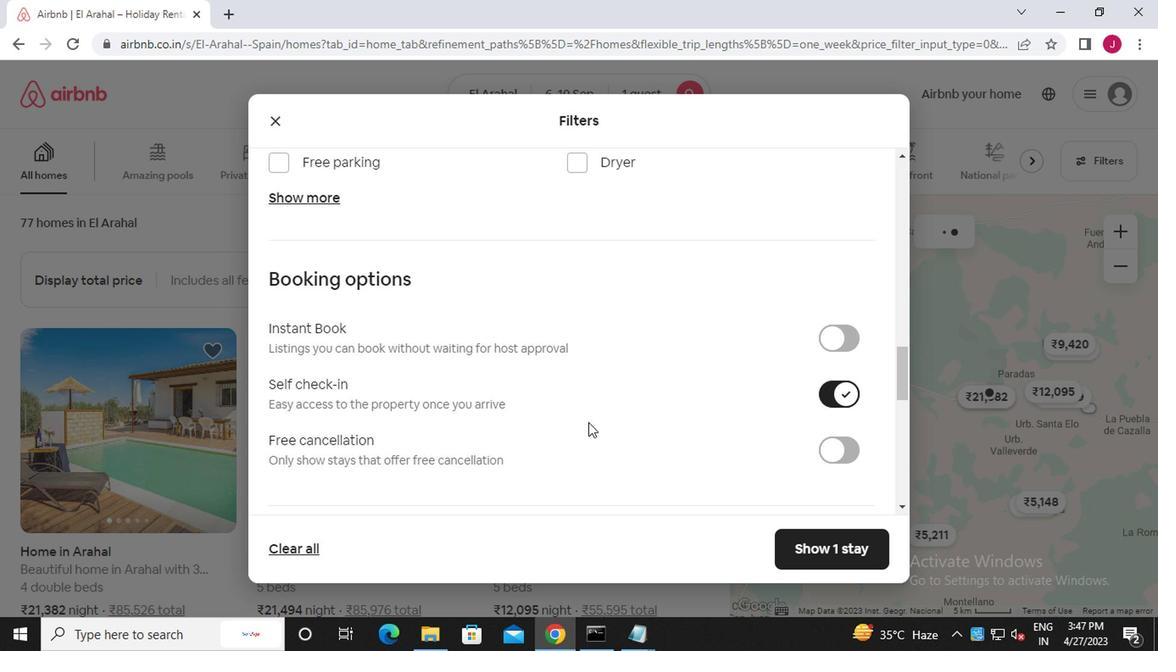 
Action: Mouse moved to (566, 421)
Screenshot: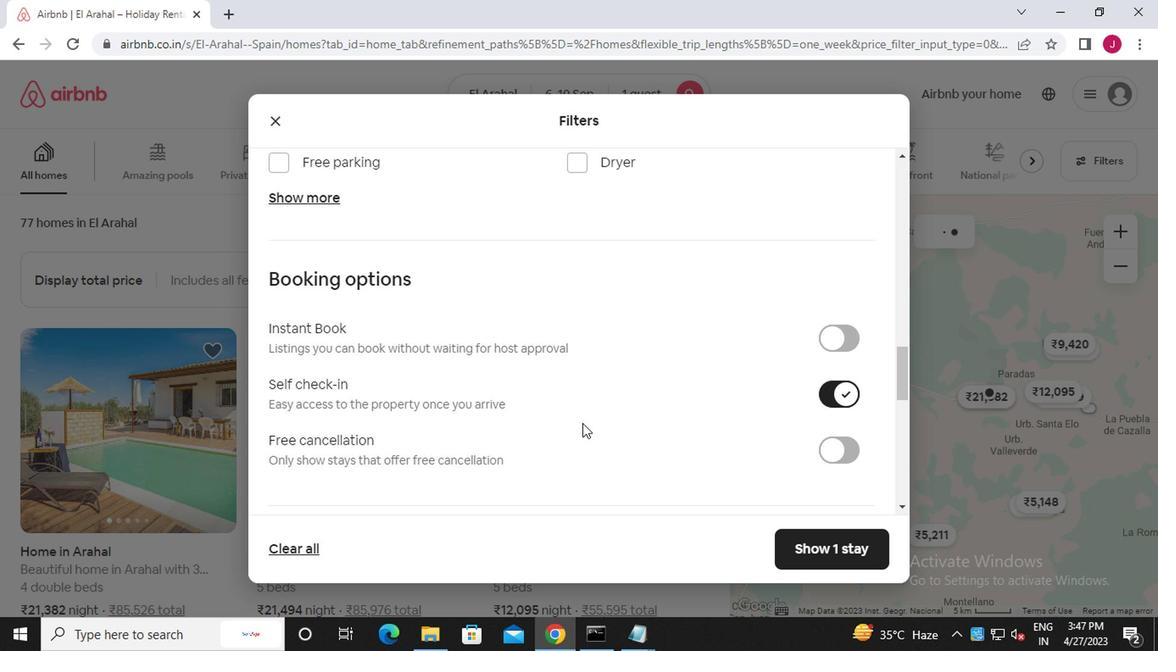 
Action: Mouse scrolled (566, 421) with delta (0, 0)
Screenshot: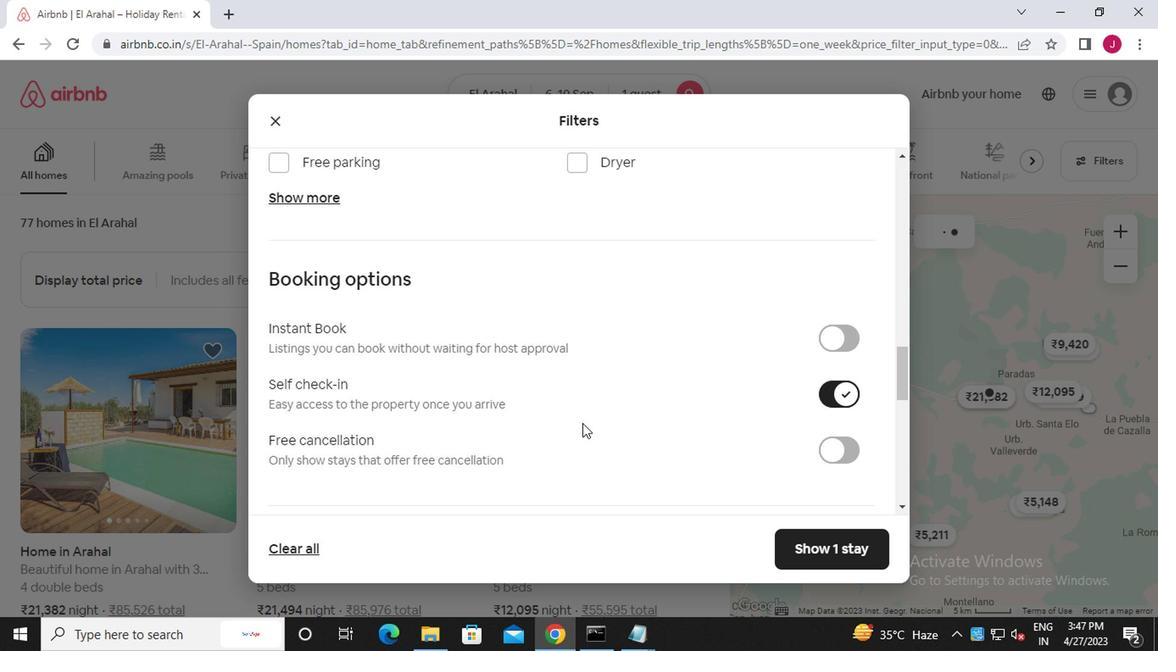 
Action: Mouse moved to (417, 376)
Screenshot: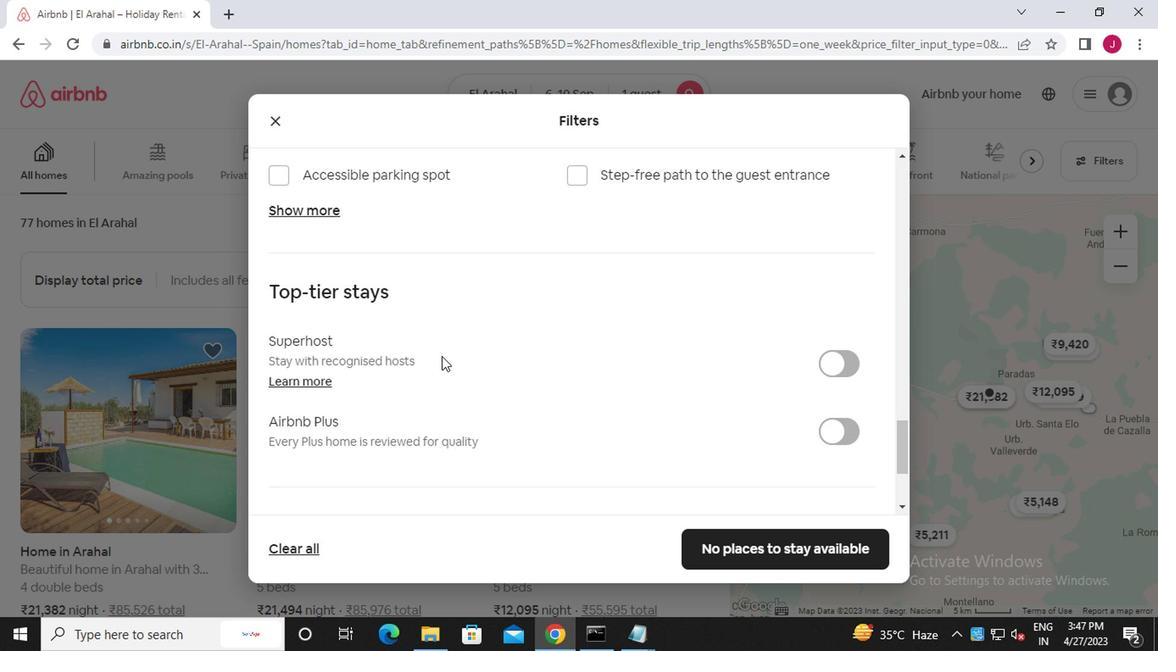 
Action: Mouse scrolled (417, 374) with delta (0, -1)
Screenshot: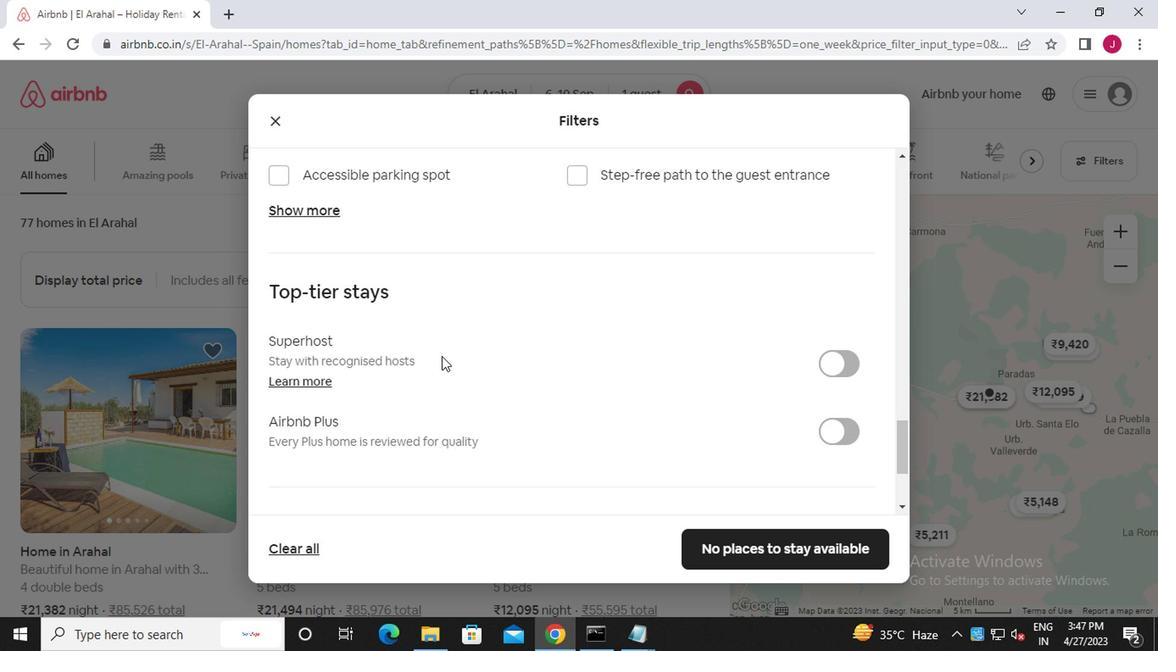 
Action: Mouse moved to (415, 378)
Screenshot: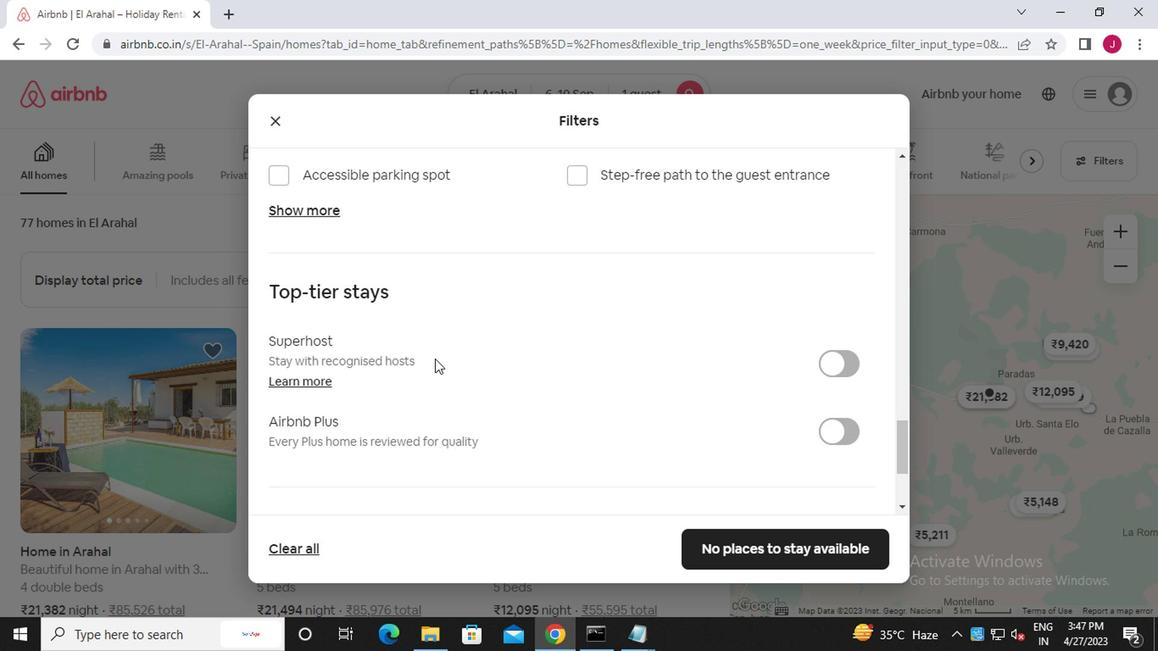 
Action: Mouse scrolled (415, 377) with delta (0, 0)
Screenshot: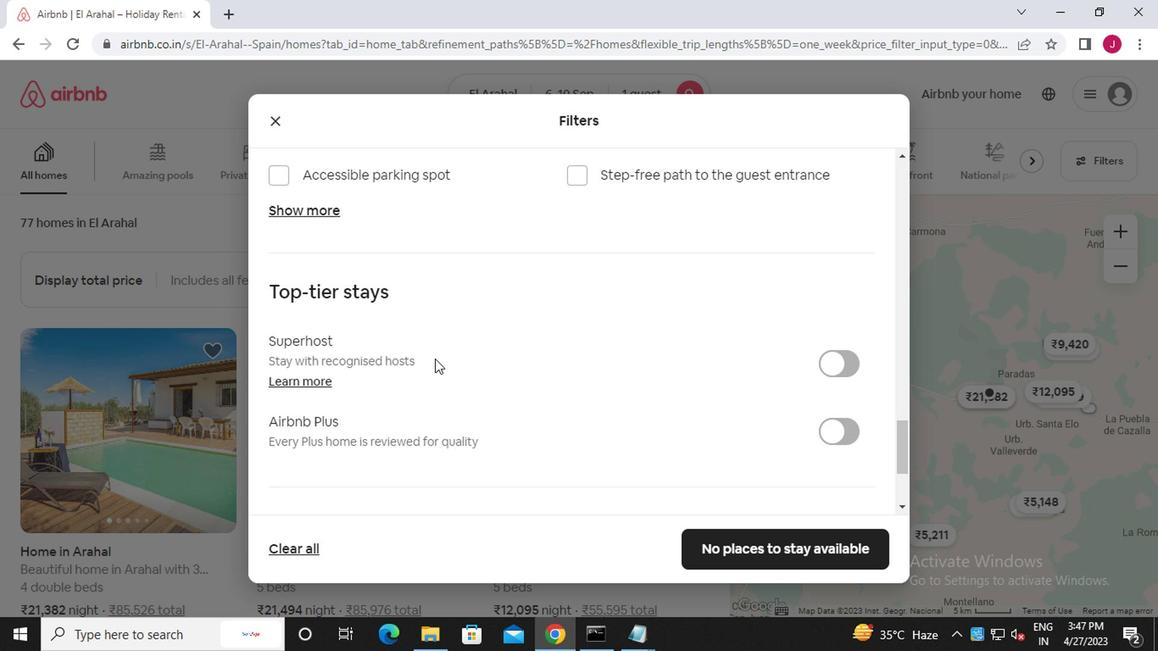 
Action: Mouse moved to (414, 379)
Screenshot: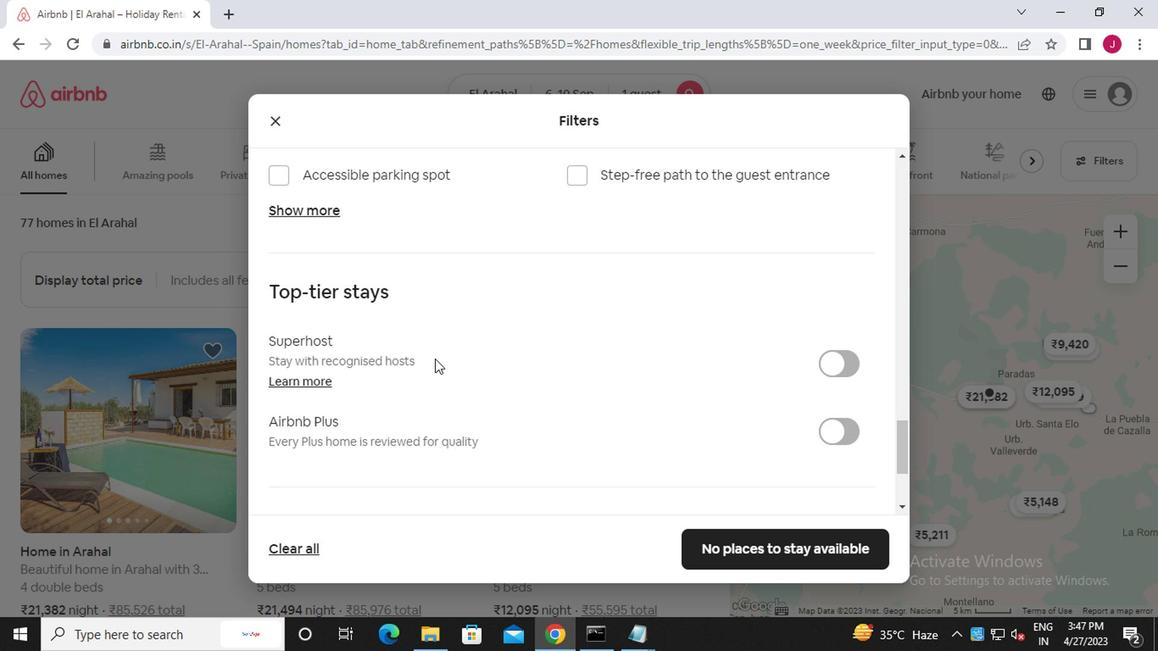 
Action: Mouse scrolled (414, 378) with delta (0, 0)
Screenshot: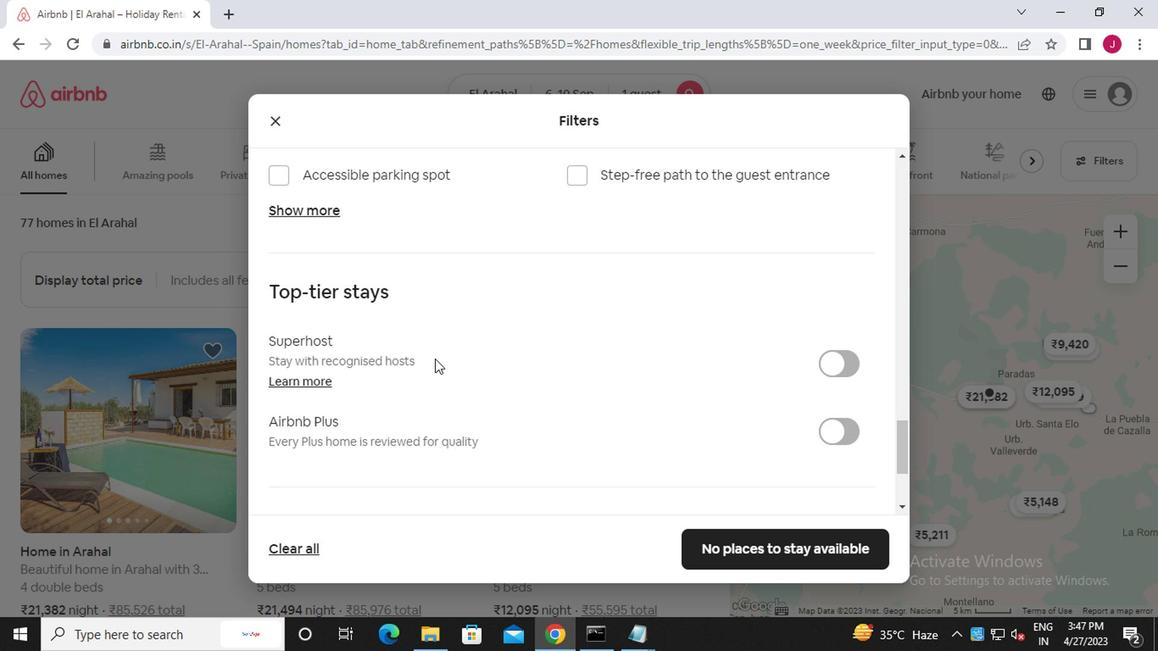 
Action: Mouse moved to (411, 382)
Screenshot: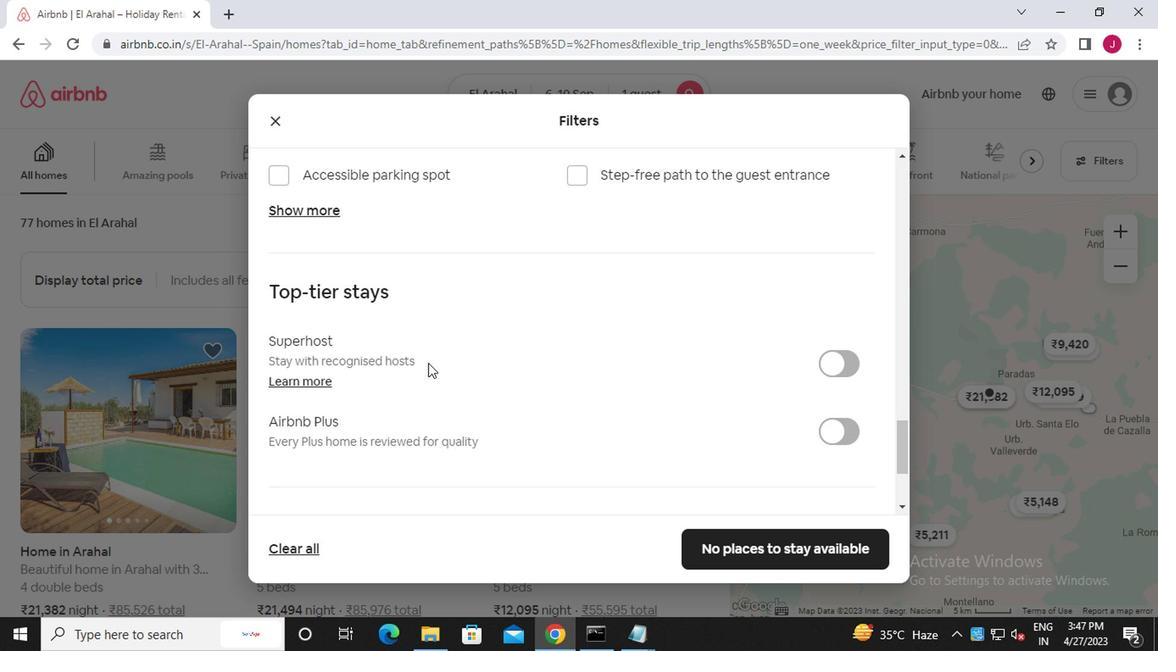 
Action: Mouse scrolled (411, 382) with delta (0, 0)
Screenshot: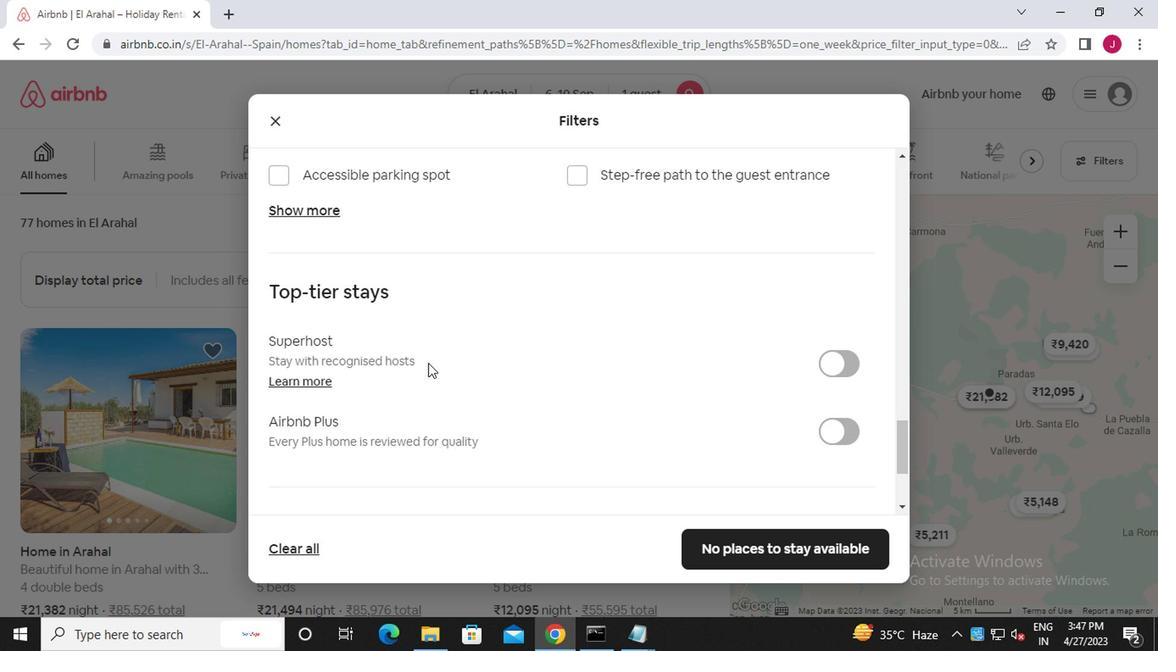 
Action: Mouse moved to (398, 392)
Screenshot: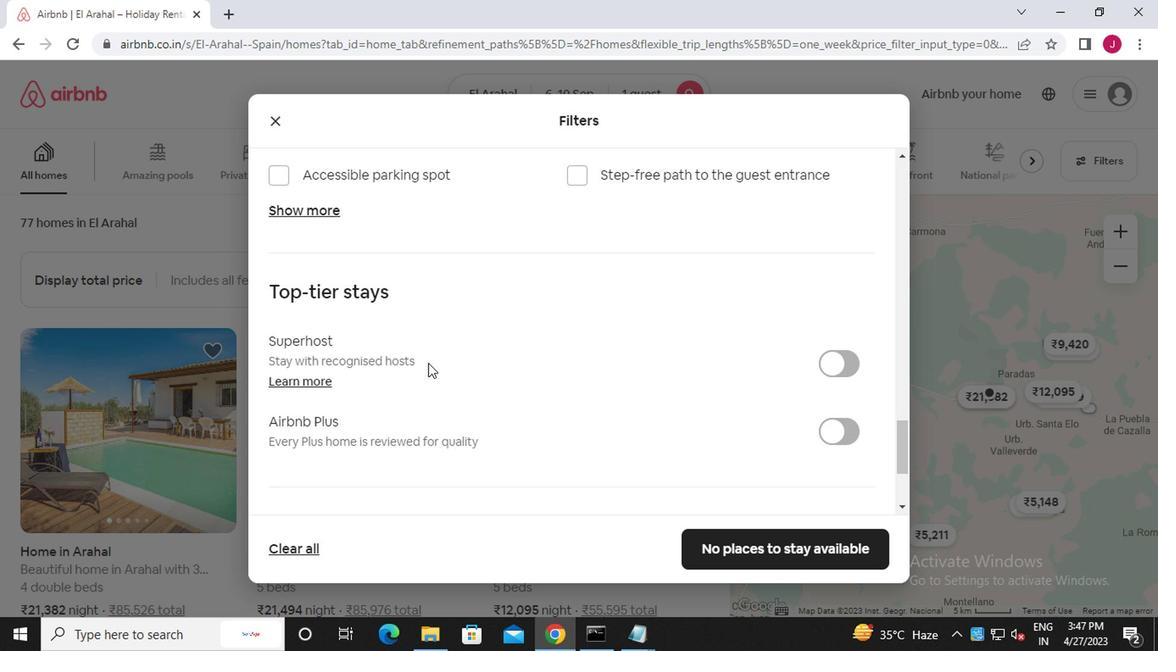 
Action: Mouse scrolled (398, 391) with delta (0, -1)
Screenshot: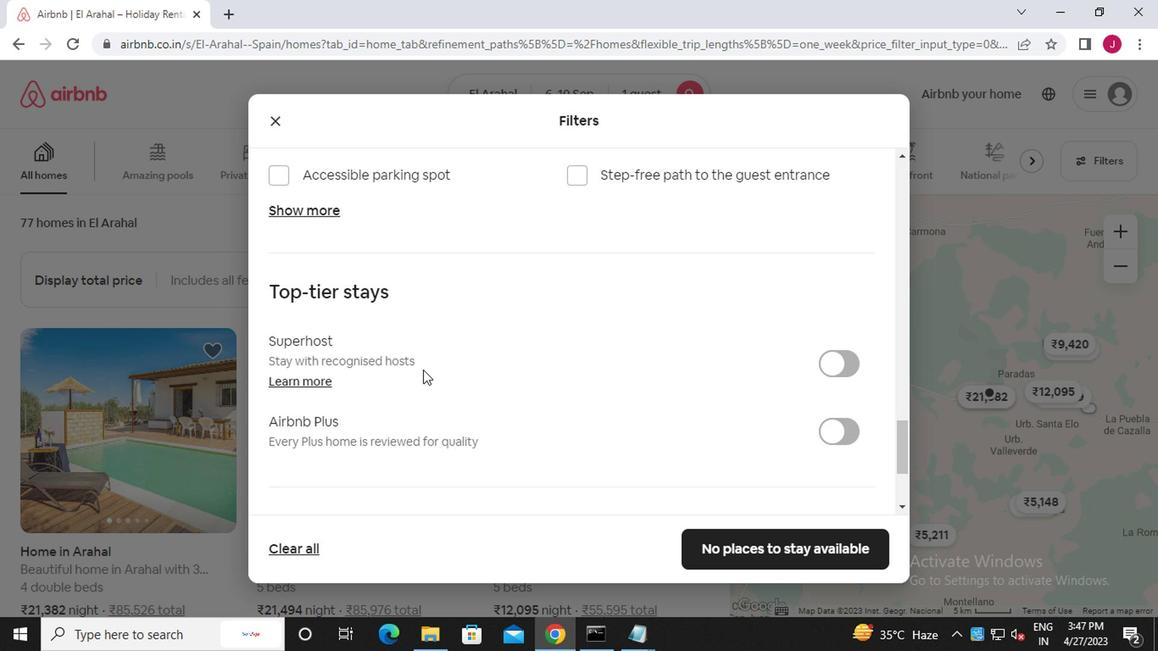 
Action: Mouse moved to (280, 392)
Screenshot: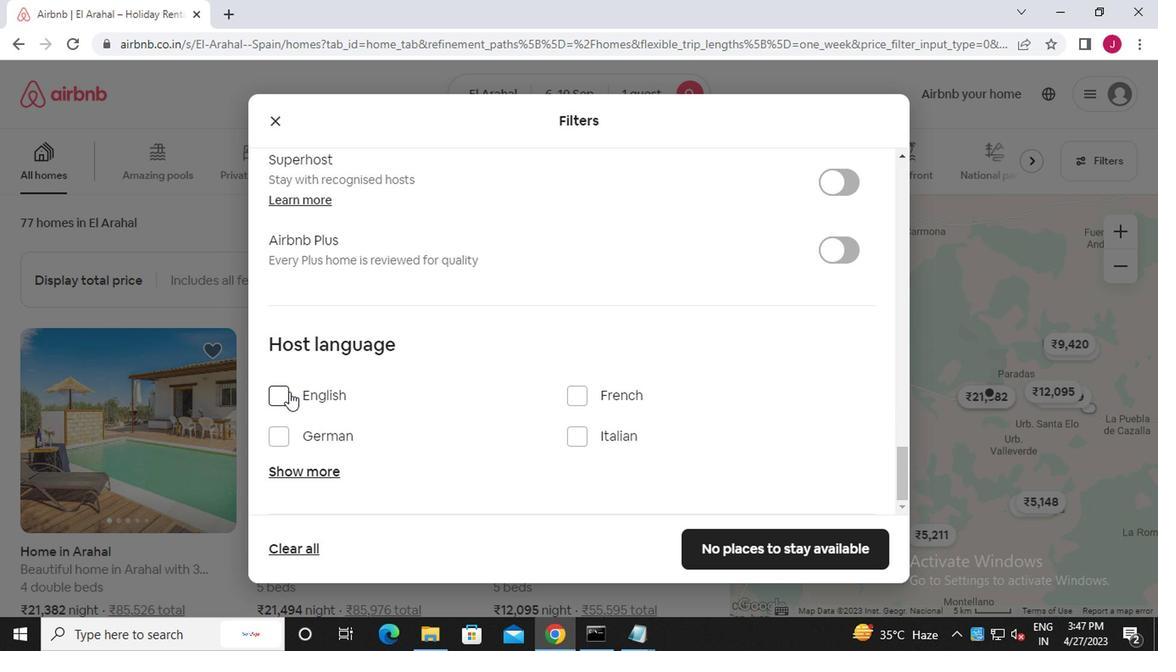 
Action: Mouse pressed left at (280, 392)
Screenshot: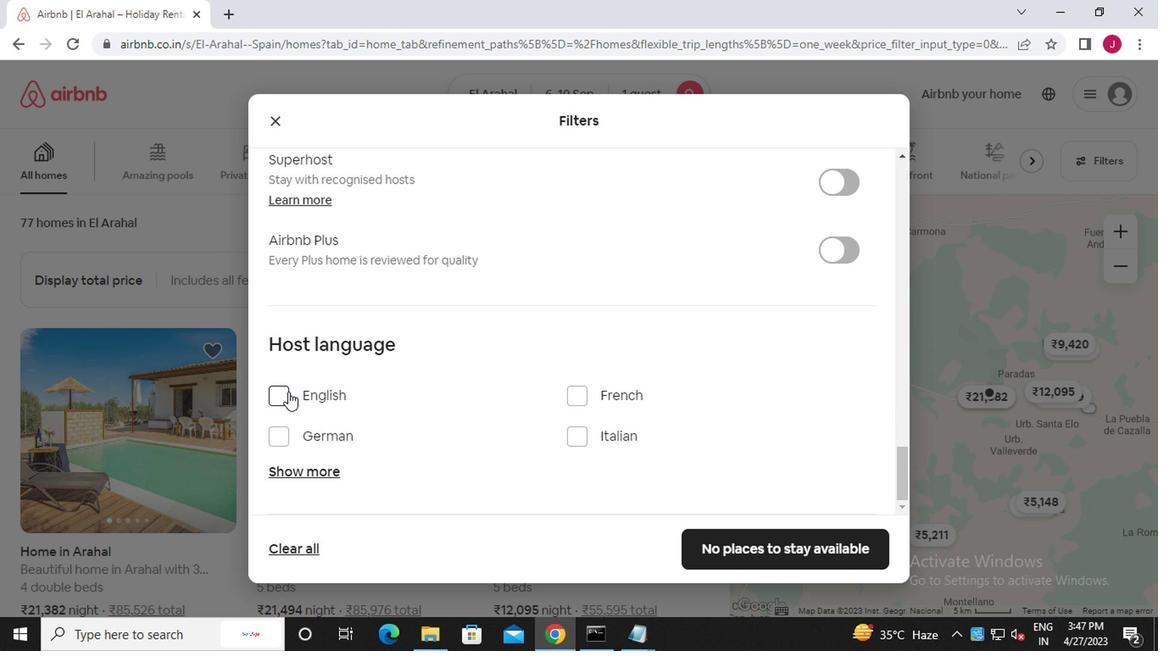 
Action: Mouse moved to (797, 545)
Screenshot: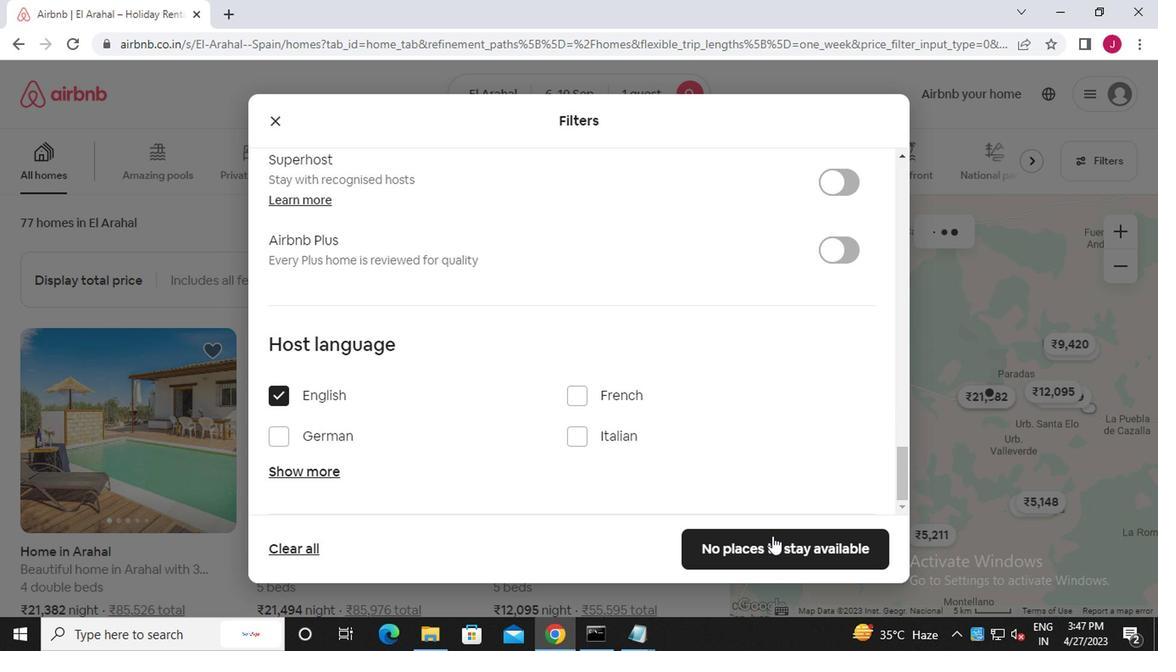 
Action: Mouse pressed left at (797, 545)
Screenshot: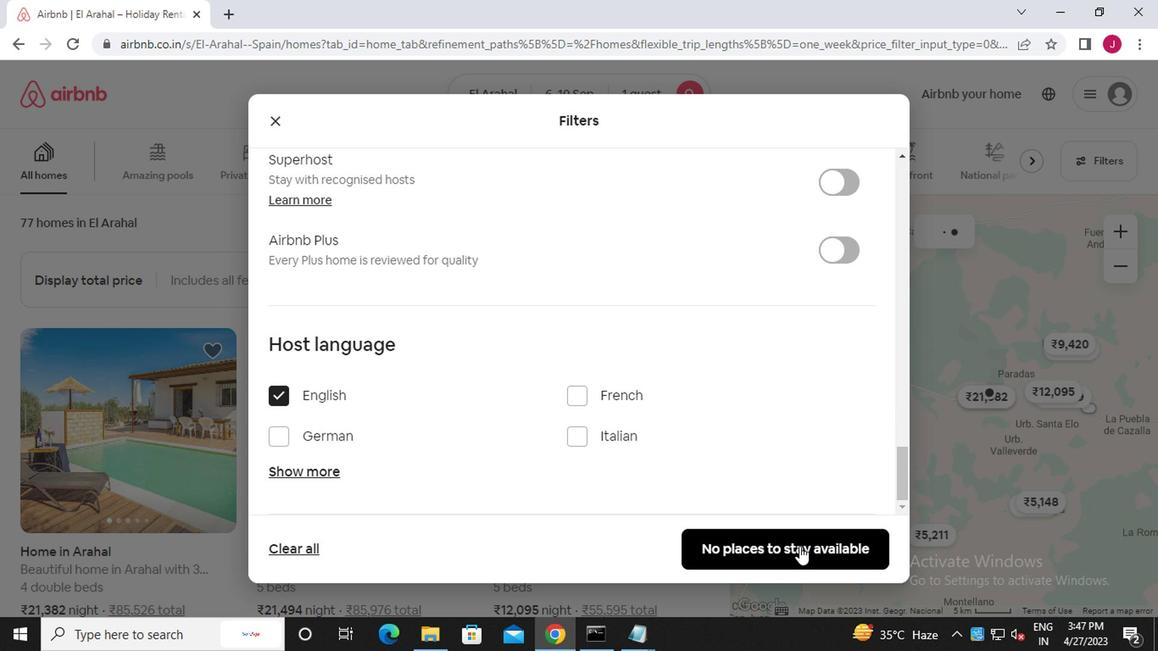 
Action: Mouse moved to (797, 538)
Screenshot: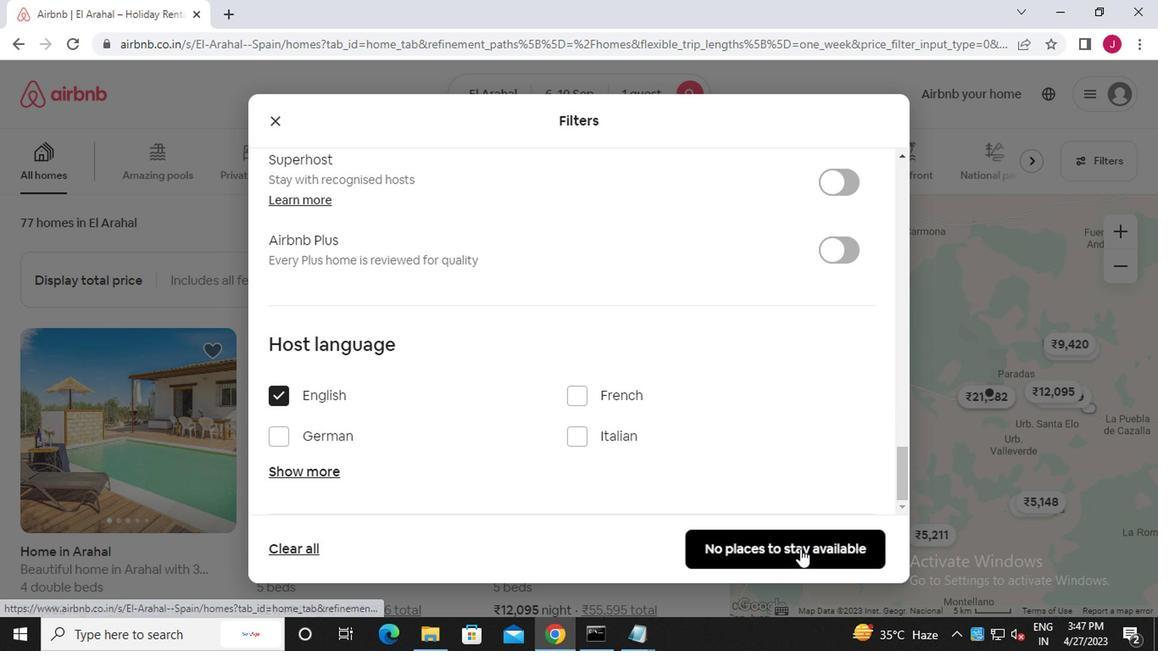 
